 Task: In the Page Aeroplane.pptxinsert a slide 'blank'insert the shape ' predefined process'fill the shape with picture Aeroplanechange the shape height  '3.5'change the shape width 3.8insert the slide no
Action: Mouse moved to (29, 109)
Screenshot: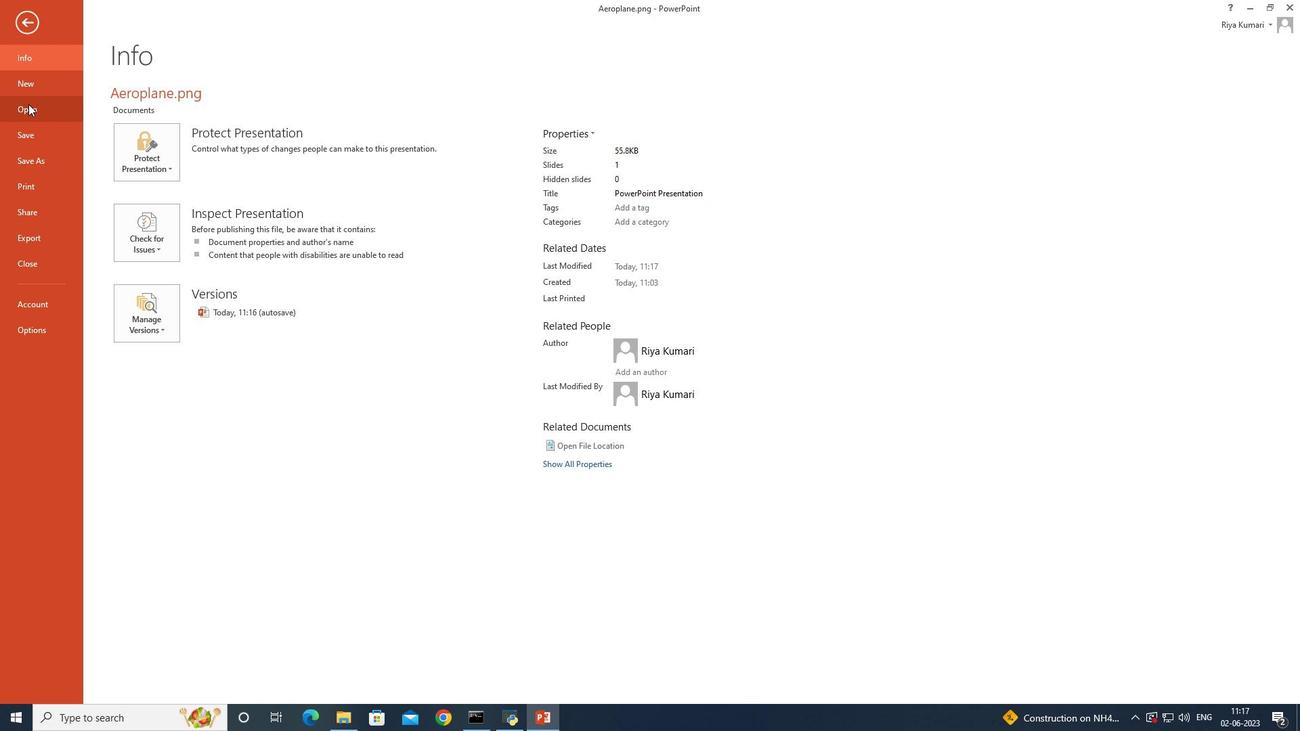 
Action: Mouse pressed left at (29, 109)
Screenshot: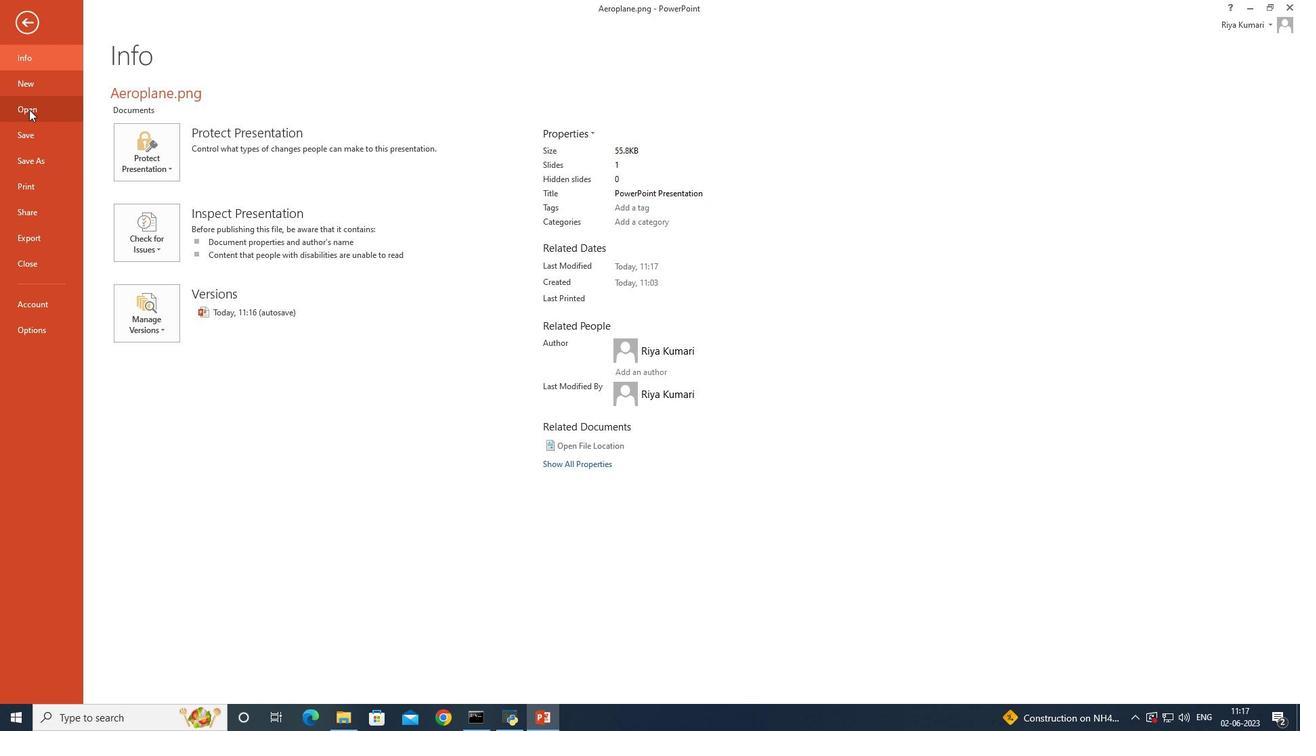 
Action: Mouse moved to (409, 130)
Screenshot: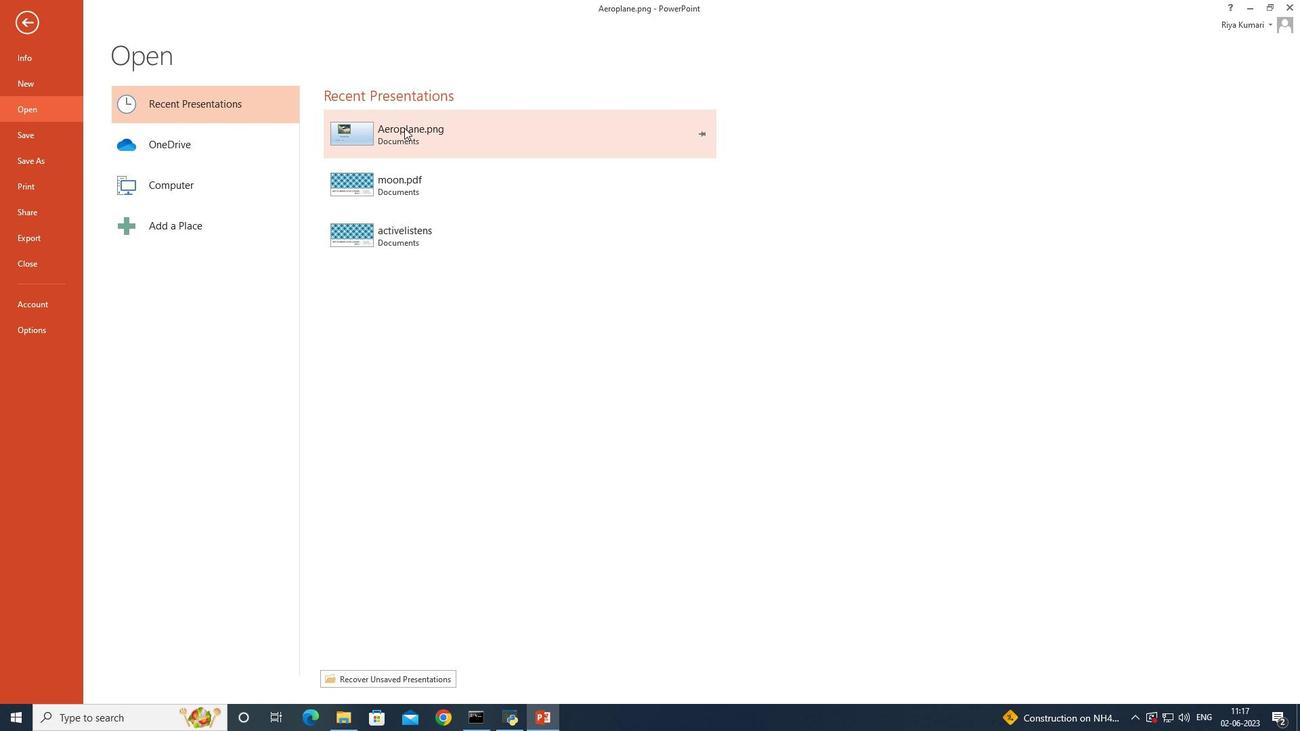 
Action: Mouse pressed left at (409, 130)
Screenshot: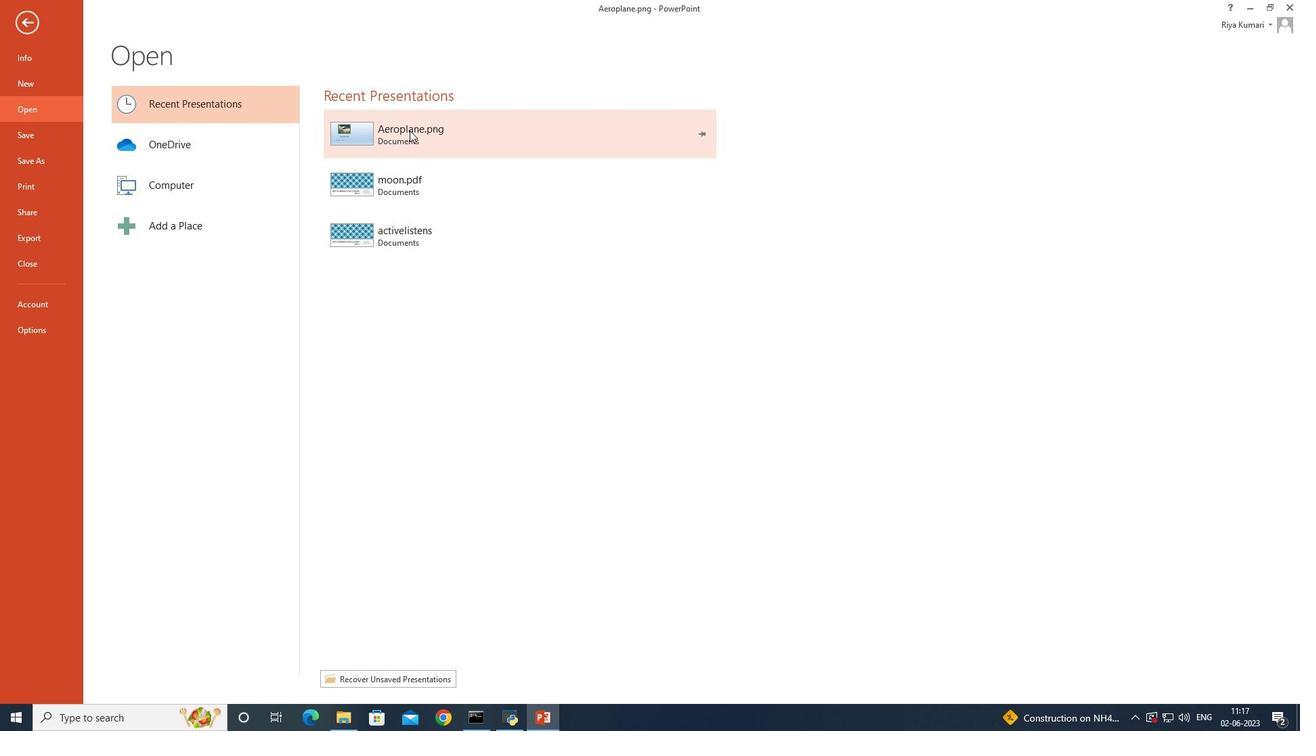 
Action: Mouse moved to (113, 72)
Screenshot: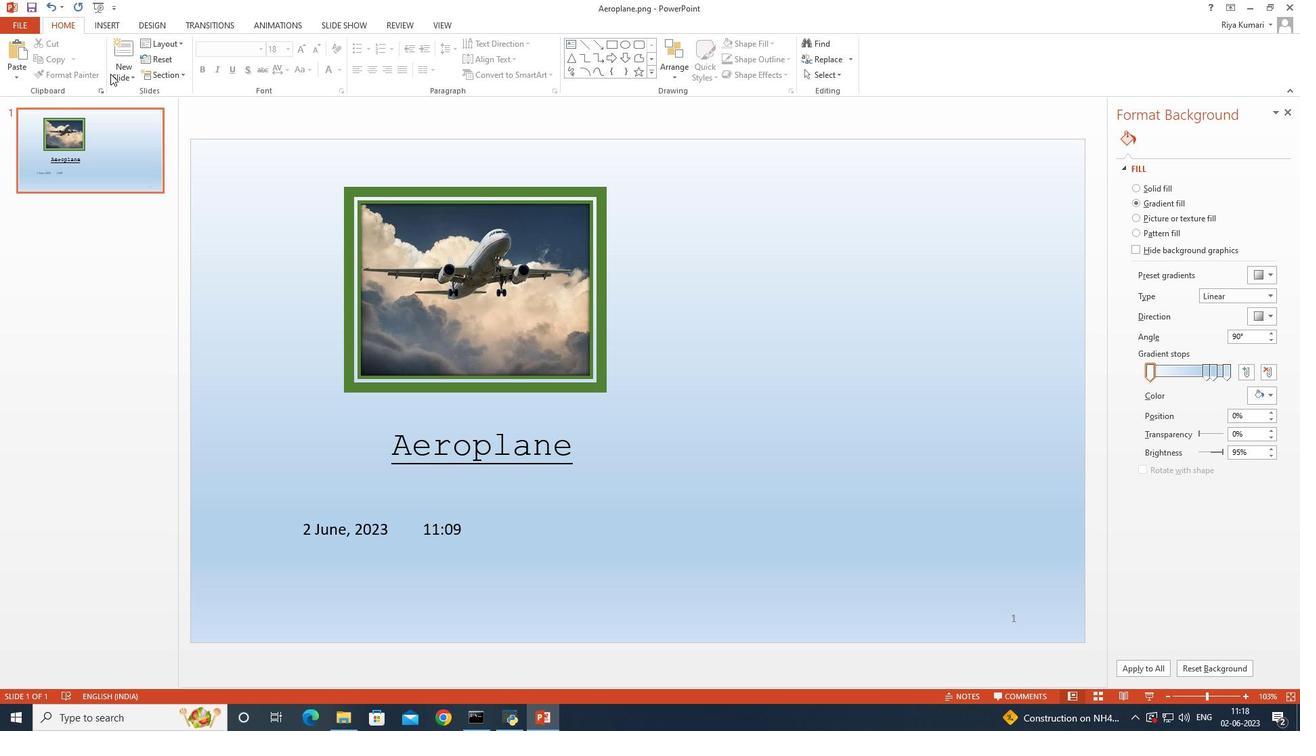 
Action: Mouse pressed left at (113, 72)
Screenshot: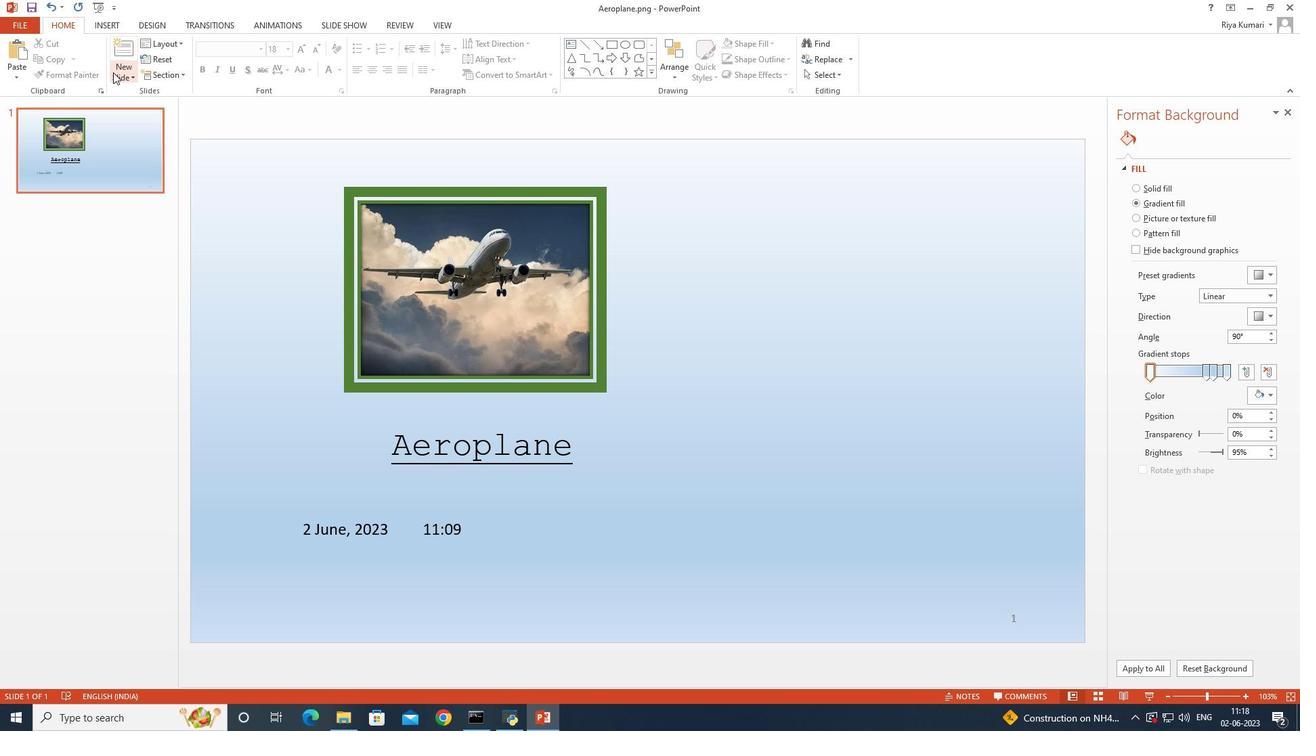 
Action: Mouse moved to (132, 241)
Screenshot: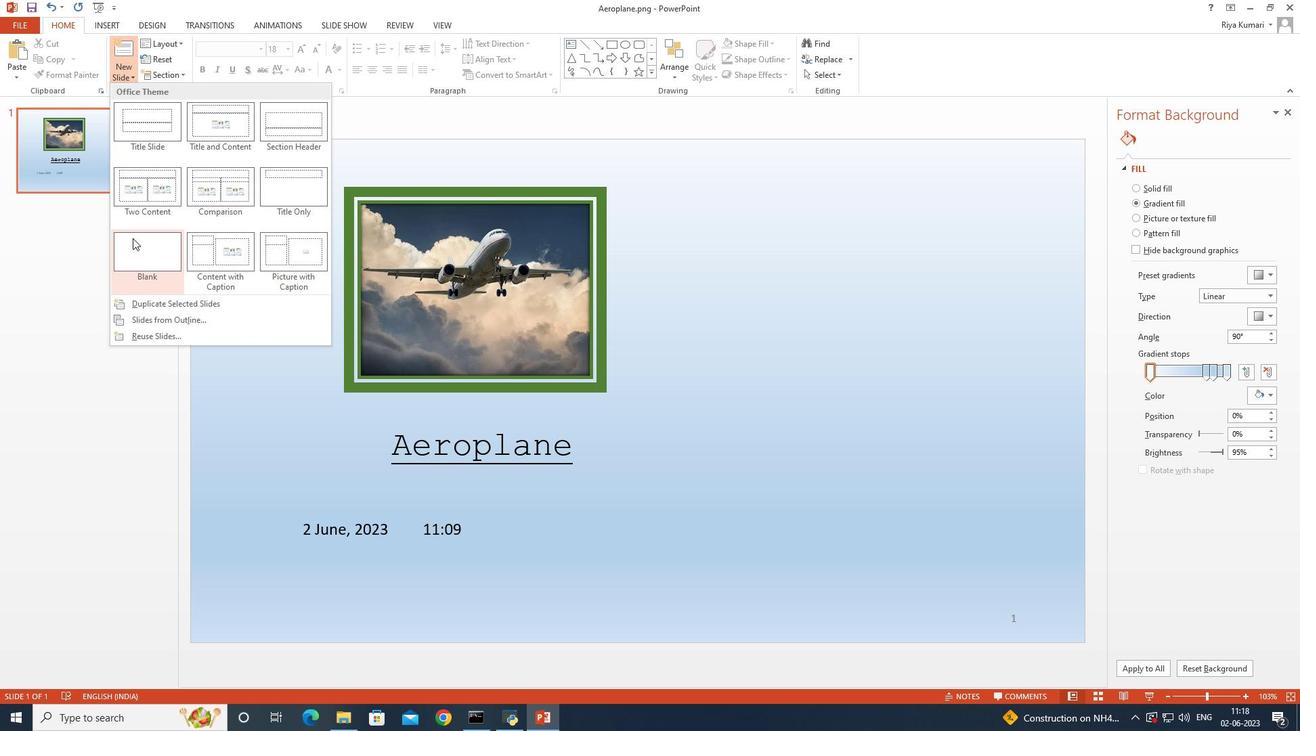 
Action: Mouse pressed left at (132, 241)
Screenshot: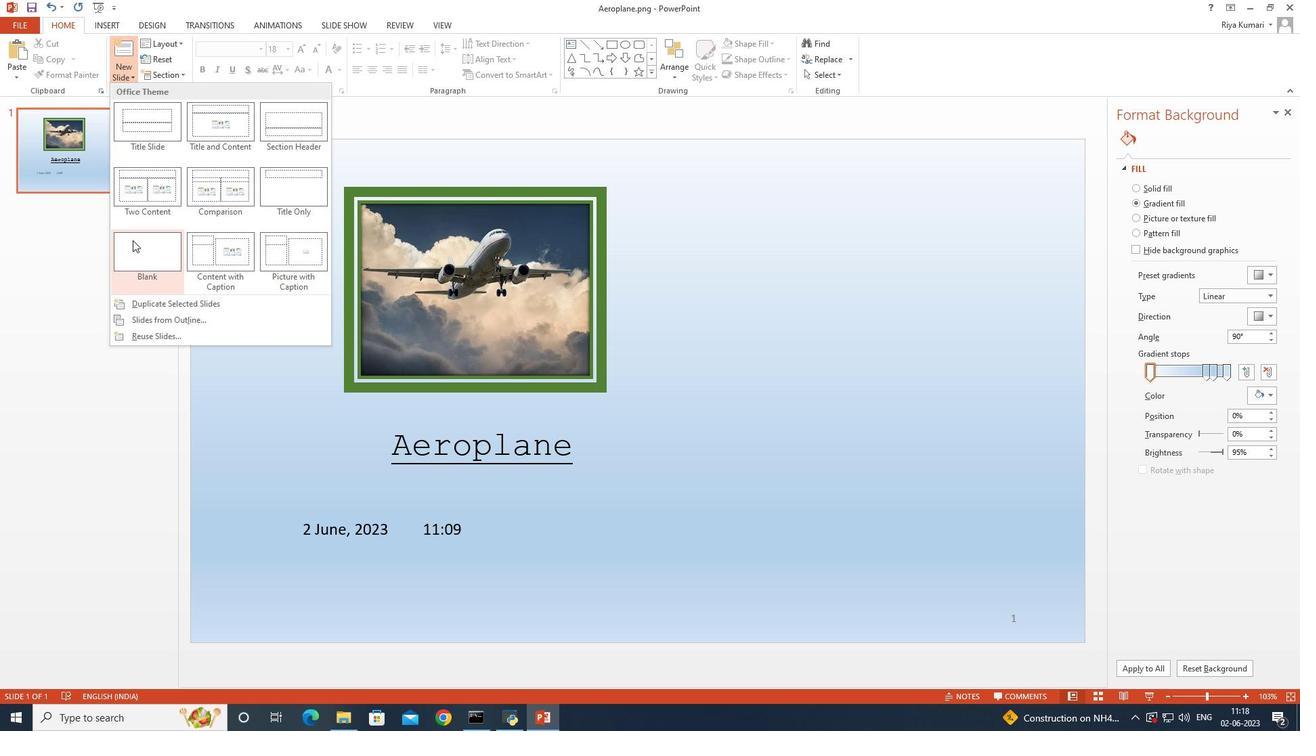 
Action: Mouse moved to (640, 47)
Screenshot: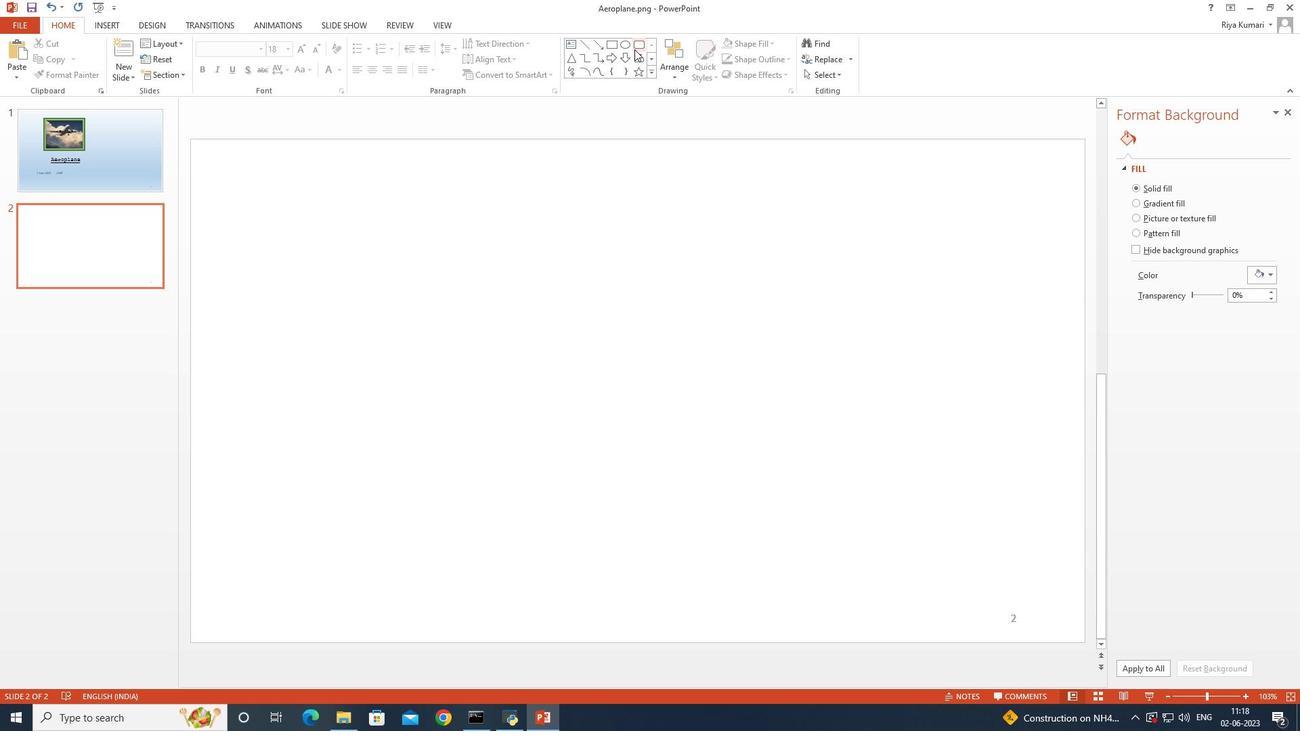 
Action: Mouse pressed left at (640, 47)
Screenshot: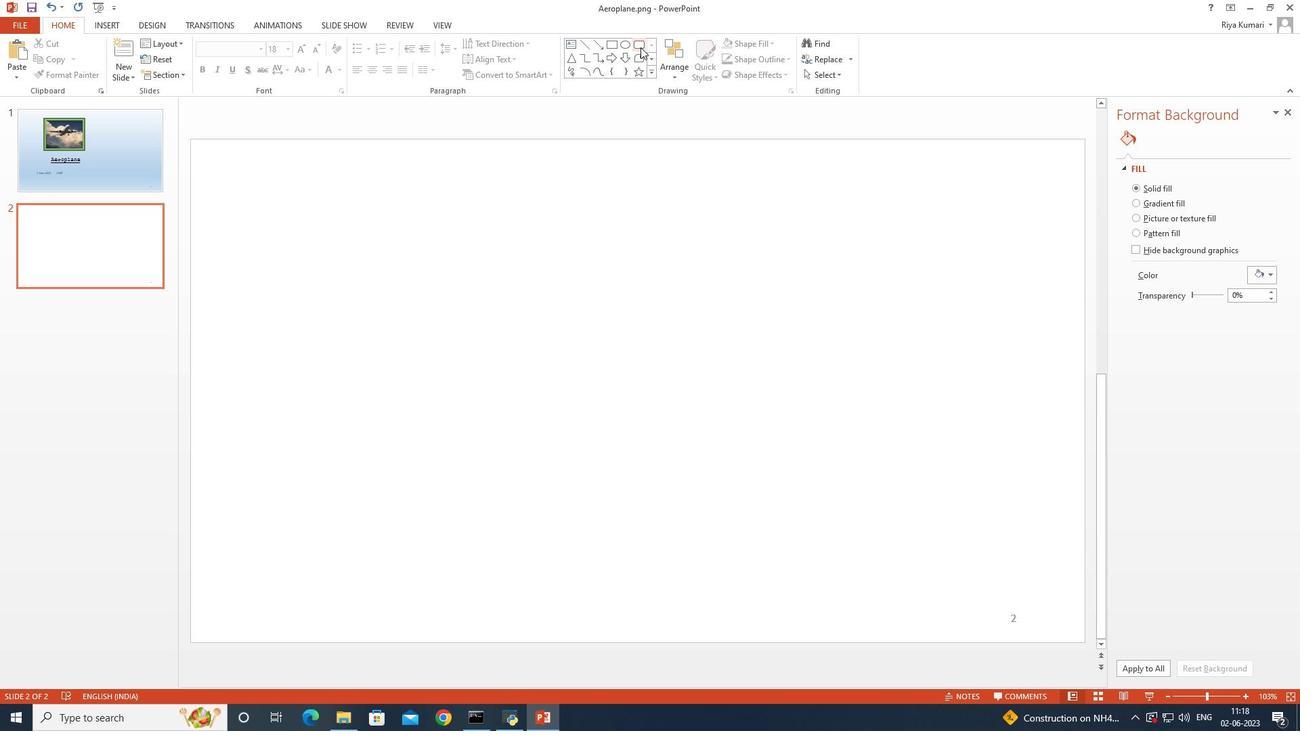 
Action: Mouse moved to (363, 212)
Screenshot: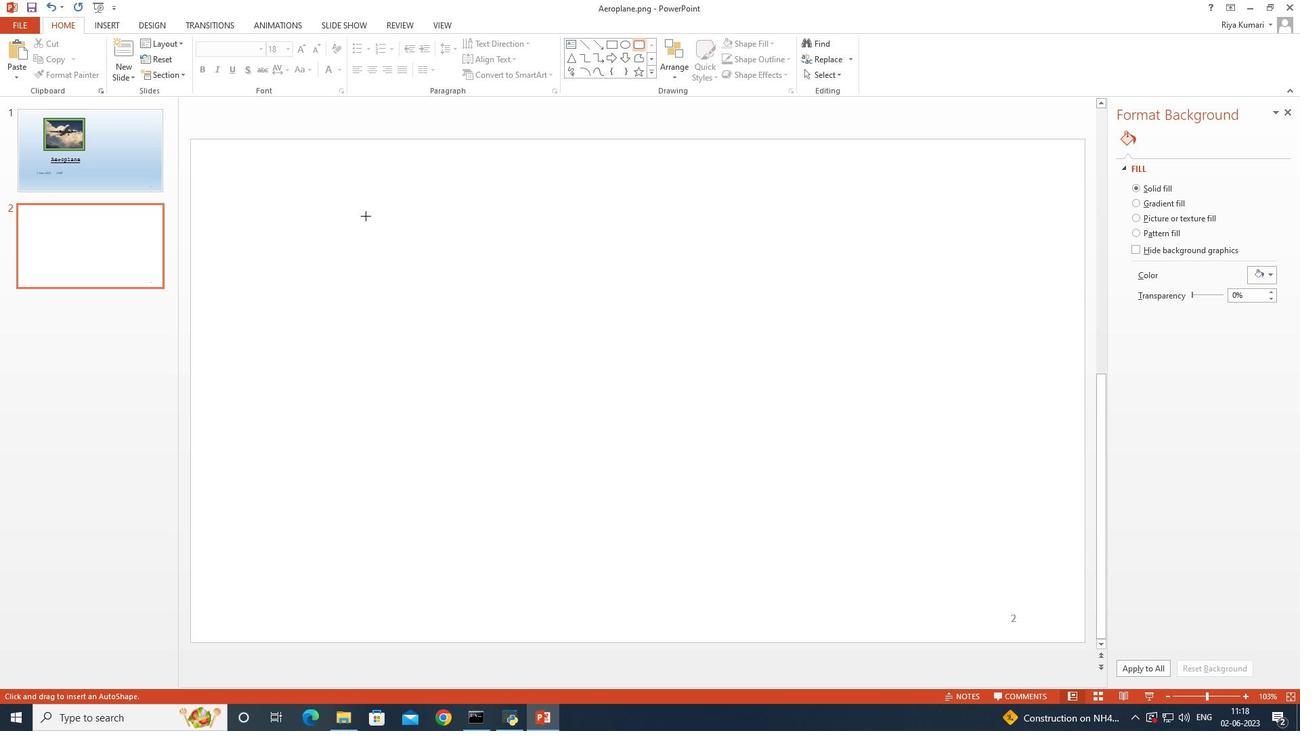 
Action: Mouse pressed left at (363, 212)
Screenshot: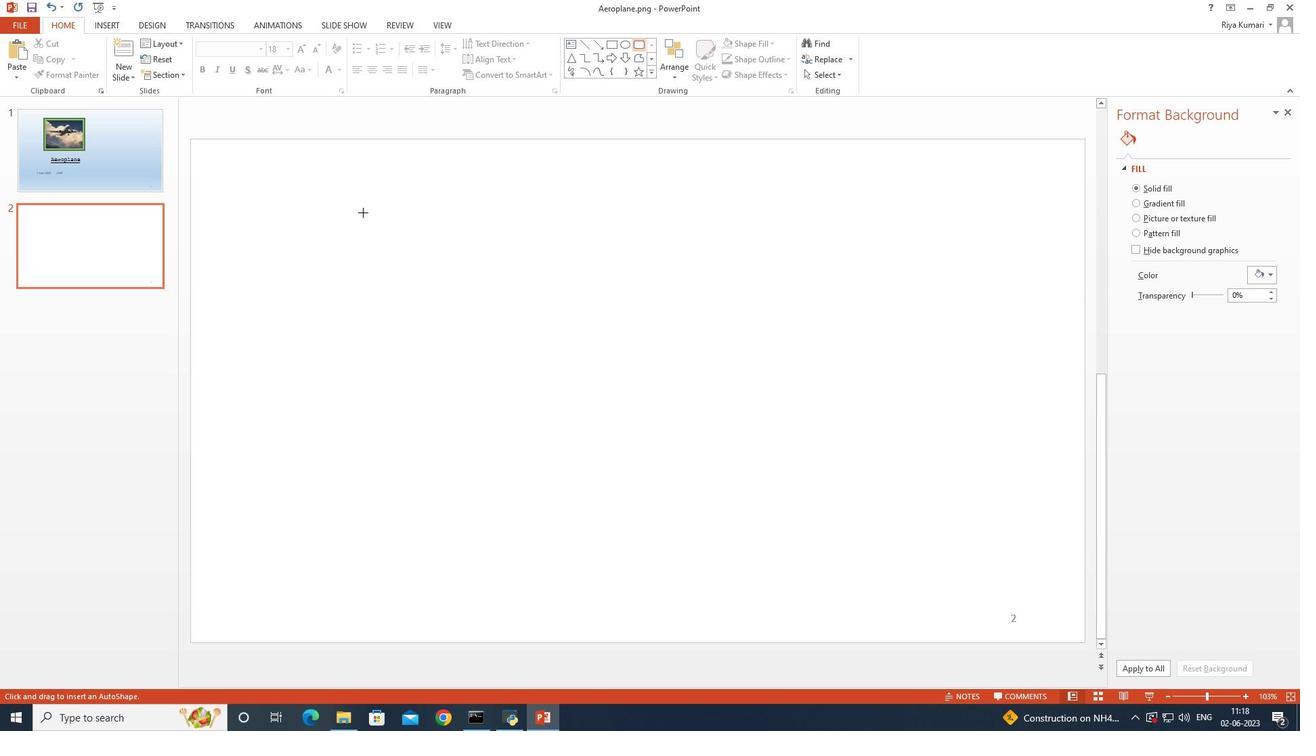 
Action: Mouse moved to (113, 27)
Screenshot: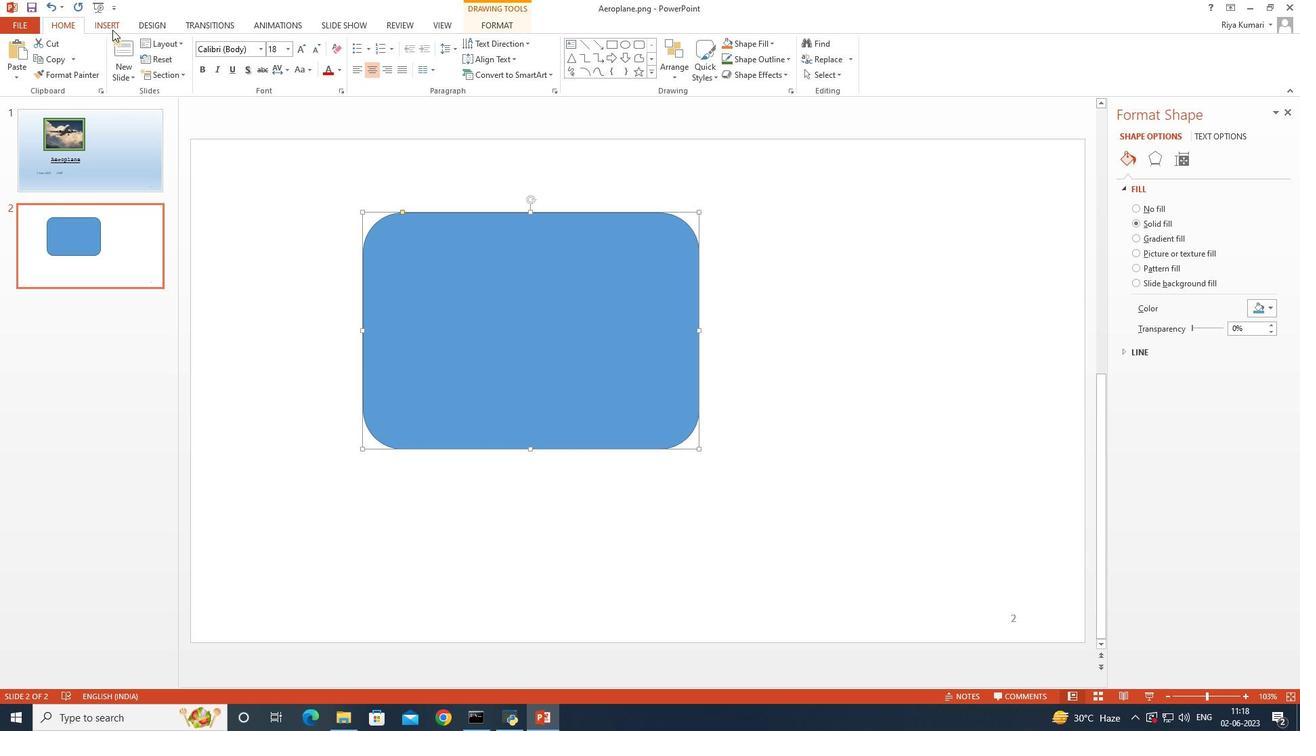 
Action: Mouse pressed left at (113, 27)
Screenshot: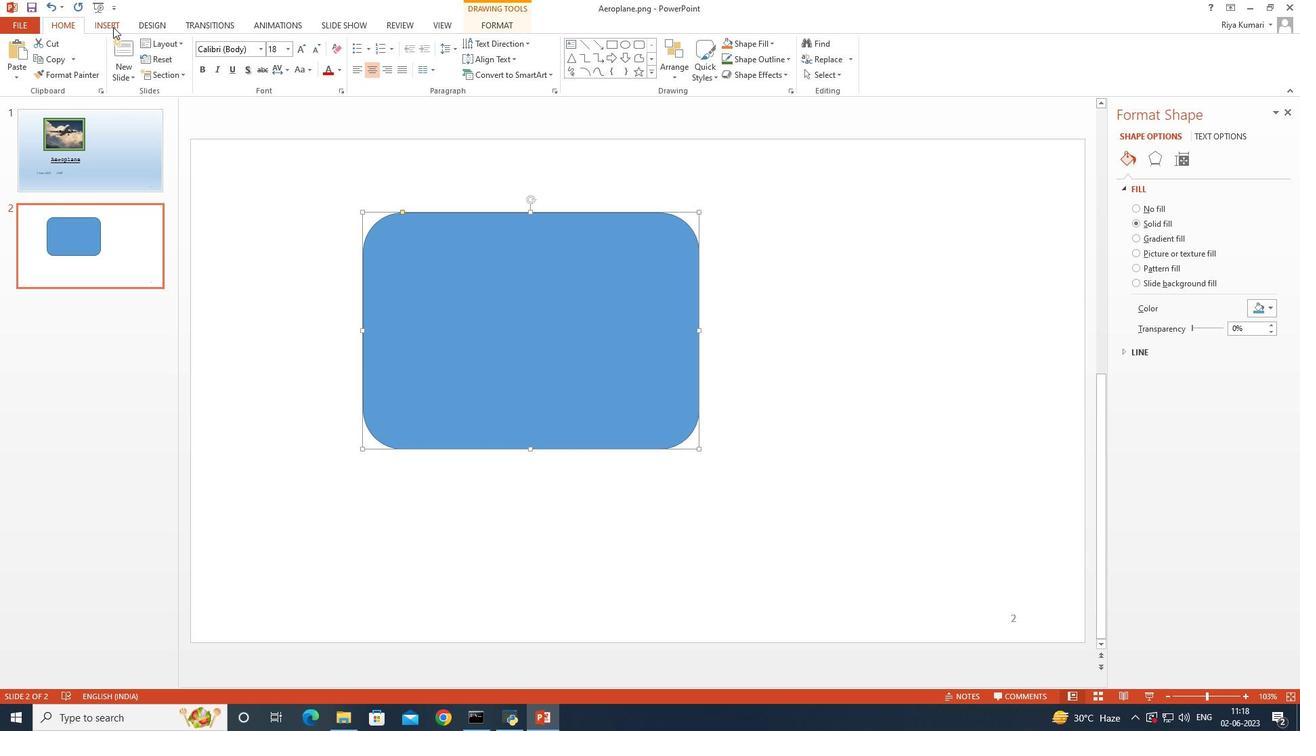 
Action: Mouse moved to (88, 65)
Screenshot: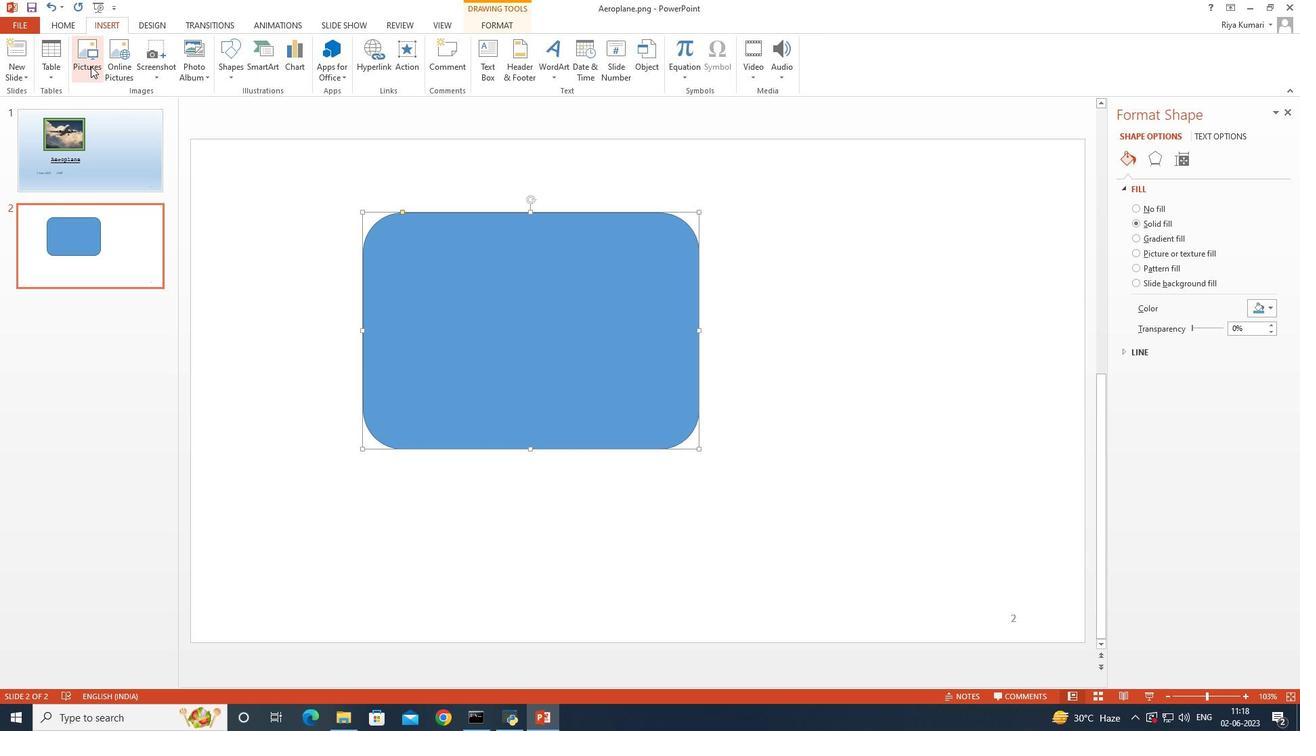 
Action: Mouse pressed left at (88, 65)
Screenshot: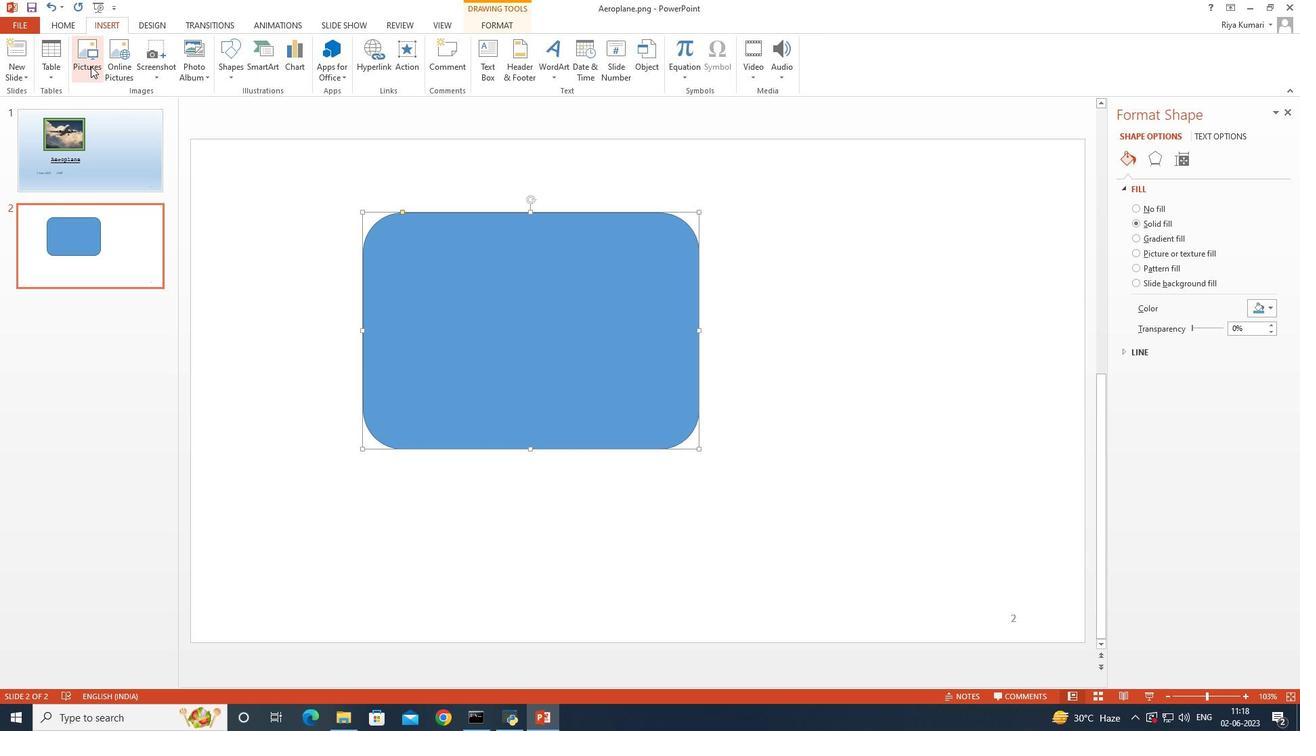 
Action: Mouse moved to (165, 113)
Screenshot: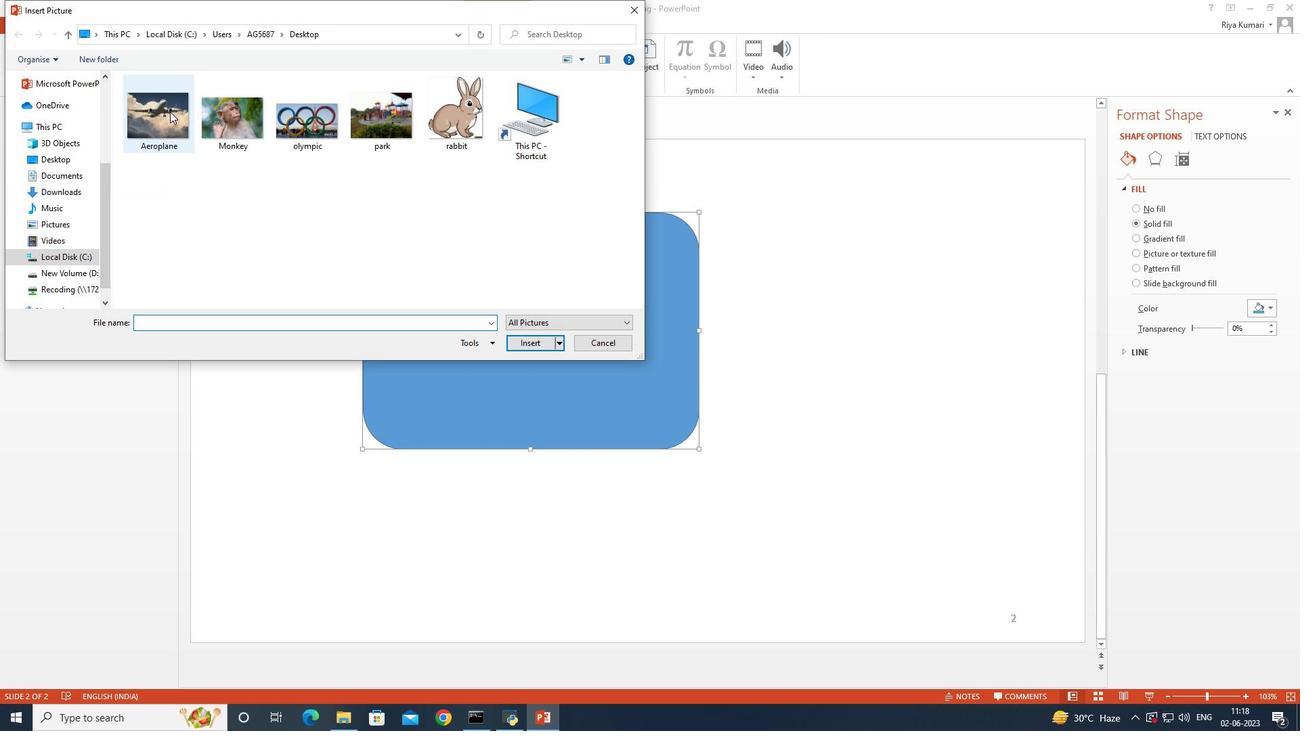 
Action: Mouse pressed left at (165, 113)
Screenshot: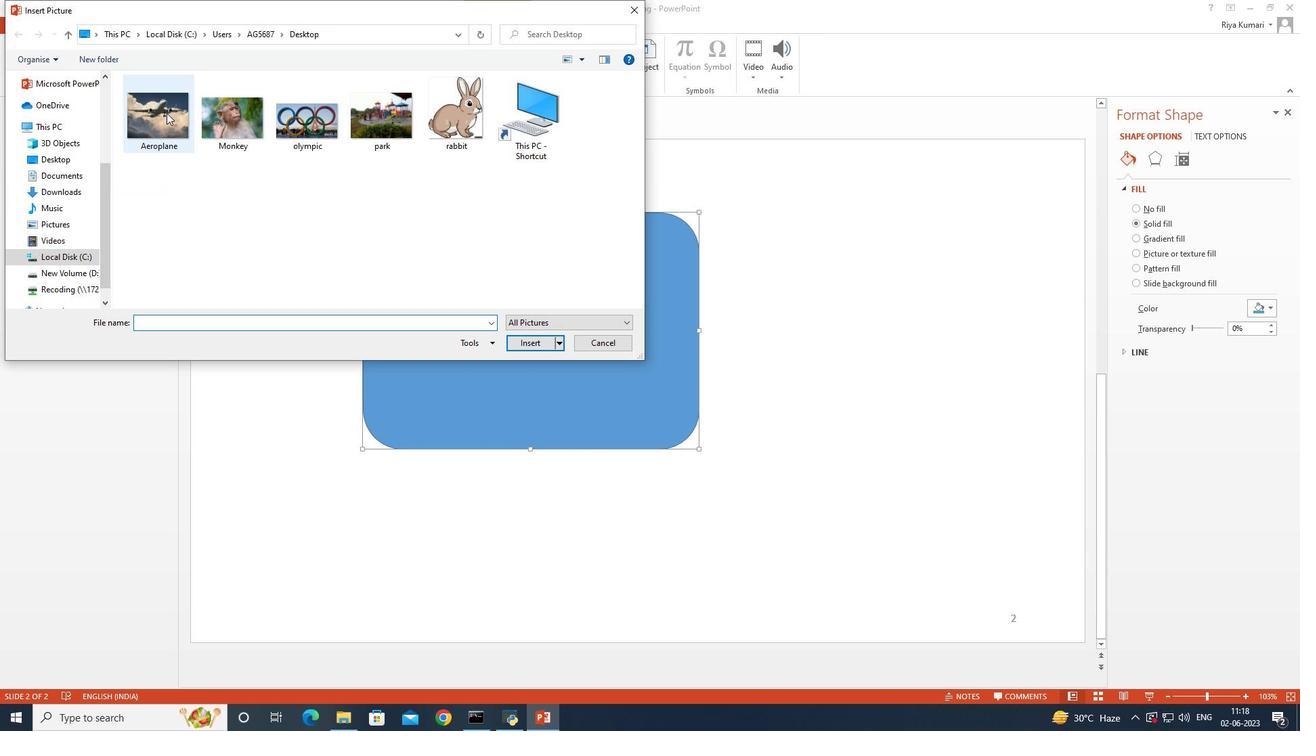 
Action: Mouse moved to (530, 338)
Screenshot: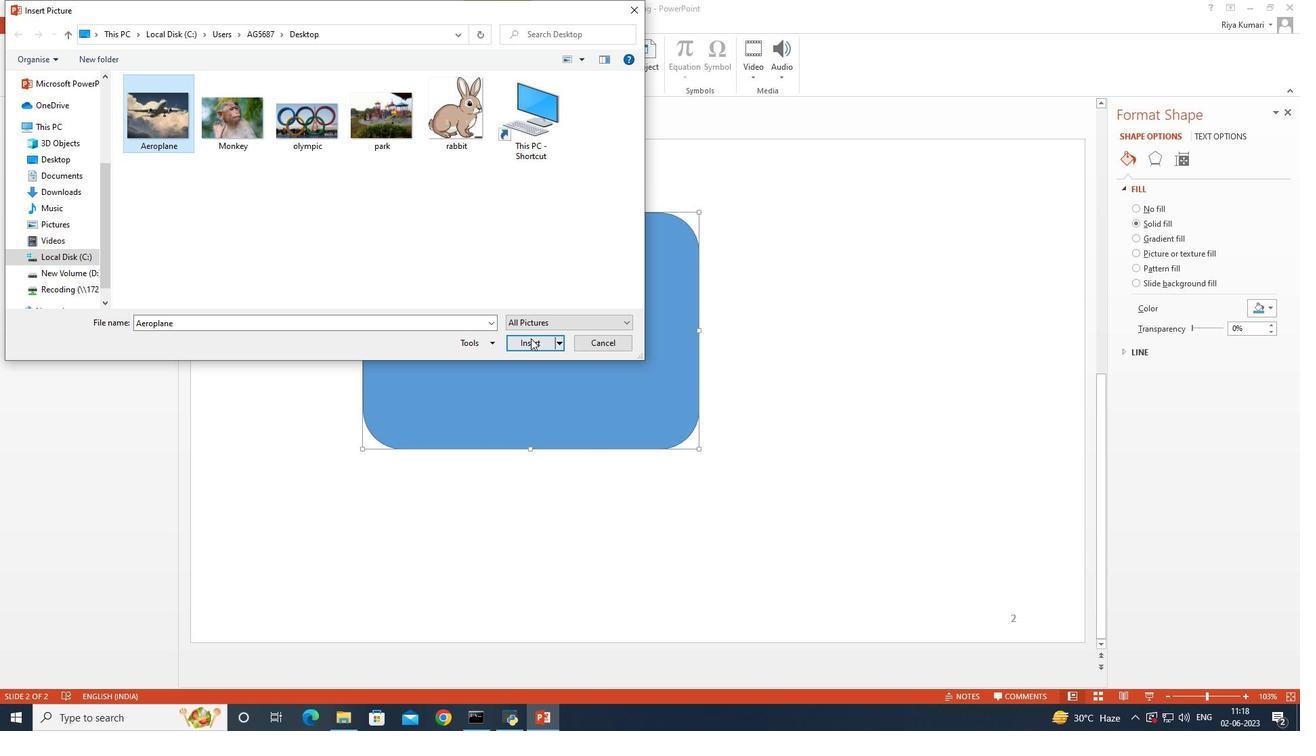 
Action: Mouse pressed left at (530, 338)
Screenshot: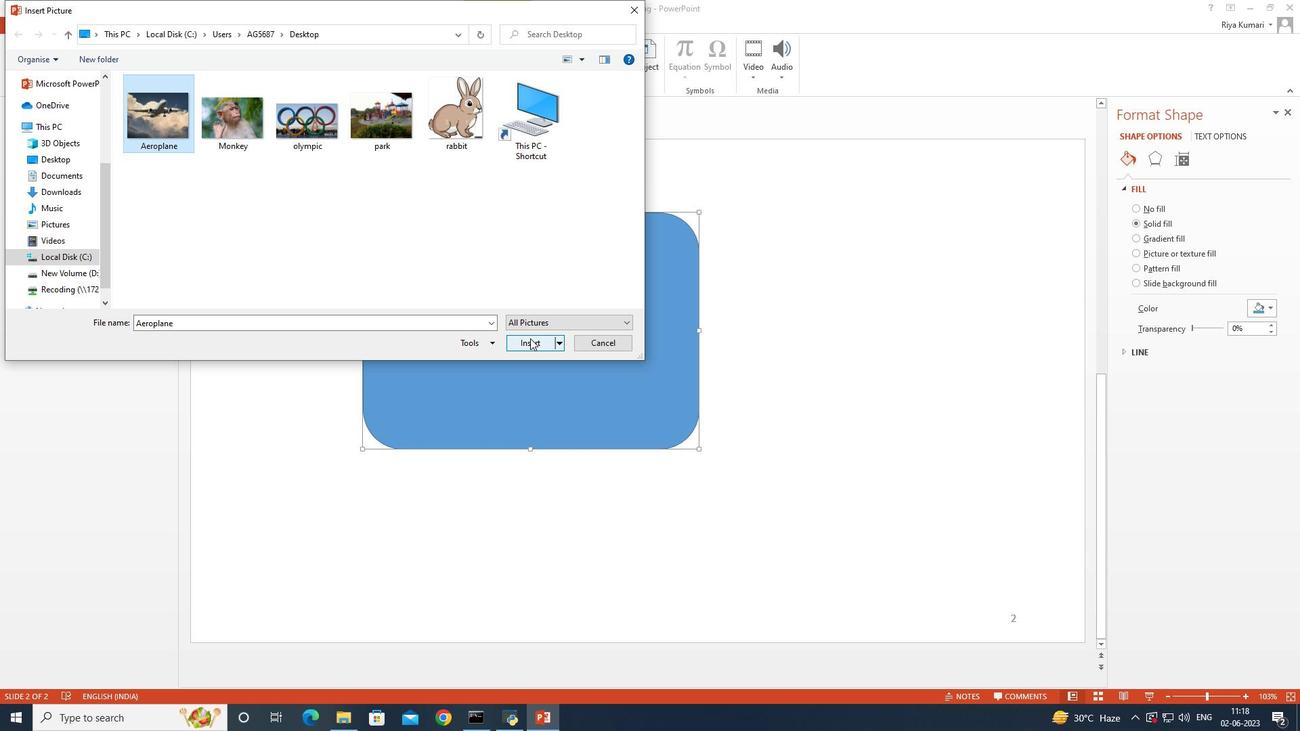 
Action: Mouse moved to (870, 565)
Screenshot: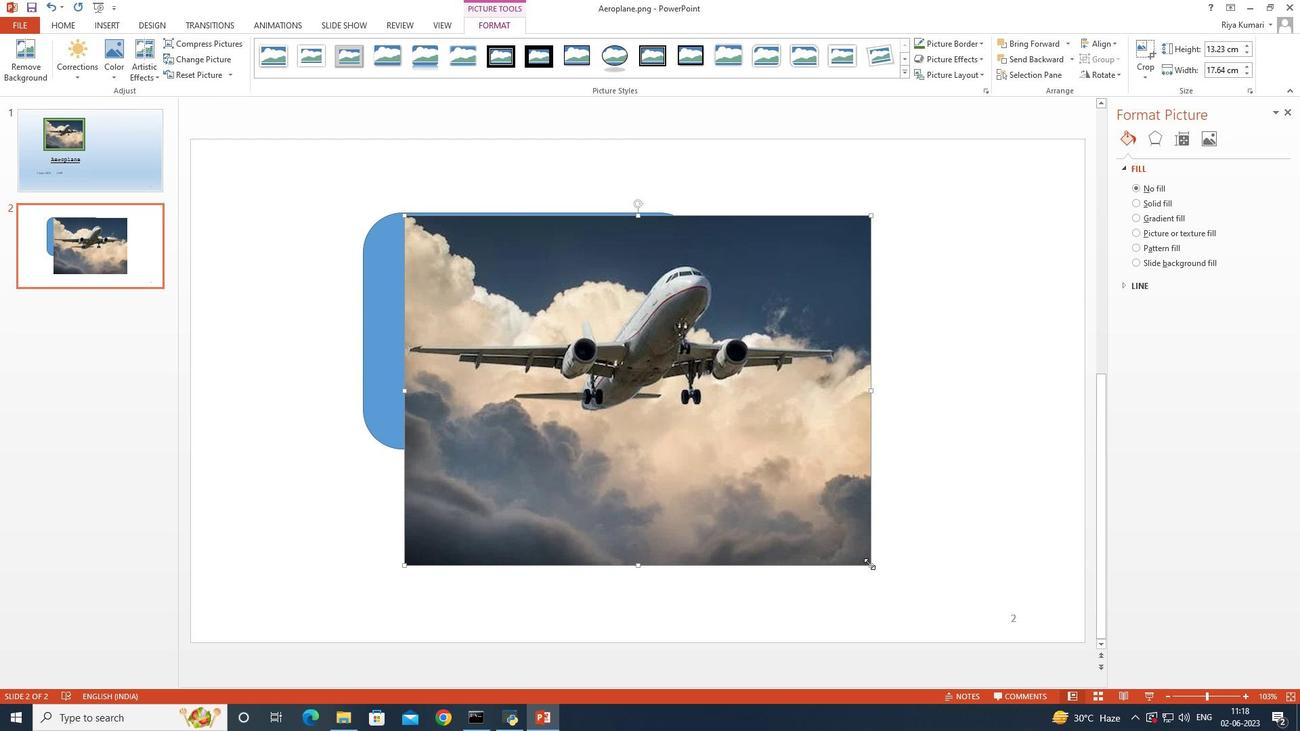 
Action: Mouse pressed left at (870, 565)
Screenshot: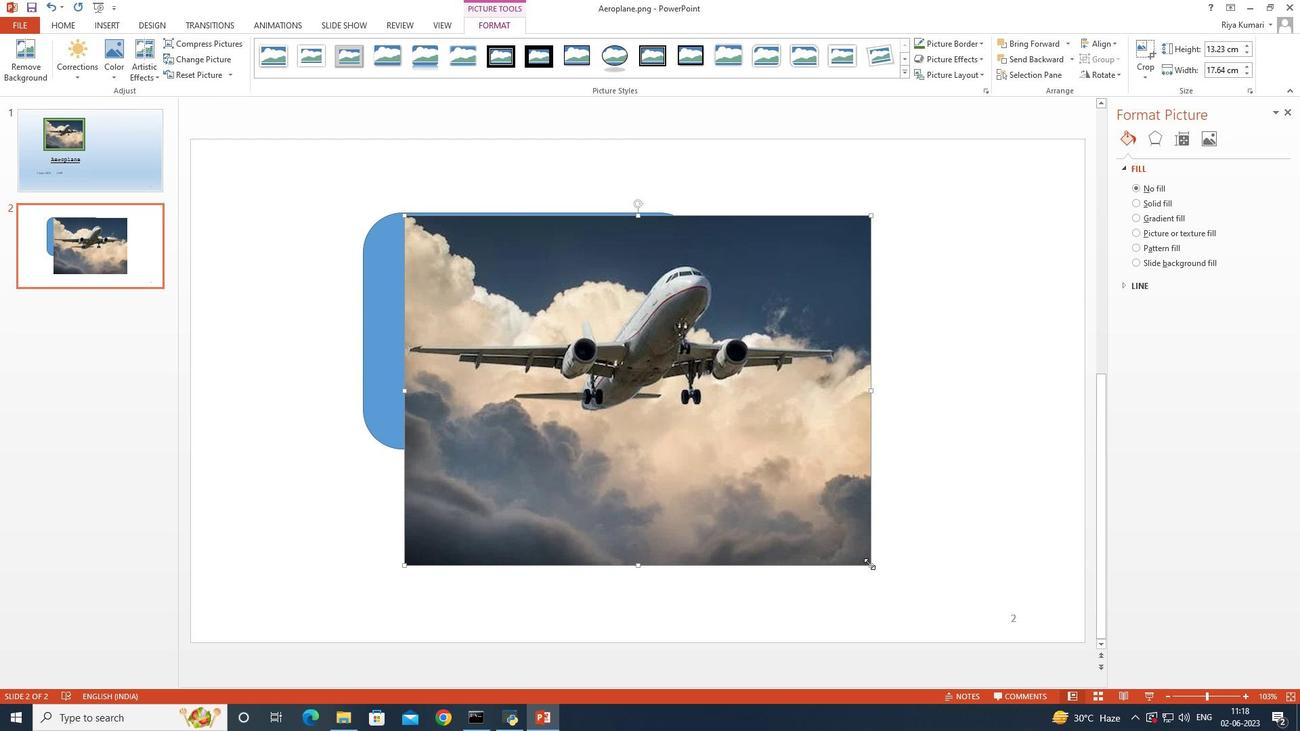 
Action: Mouse moved to (548, 323)
Screenshot: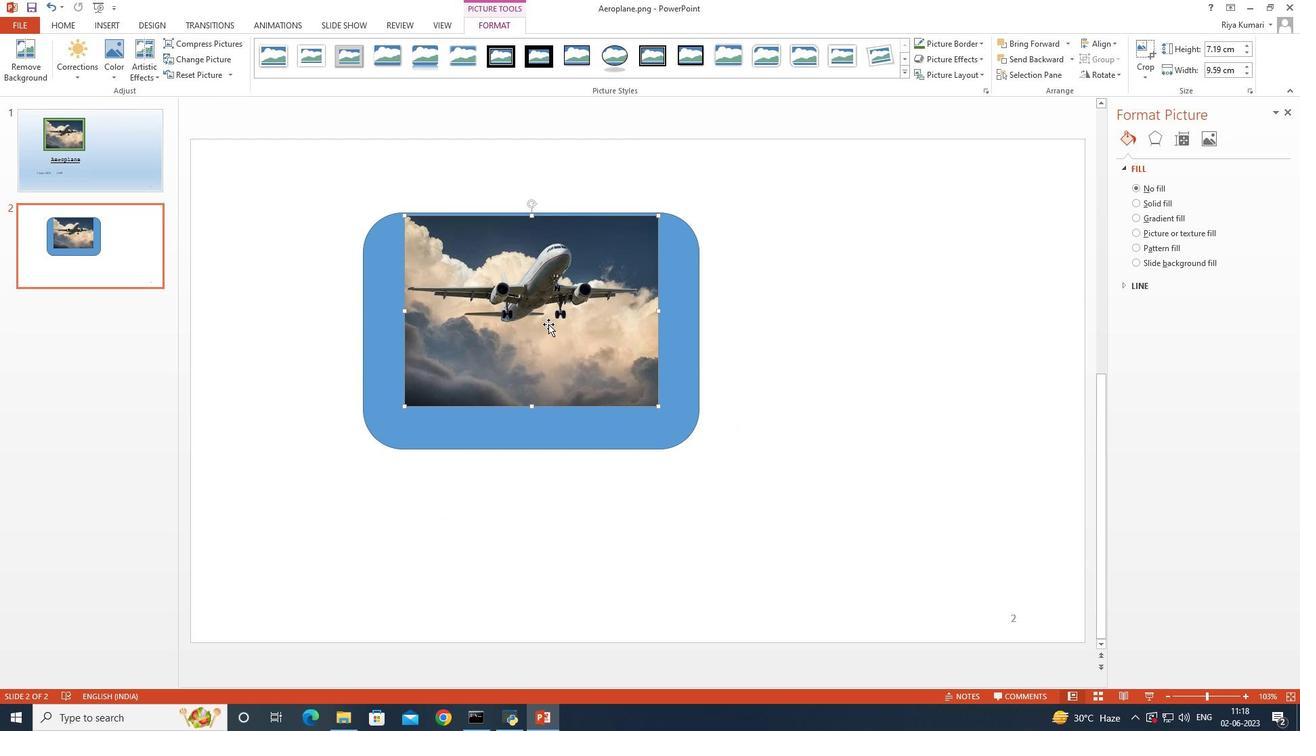 
Action: Mouse pressed left at (548, 323)
Screenshot: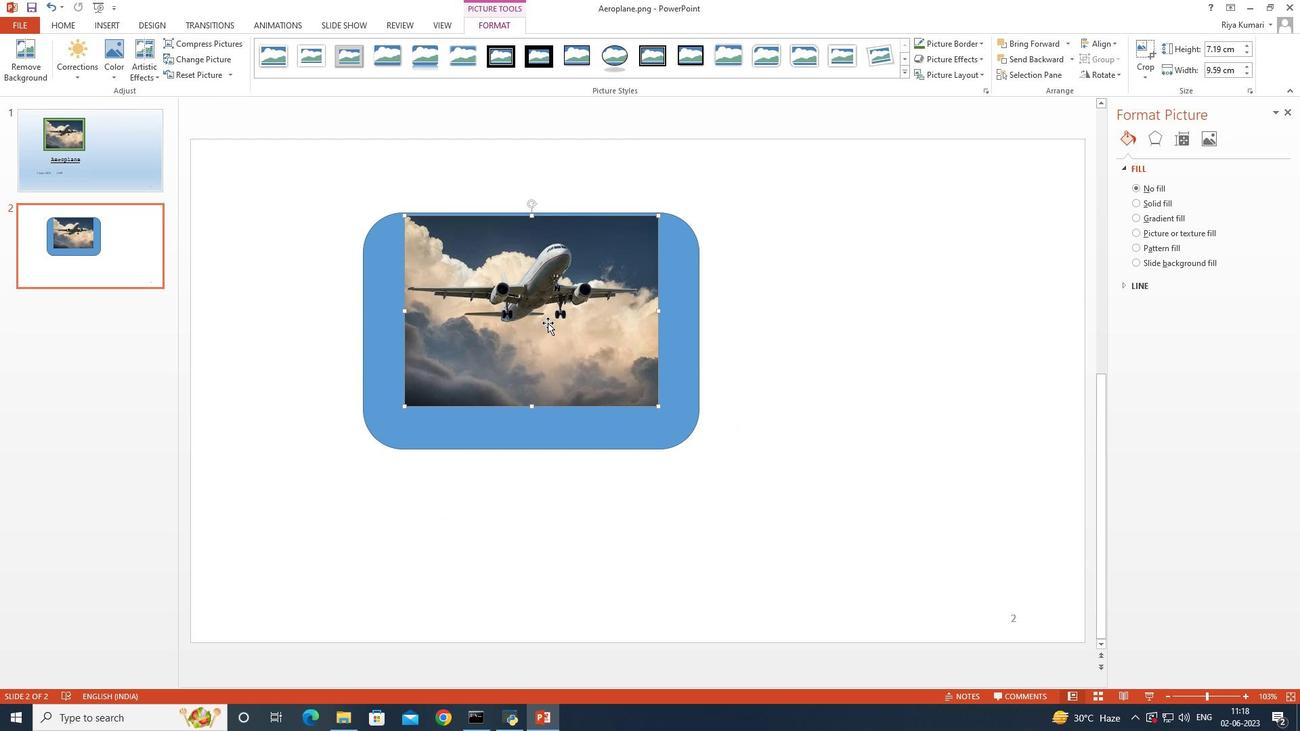 
Action: Mouse moved to (670, 320)
Screenshot: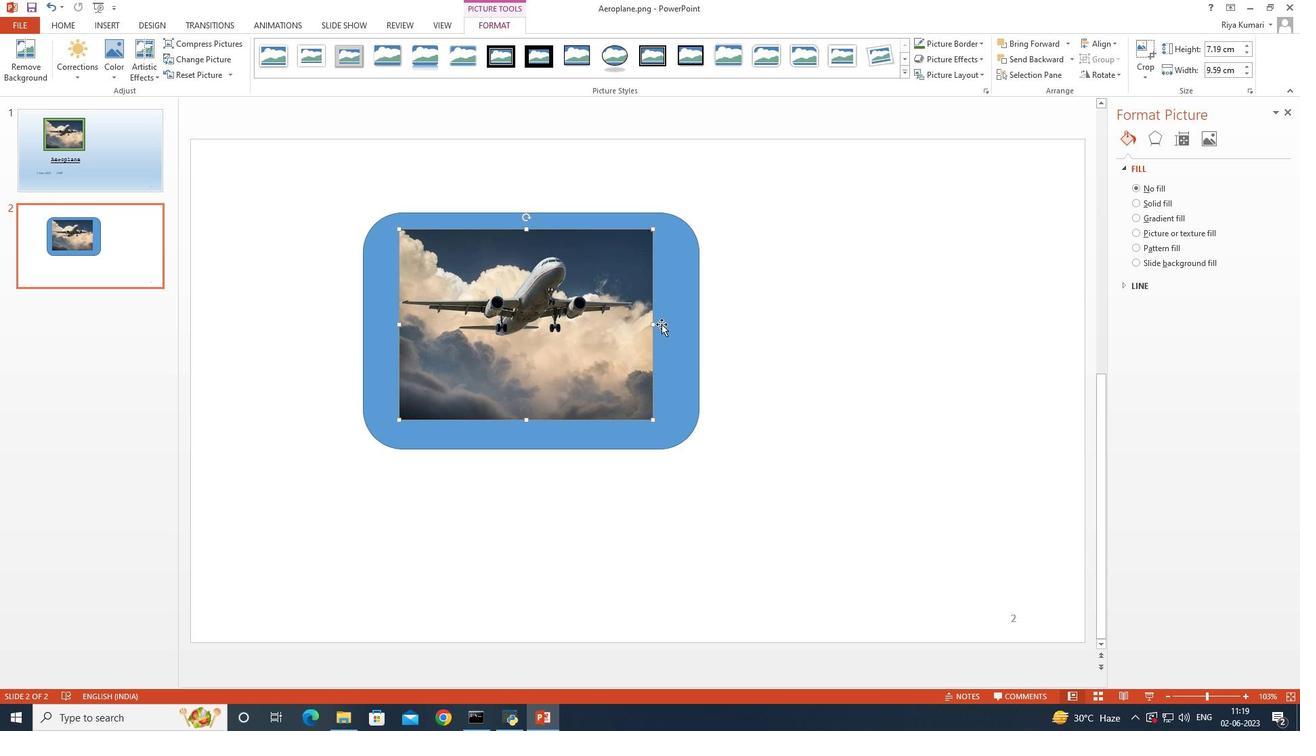 
Action: Mouse pressed left at (670, 320)
Screenshot: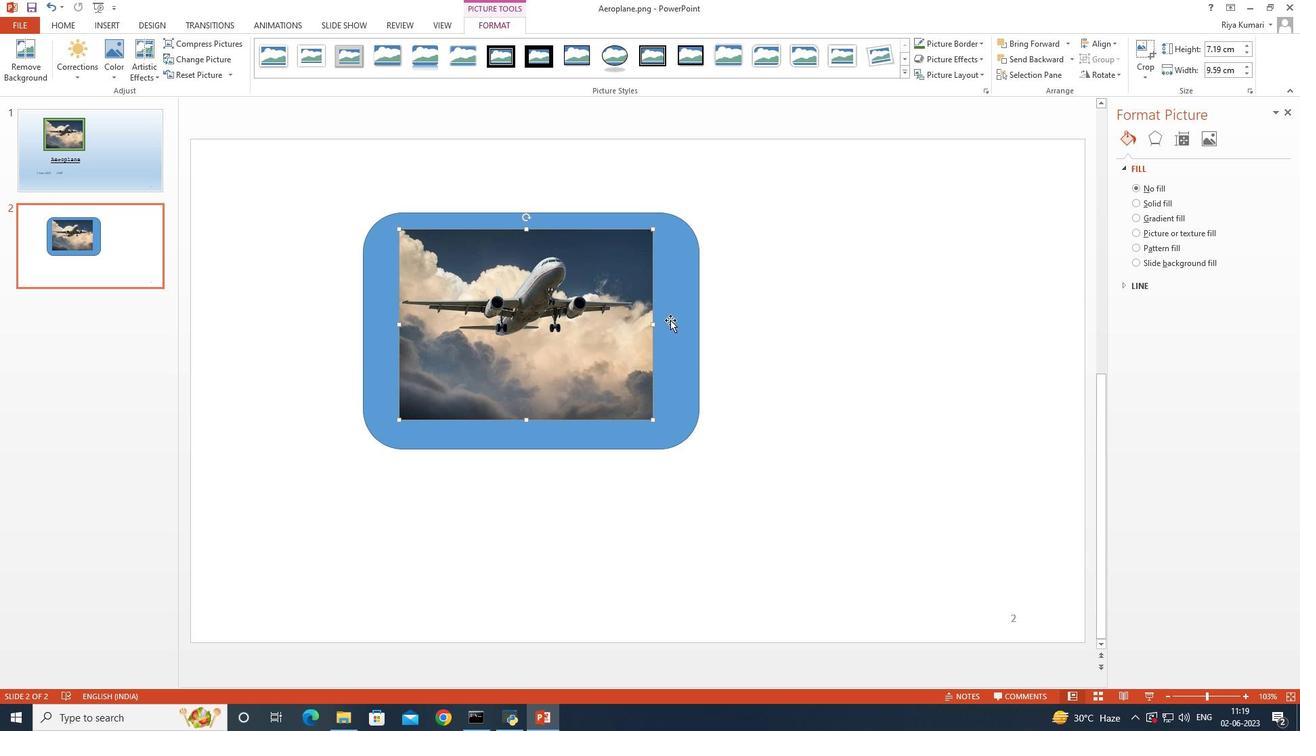 
Action: Mouse moved to (479, 19)
Screenshot: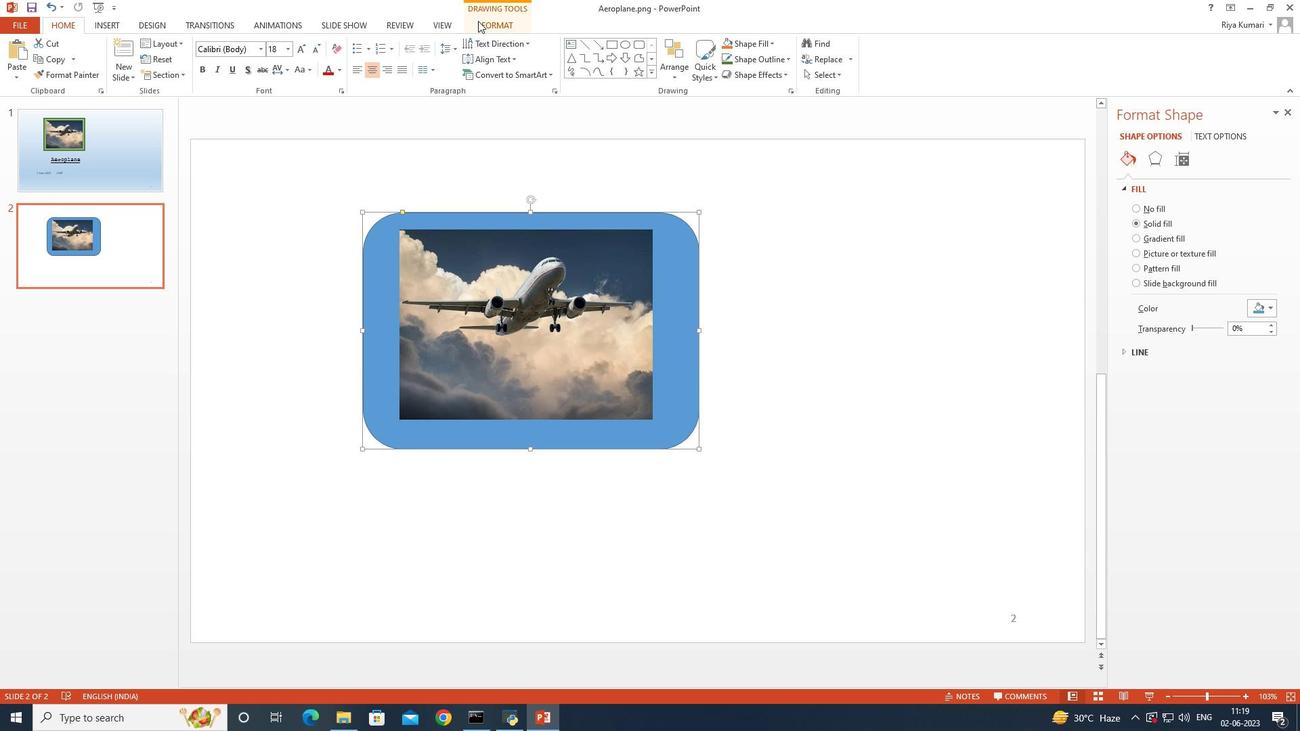 
Action: Mouse pressed left at (479, 19)
Screenshot: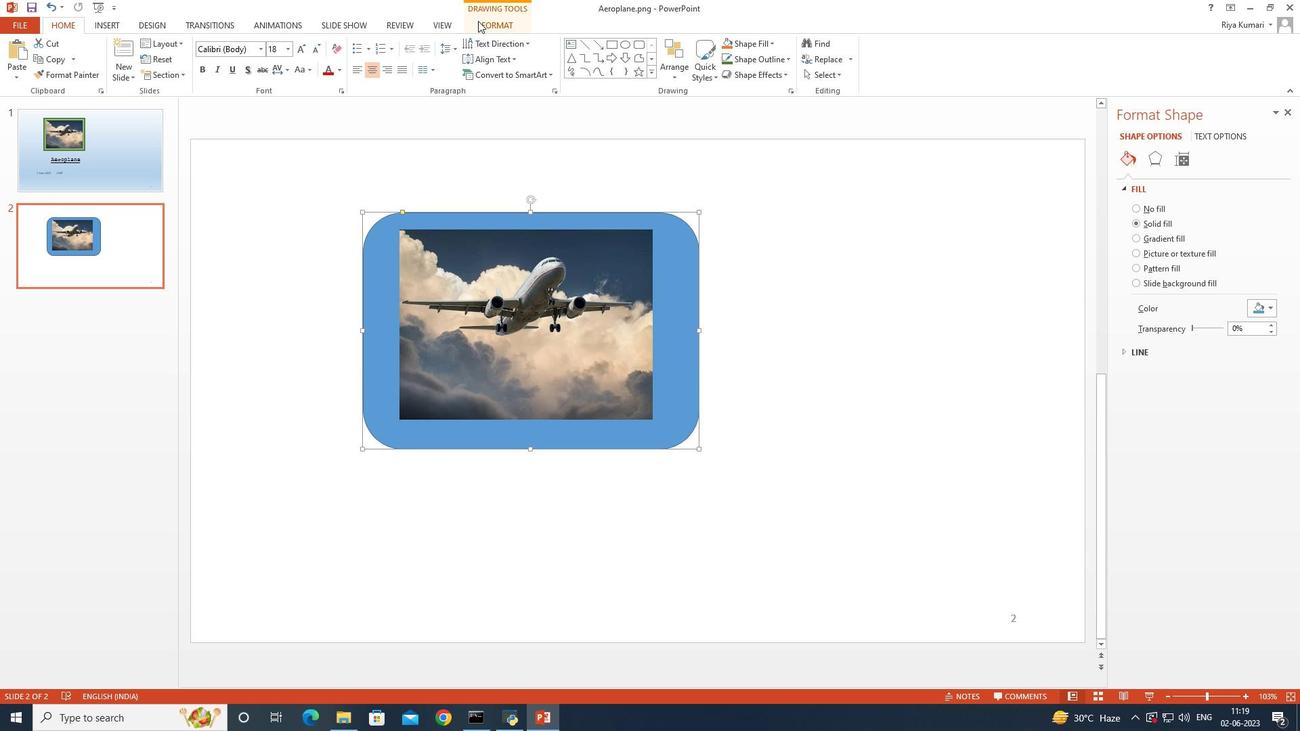 
Action: Mouse moved to (1036, 55)
Screenshot: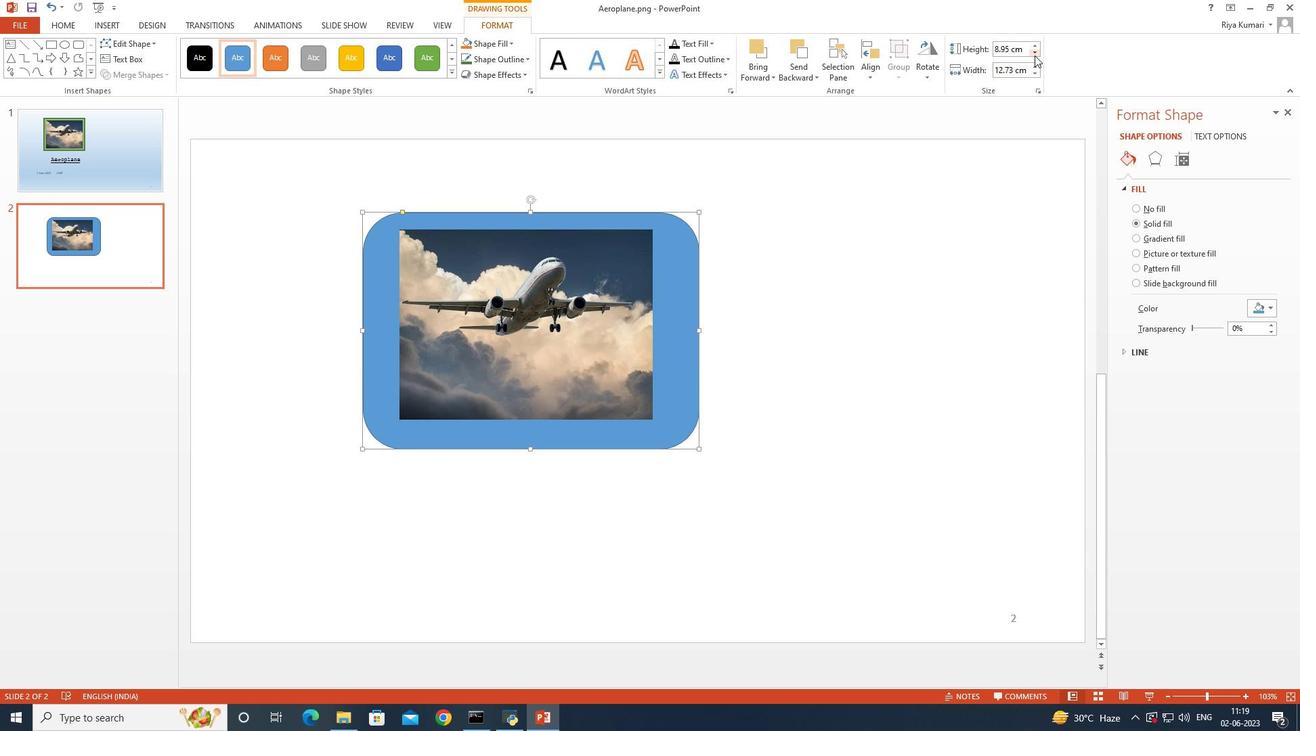 
Action: Mouse pressed left at (1036, 55)
Screenshot: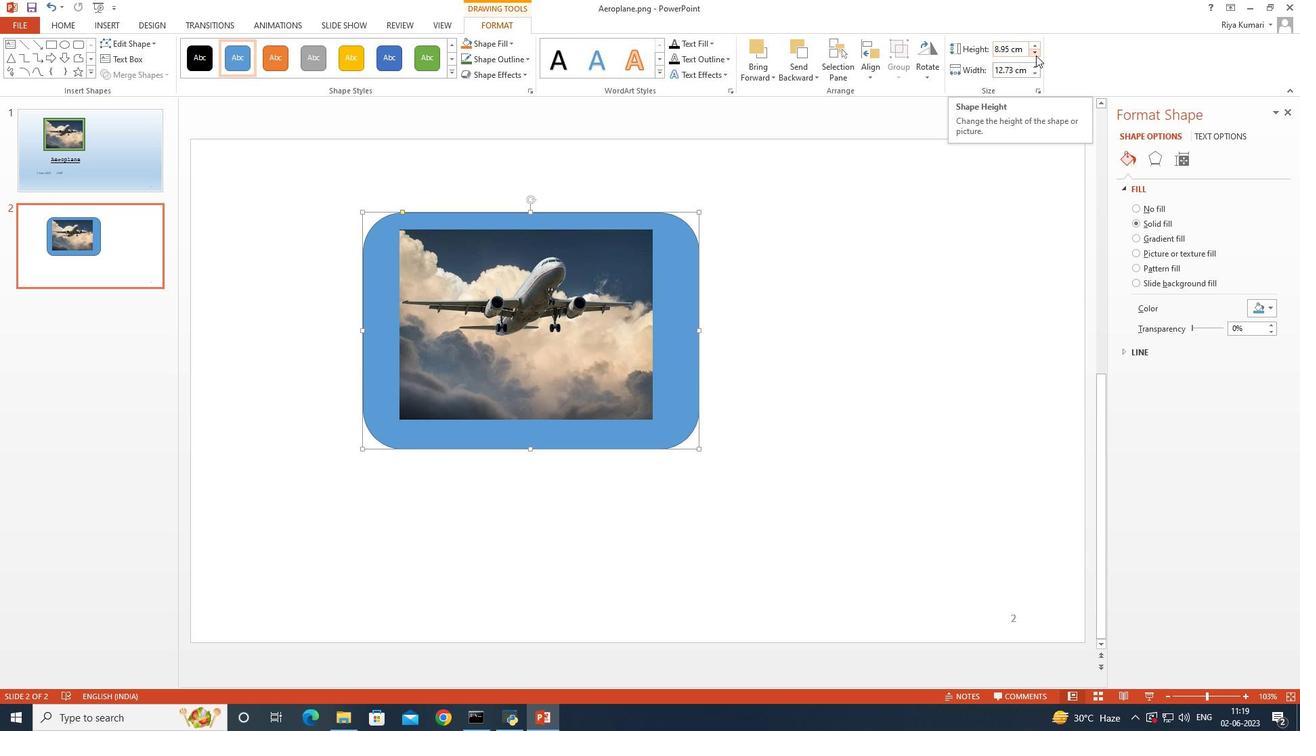 
Action: Mouse pressed left at (1036, 55)
Screenshot: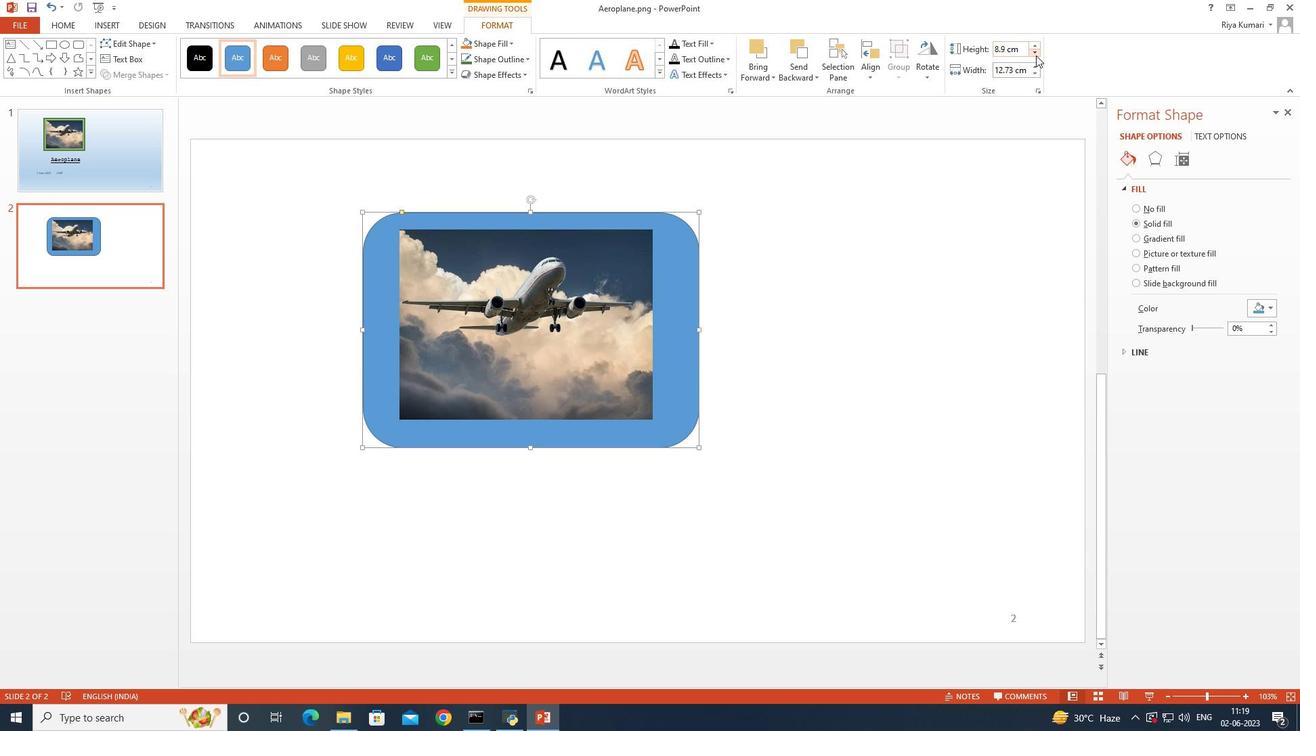 
Action: Mouse pressed left at (1036, 55)
Screenshot: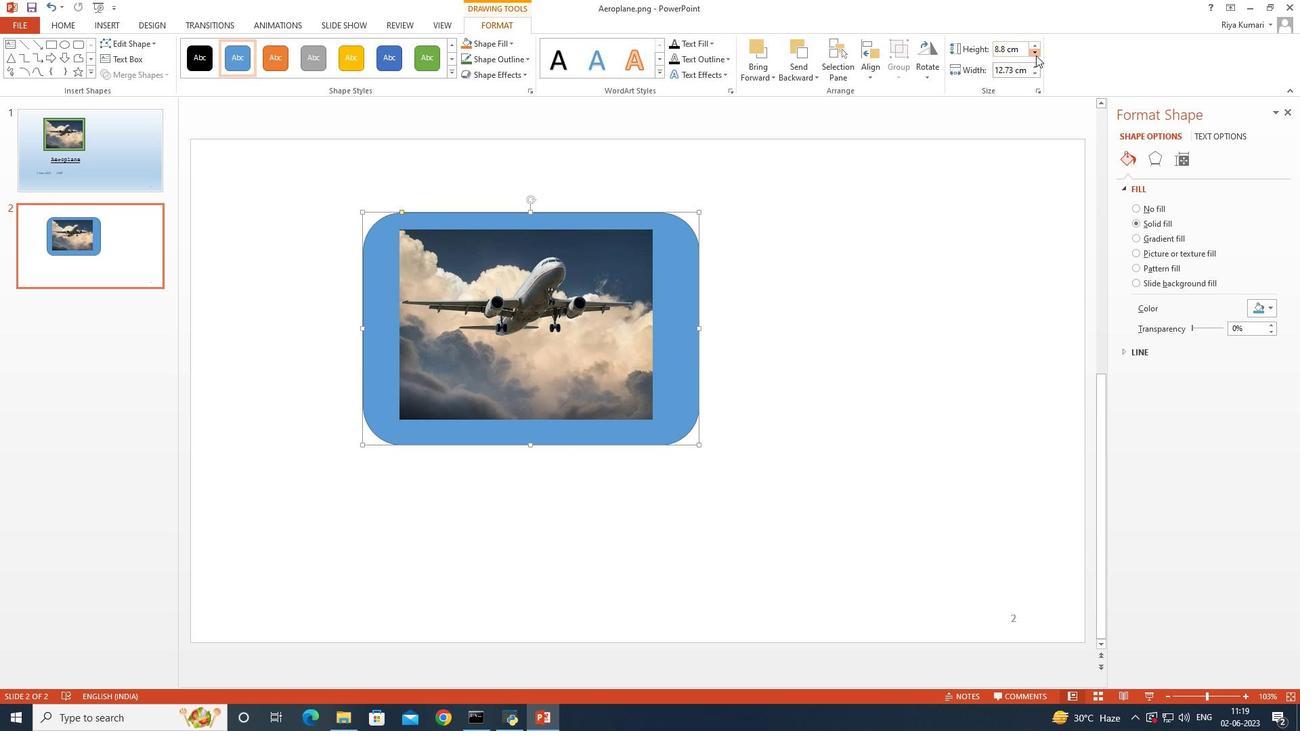 
Action: Mouse pressed left at (1036, 55)
Screenshot: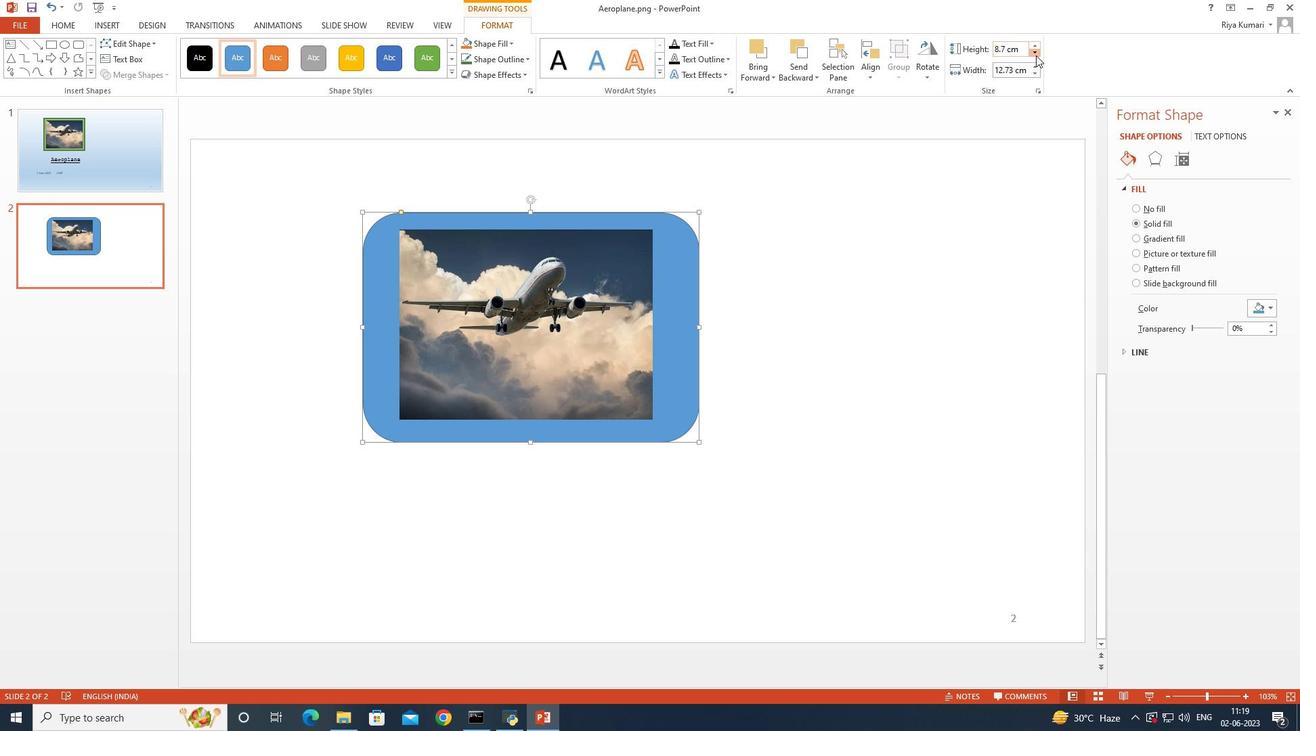 
Action: Mouse pressed left at (1036, 55)
Screenshot: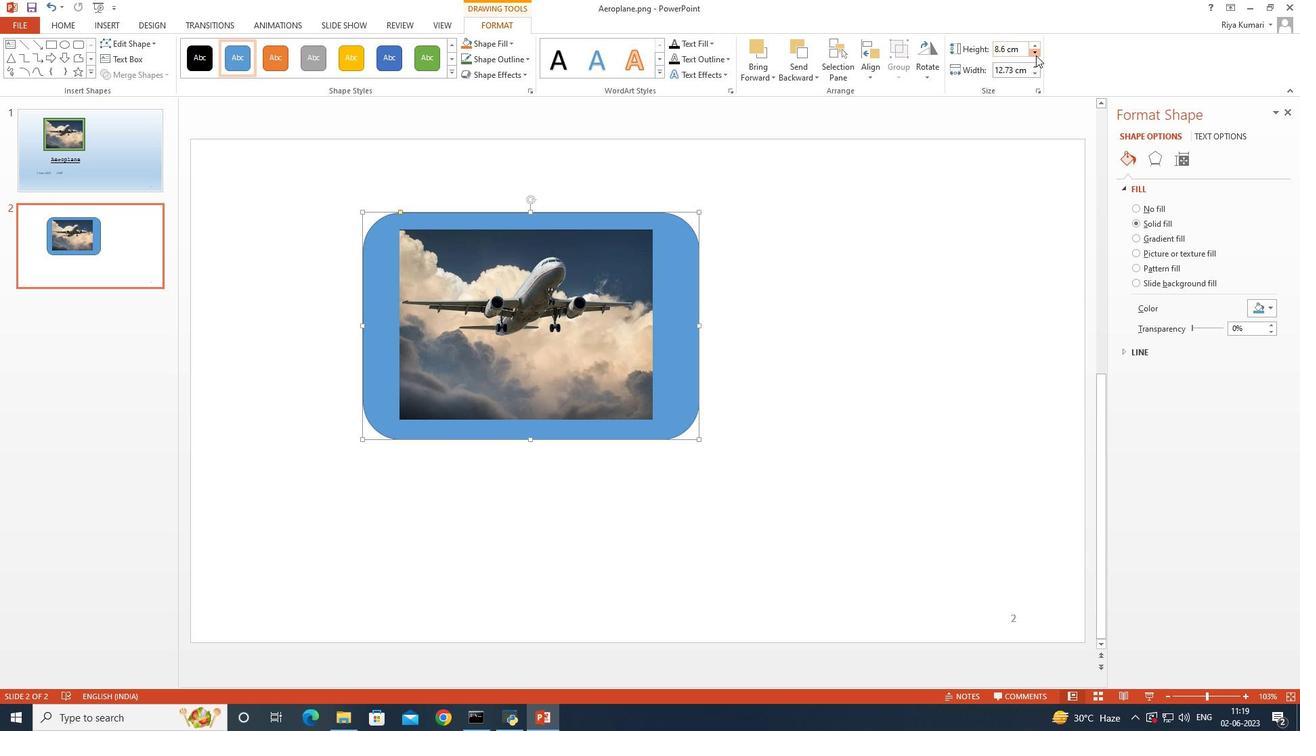 
Action: Mouse pressed left at (1036, 55)
Screenshot: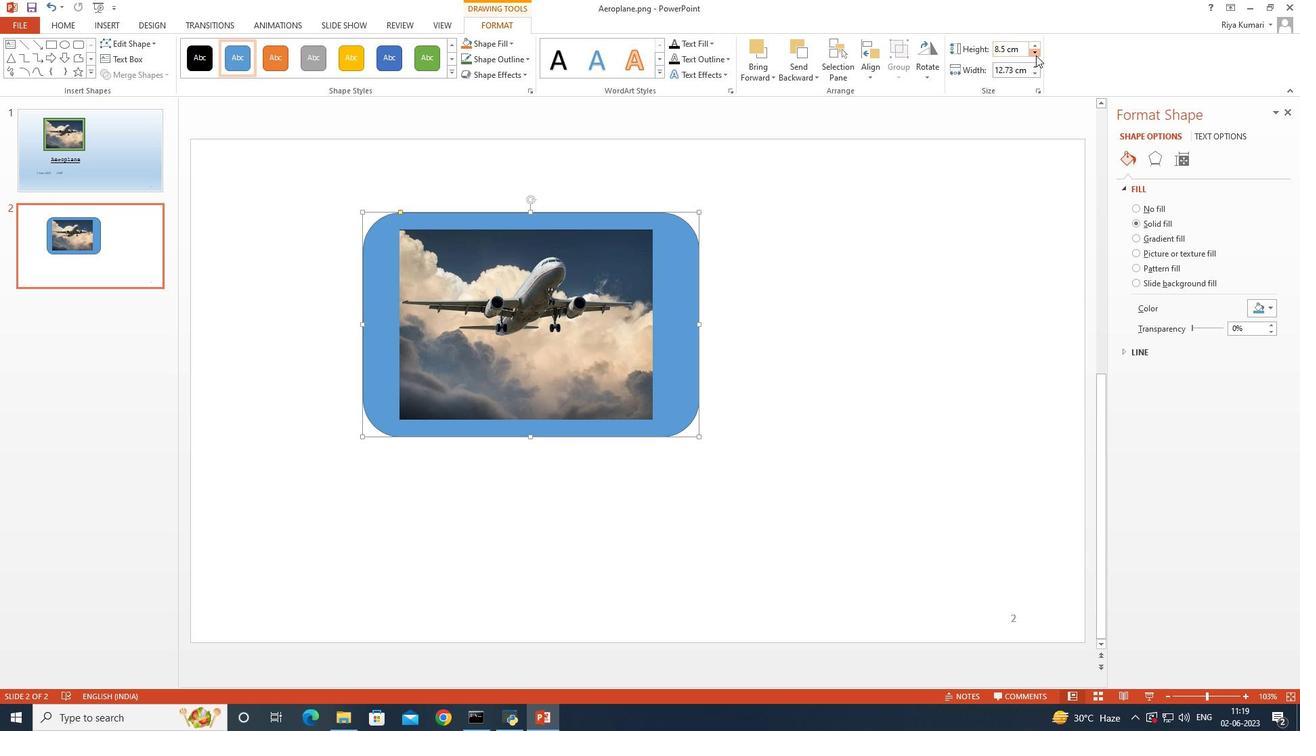 
Action: Mouse moved to (1036, 55)
Screenshot: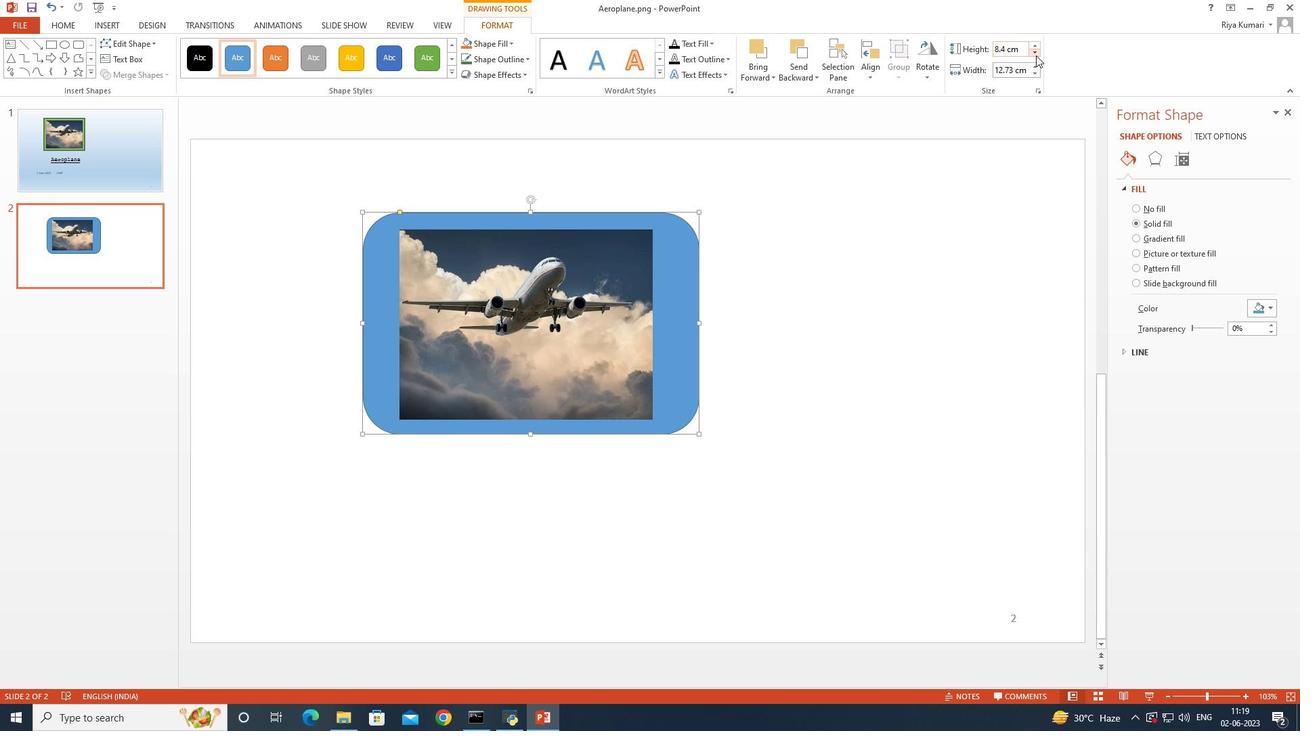 
Action: Mouse pressed left at (1036, 55)
Screenshot: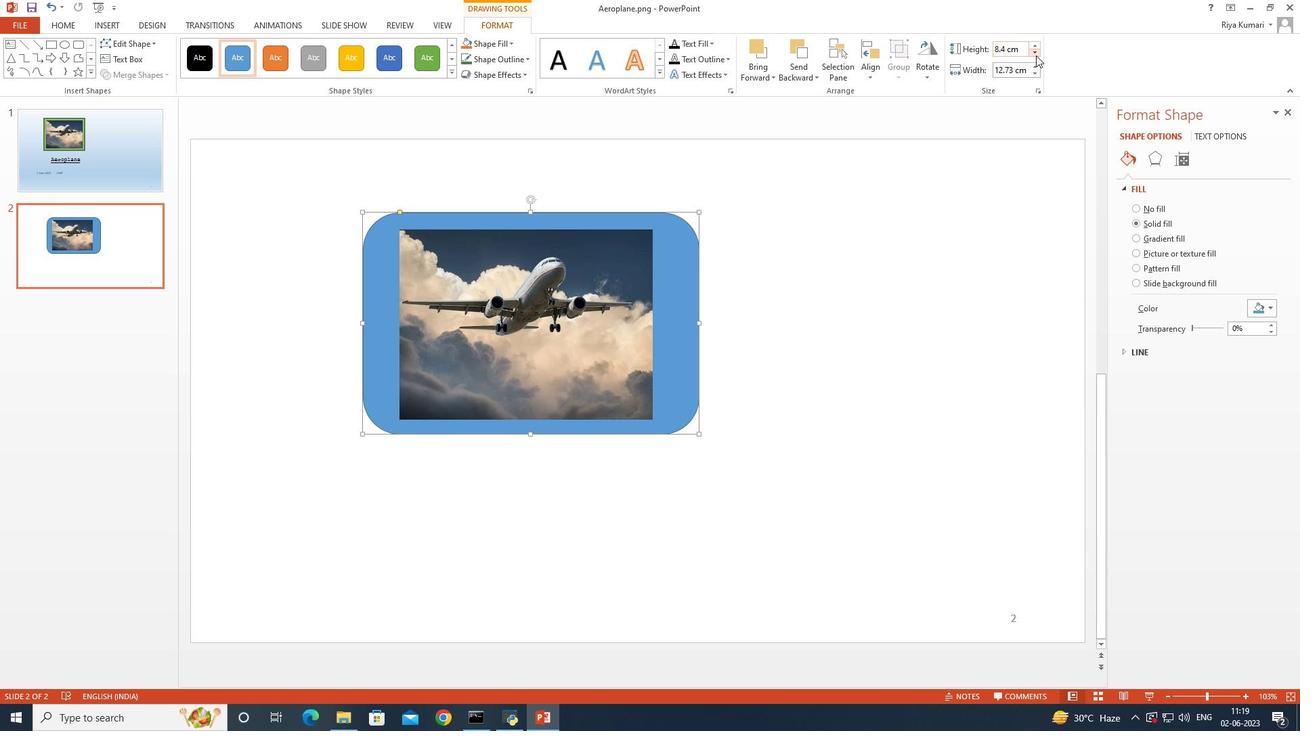 
Action: Mouse moved to (1036, 55)
Screenshot: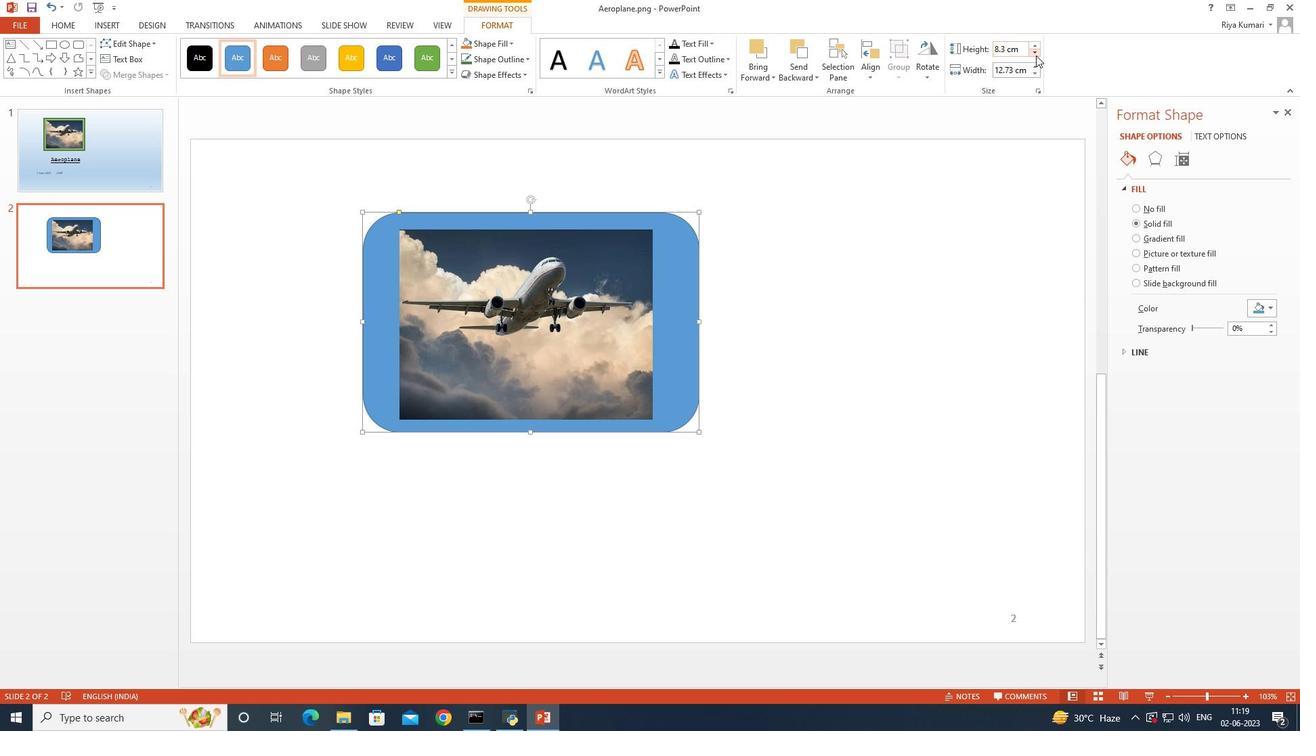 
Action: Mouse pressed left at (1036, 55)
Screenshot: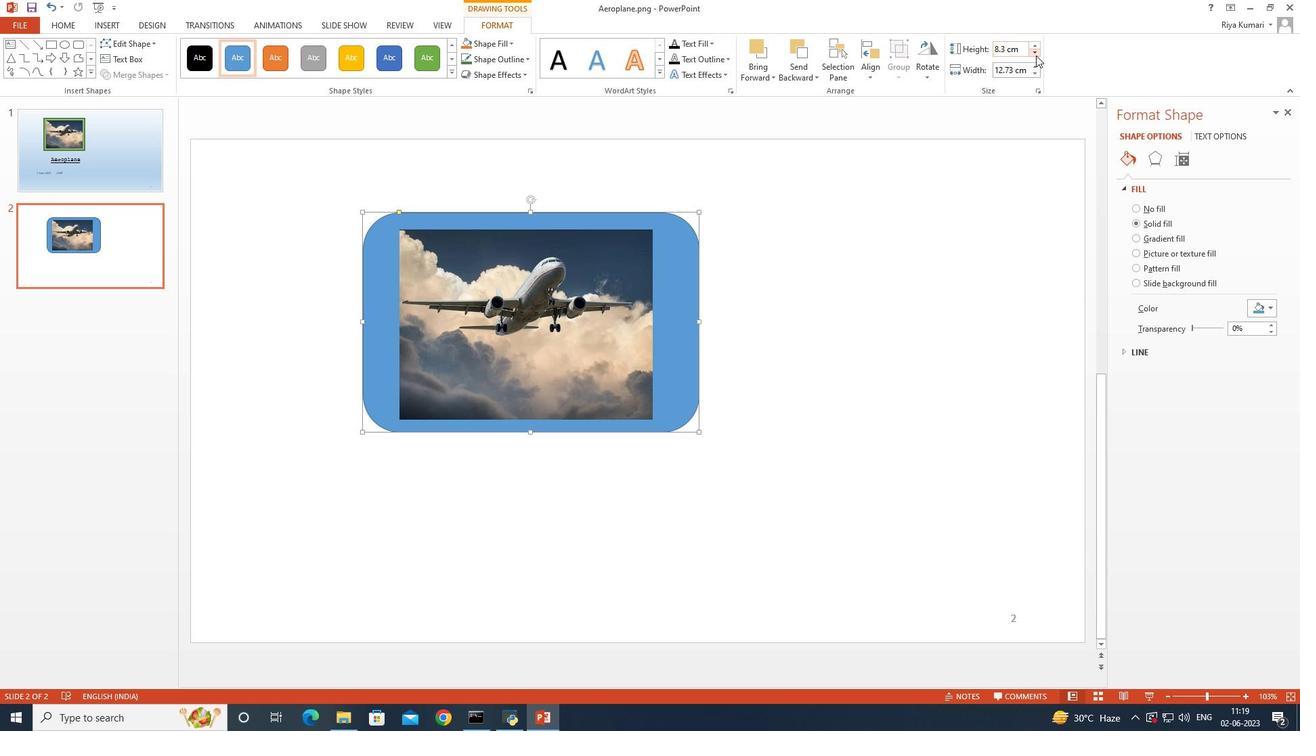 
Action: Mouse pressed left at (1036, 55)
Screenshot: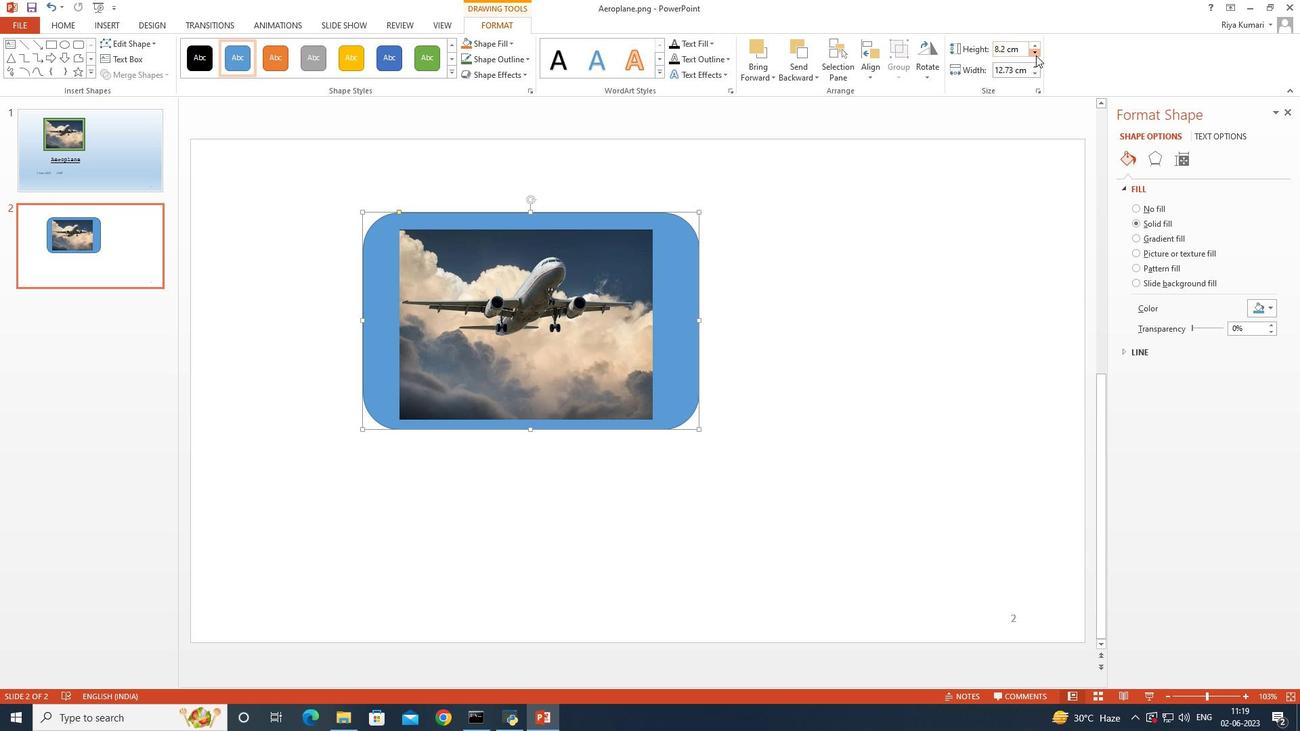 
Action: Mouse pressed left at (1036, 55)
Screenshot: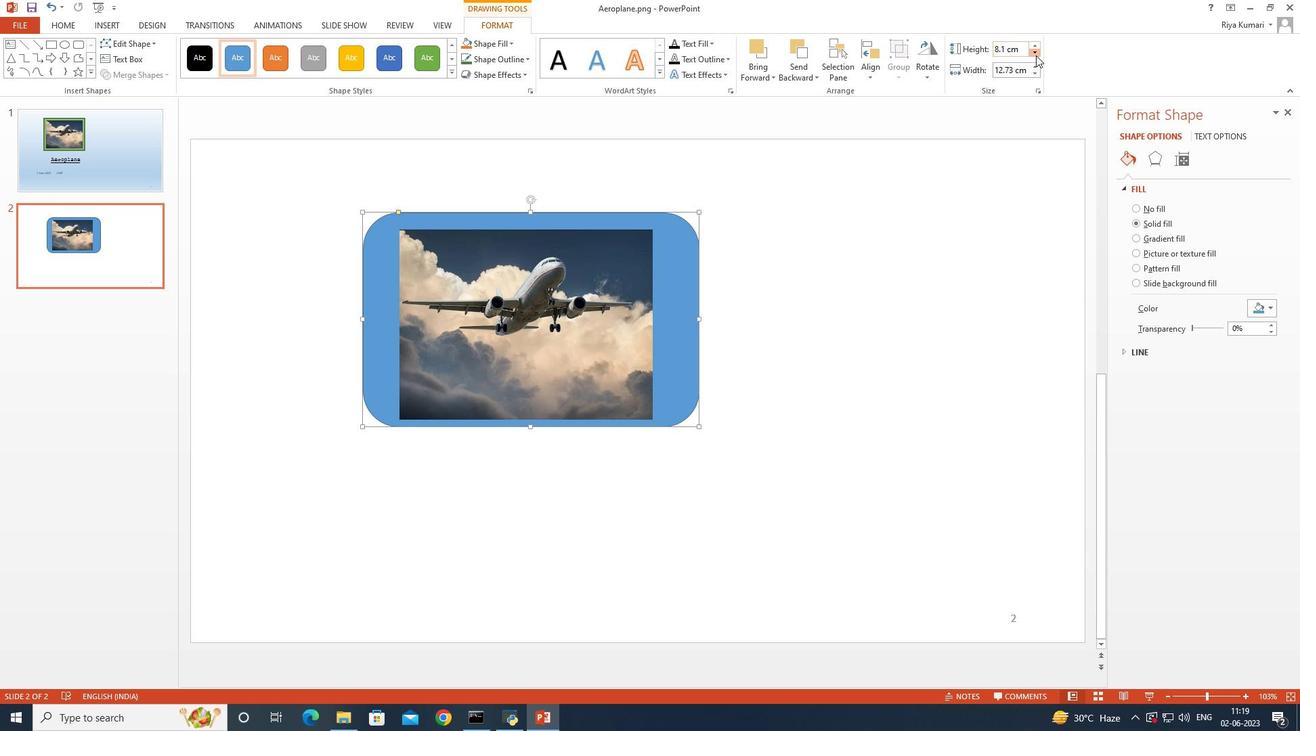 
Action: Mouse pressed left at (1036, 55)
Screenshot: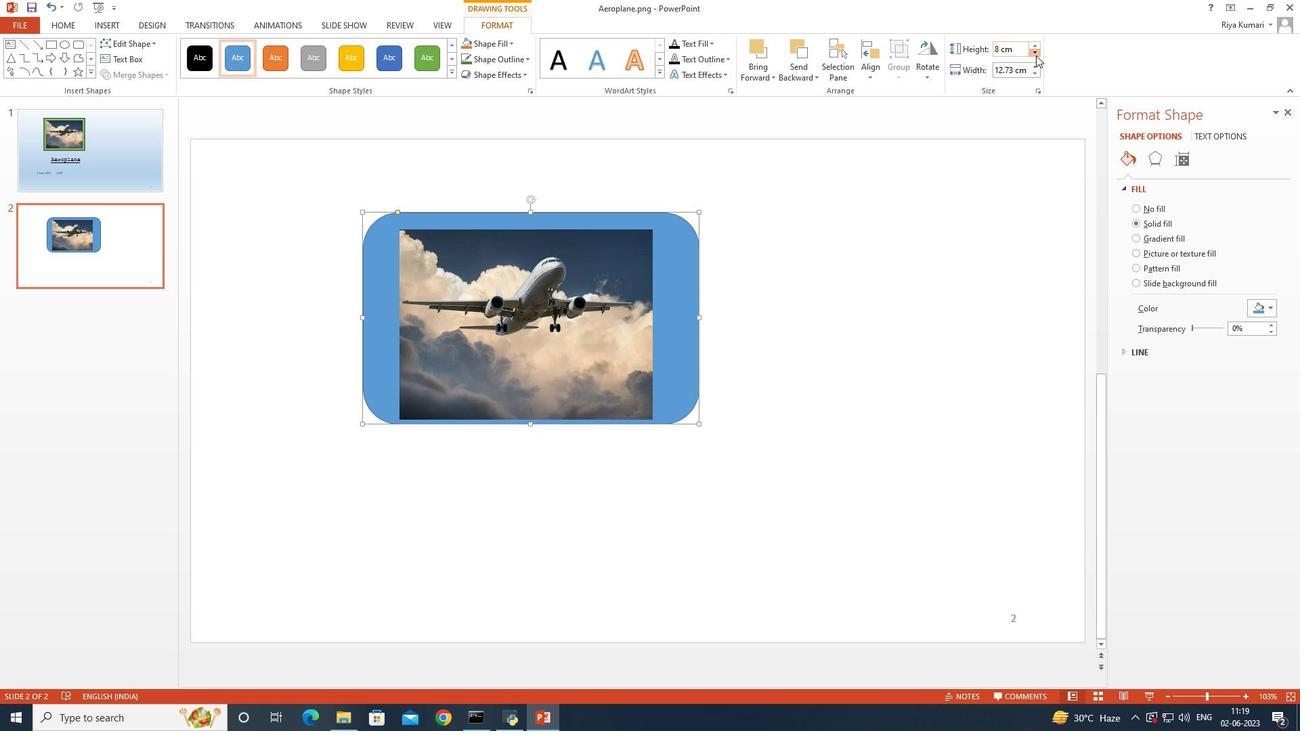 
Action: Mouse pressed left at (1036, 55)
Screenshot: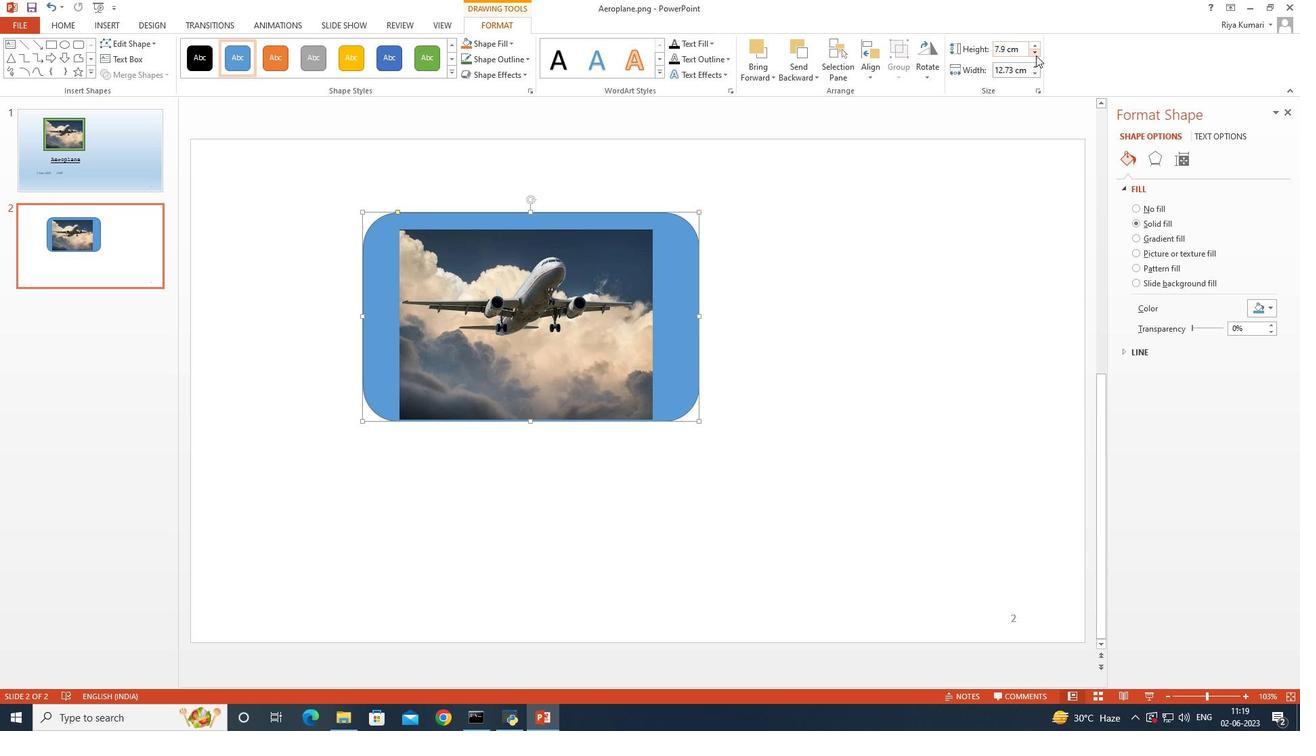 
Action: Mouse moved to (1036, 55)
Screenshot: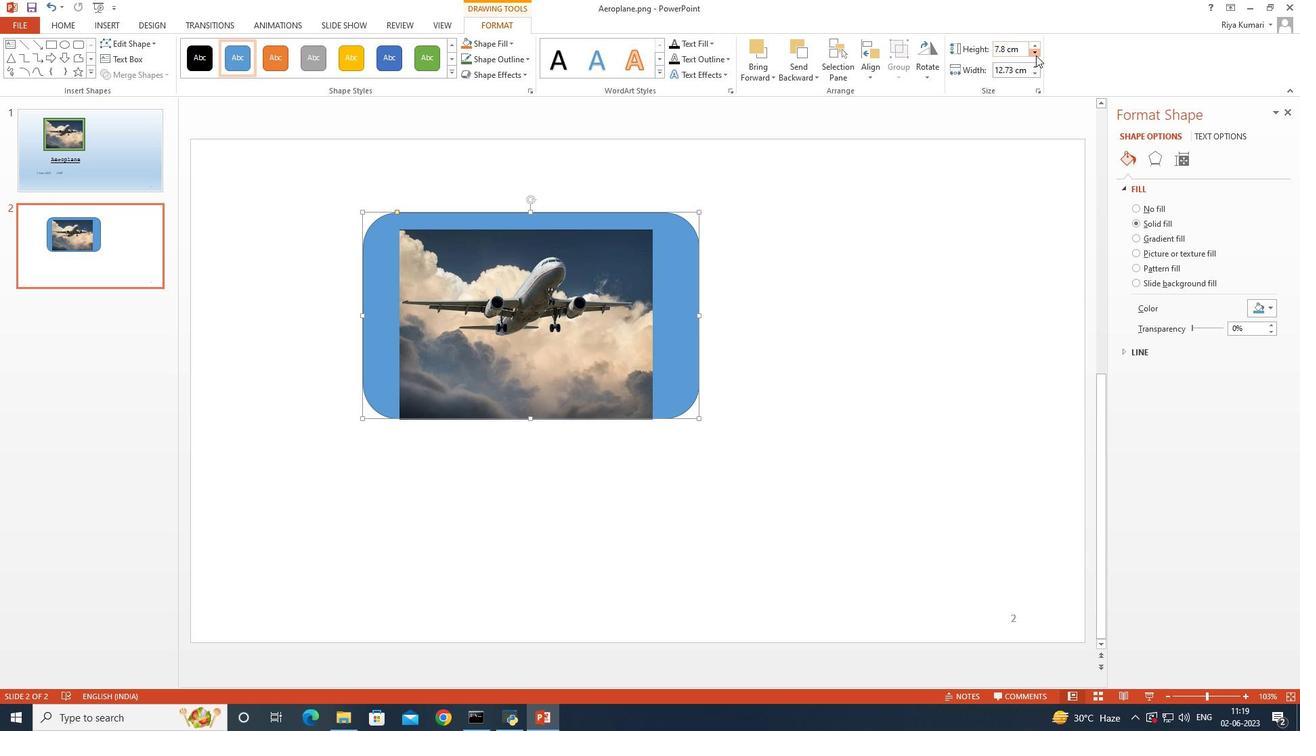 
Action: Mouse pressed left at (1036, 55)
Screenshot: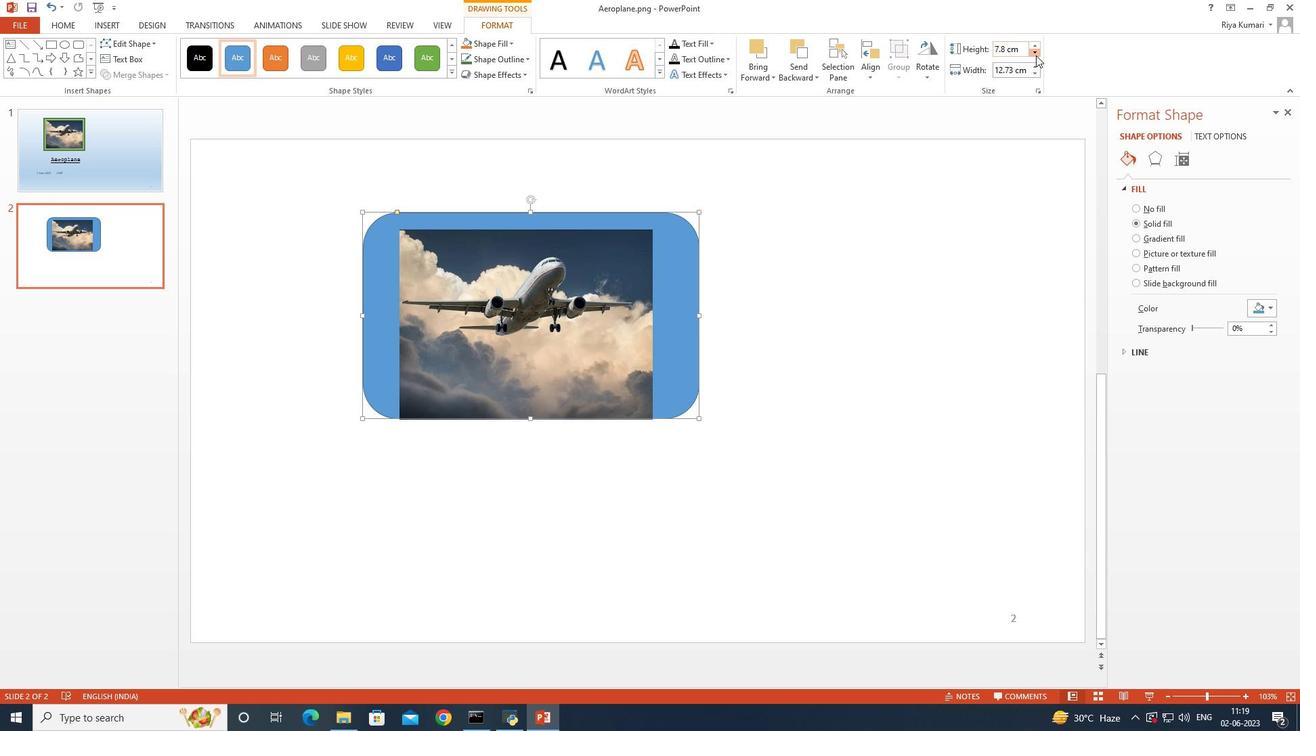 
Action: Mouse pressed left at (1036, 55)
Screenshot: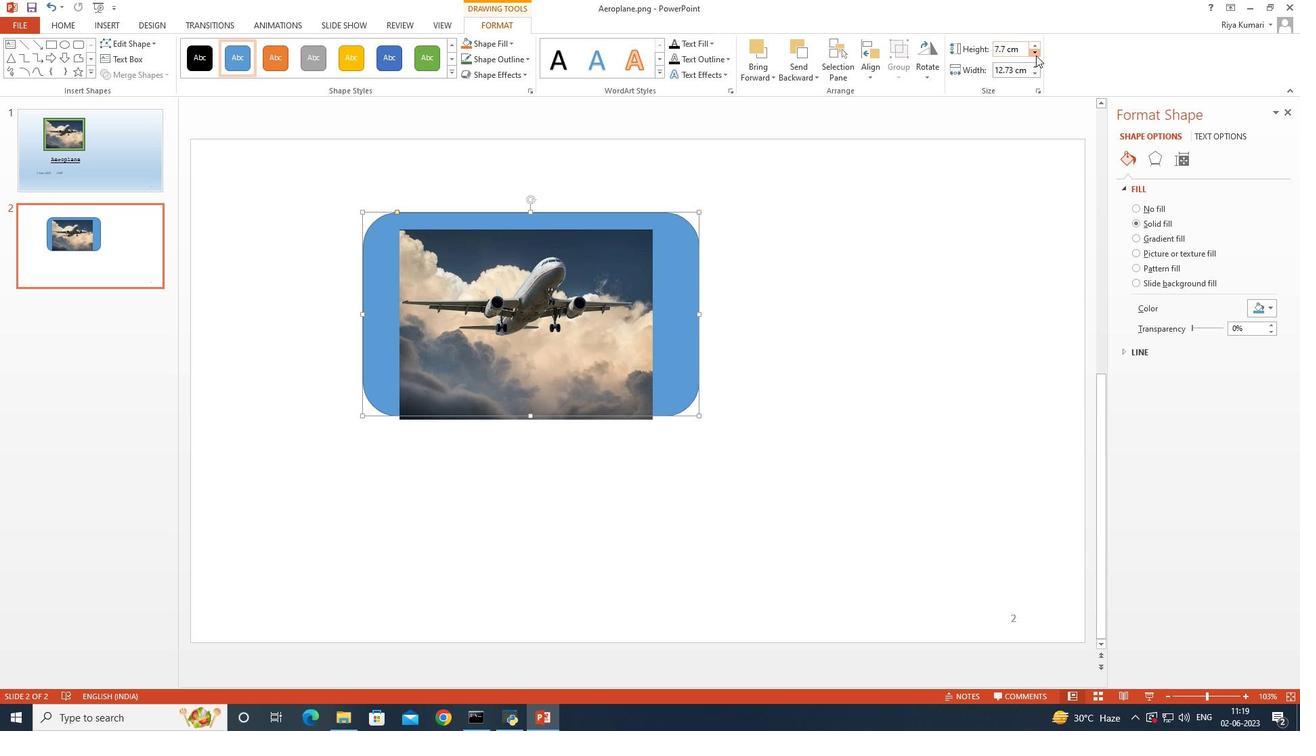 
Action: Mouse pressed left at (1036, 55)
Screenshot: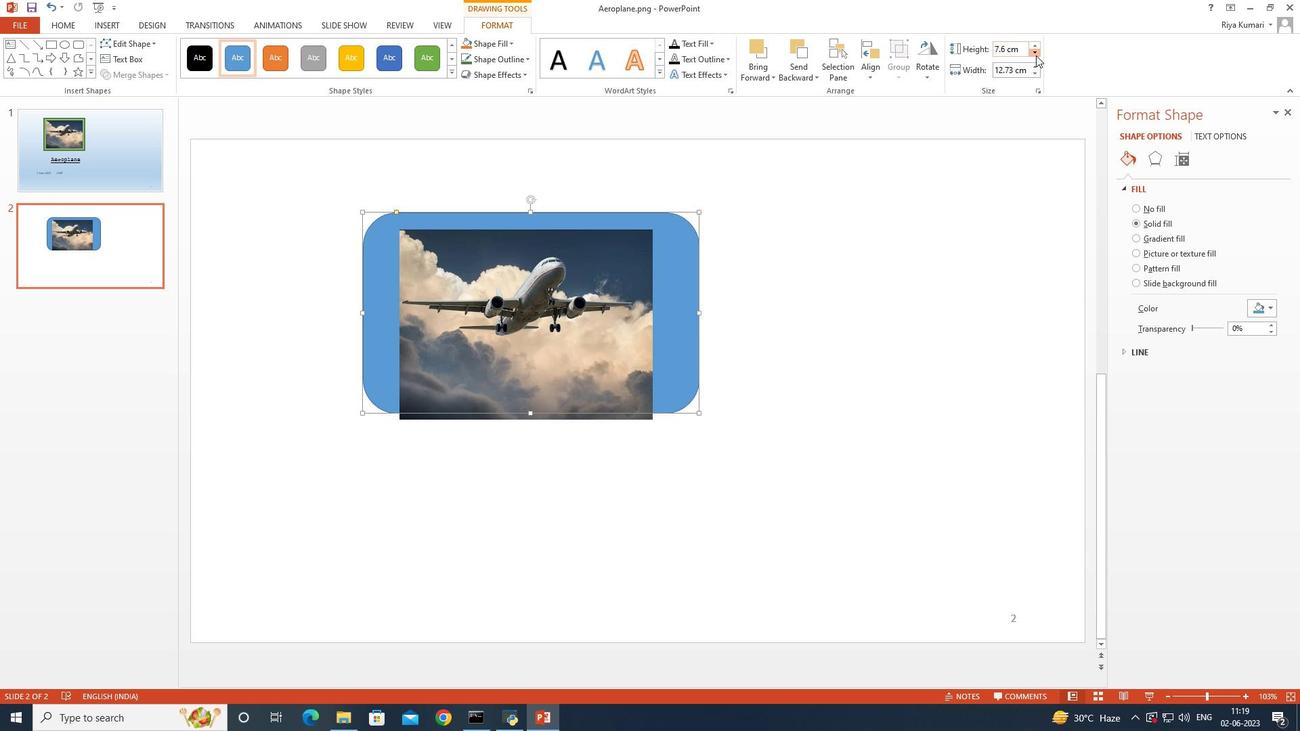 
Action: Mouse pressed left at (1036, 55)
Screenshot: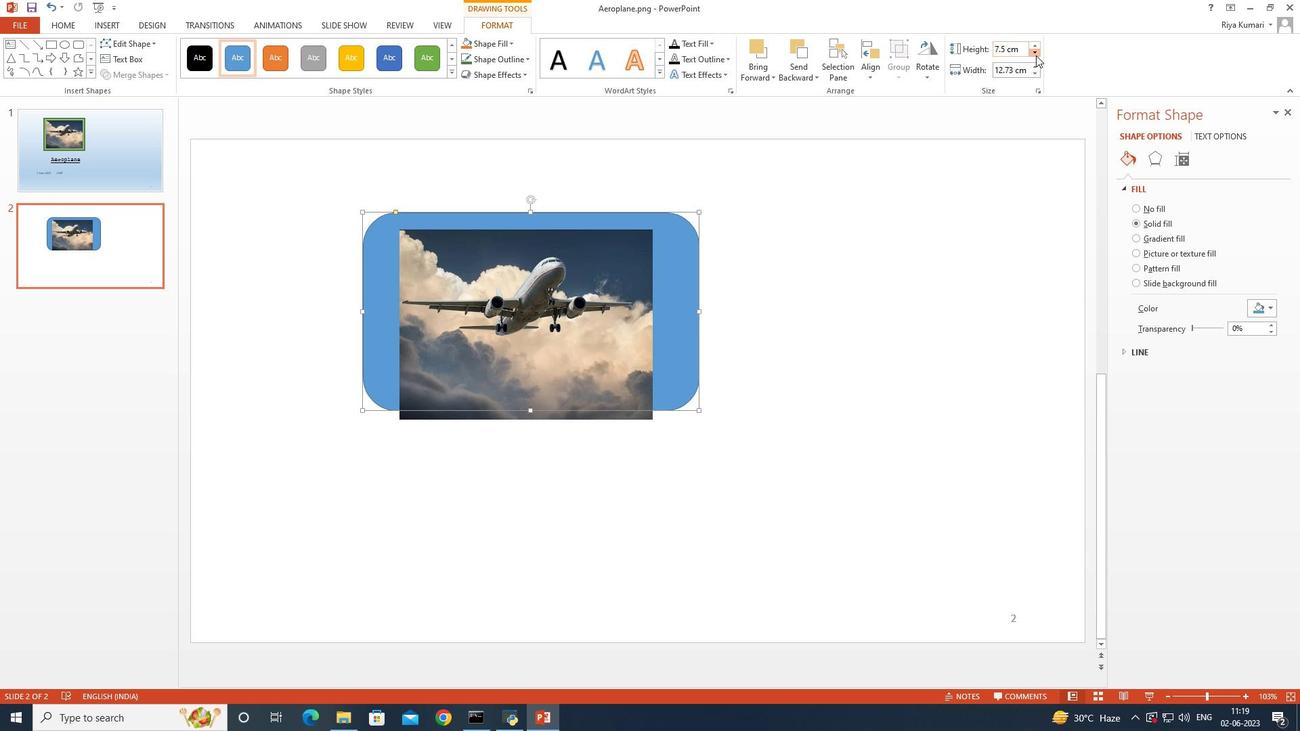 
Action: Mouse pressed left at (1036, 55)
Screenshot: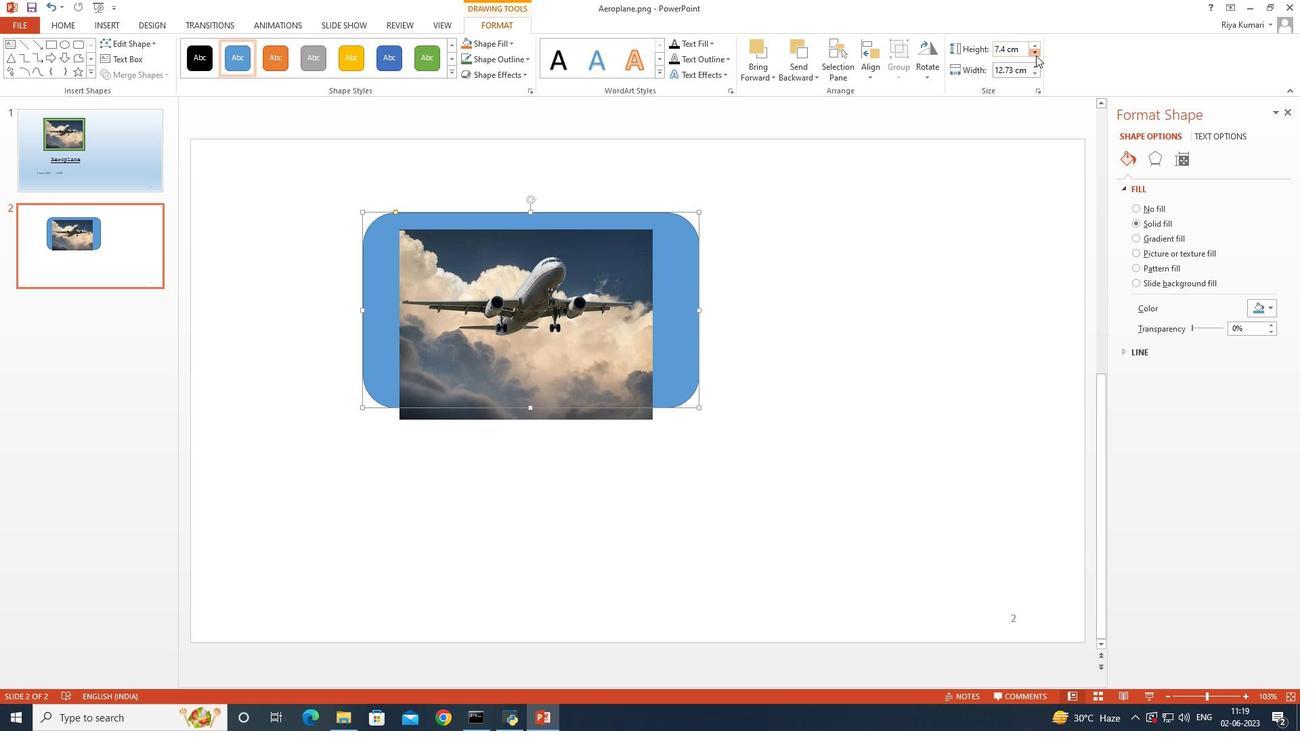 
Action: Mouse pressed left at (1036, 55)
Screenshot: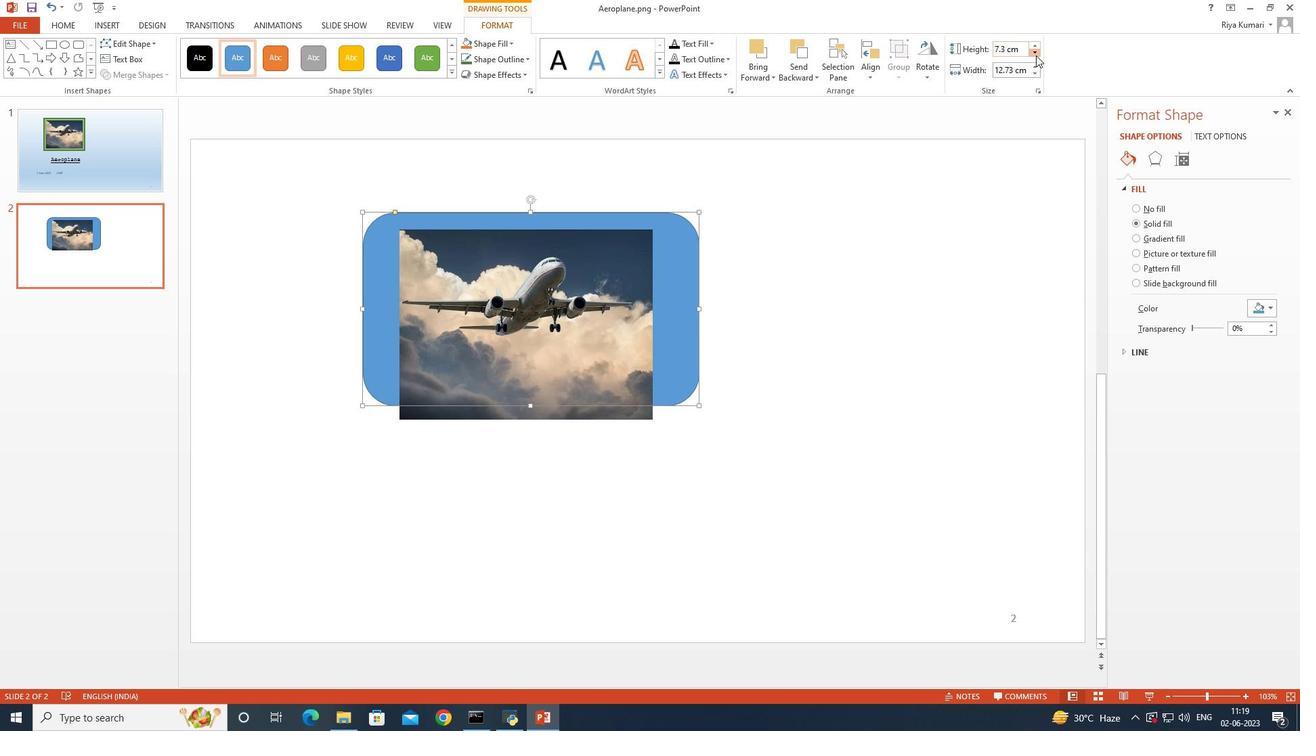 
Action: Mouse moved to (1036, 56)
Screenshot: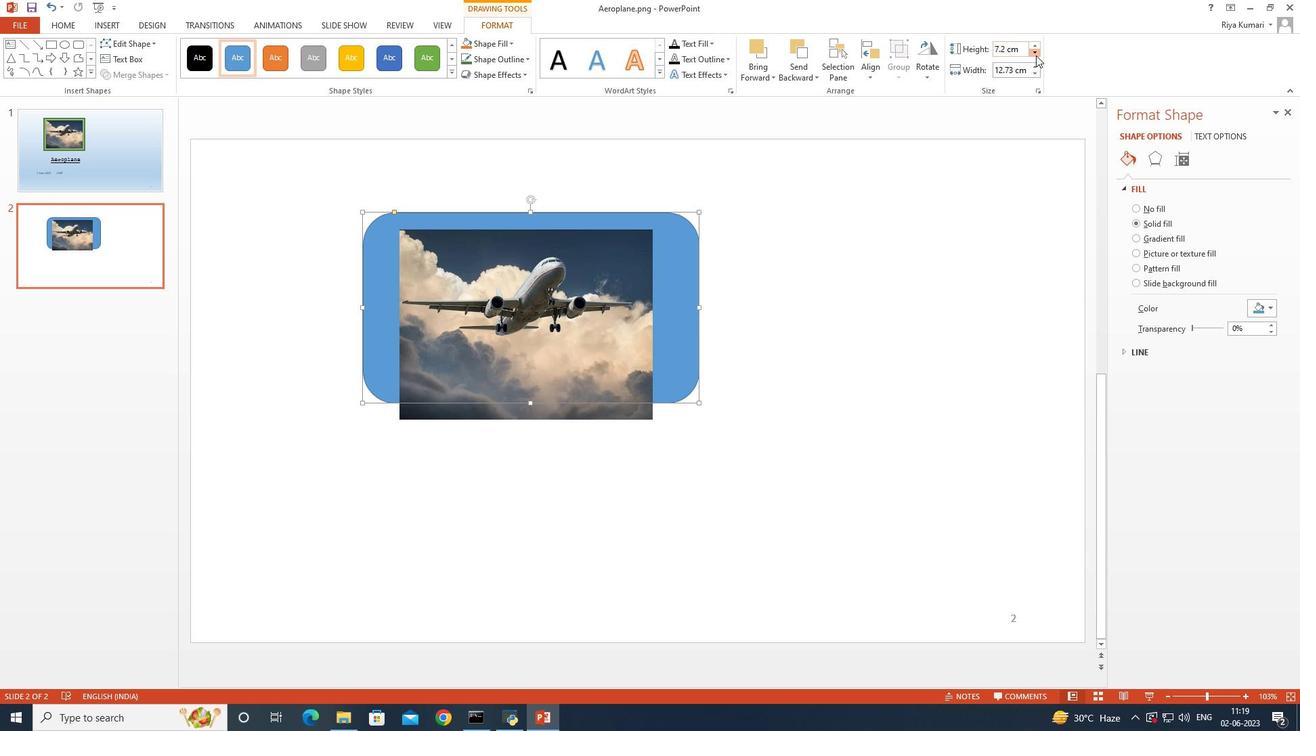 
Action: Mouse pressed left at (1036, 56)
Screenshot: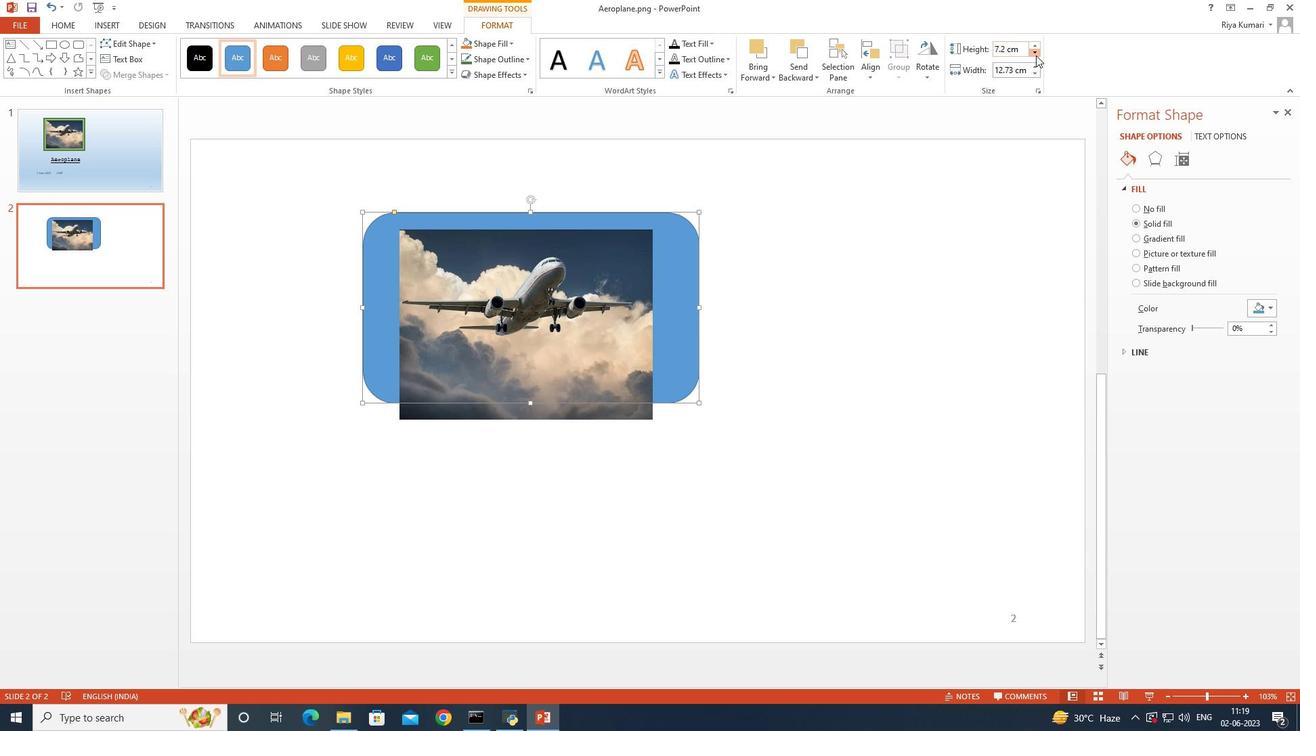 
Action: Mouse moved to (1035, 57)
Screenshot: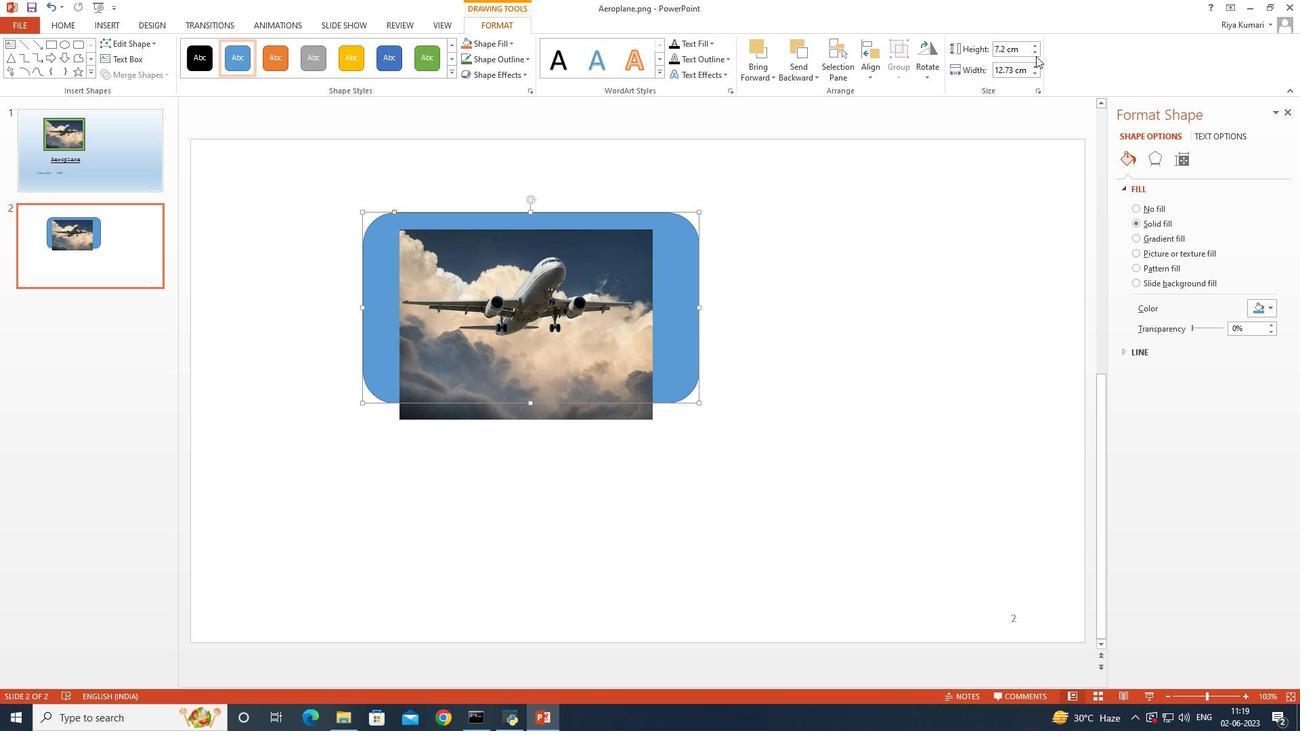 
Action: Mouse pressed left at (1035, 57)
Screenshot: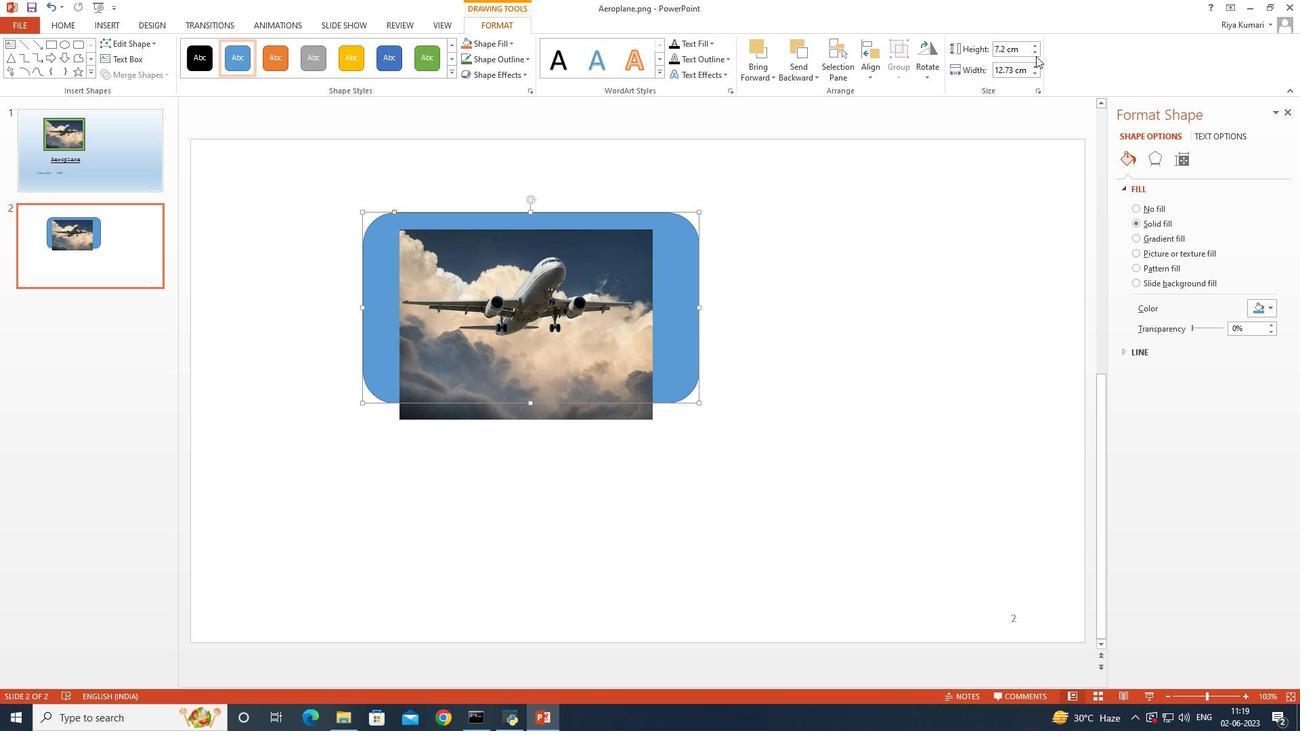 
Action: Mouse moved to (1033, 54)
Screenshot: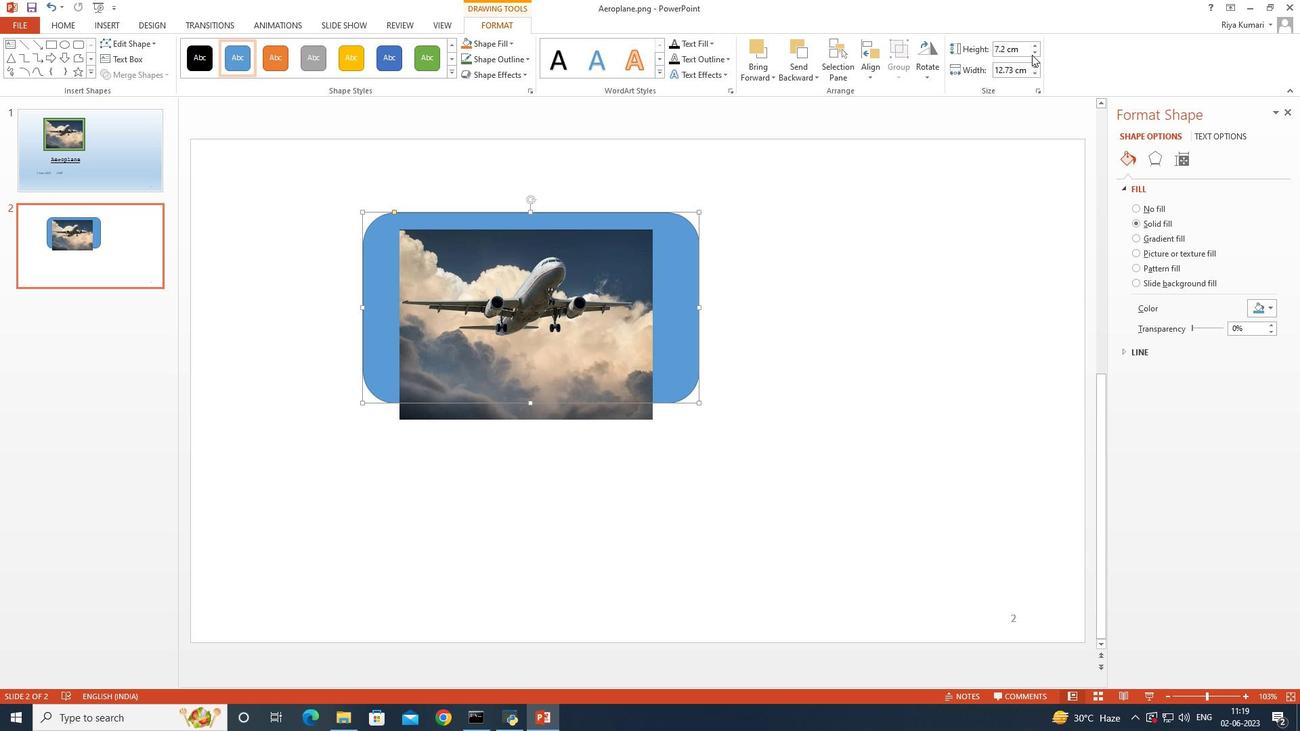 
Action: Mouse pressed left at (1033, 54)
Screenshot: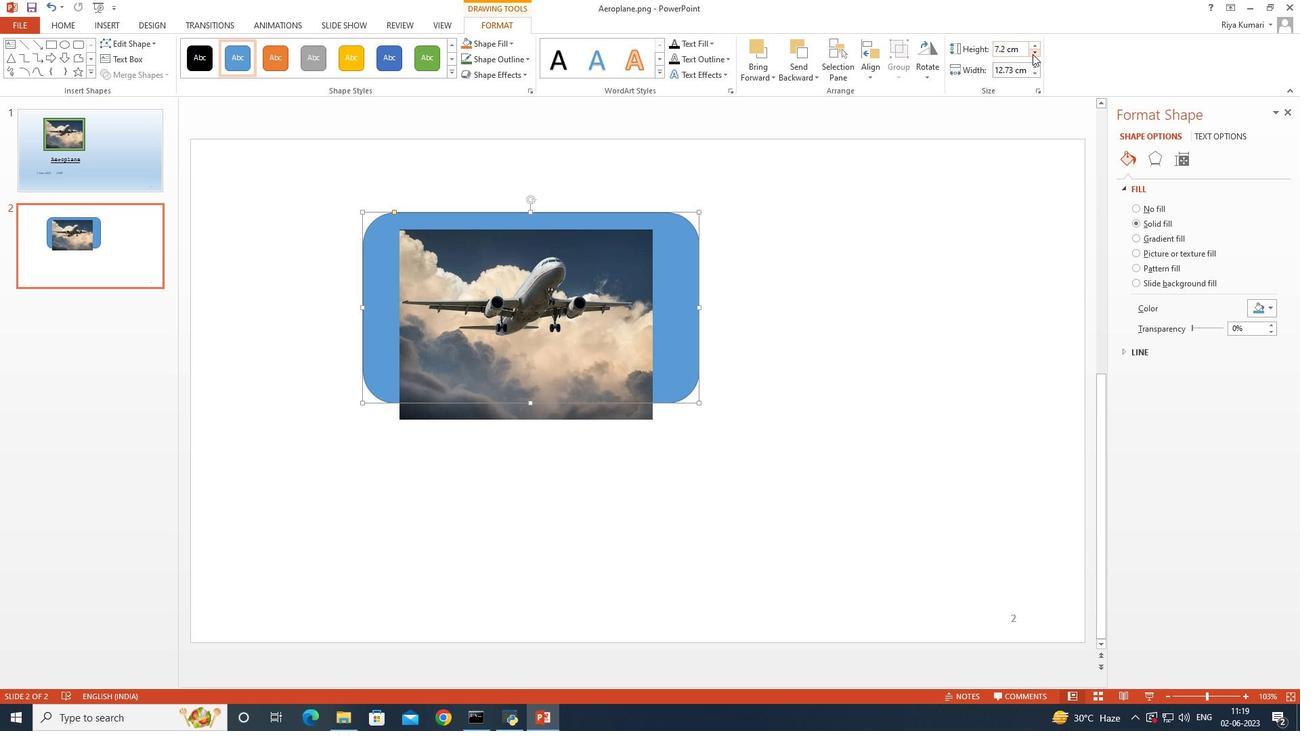 
Action: Mouse pressed left at (1033, 54)
Screenshot: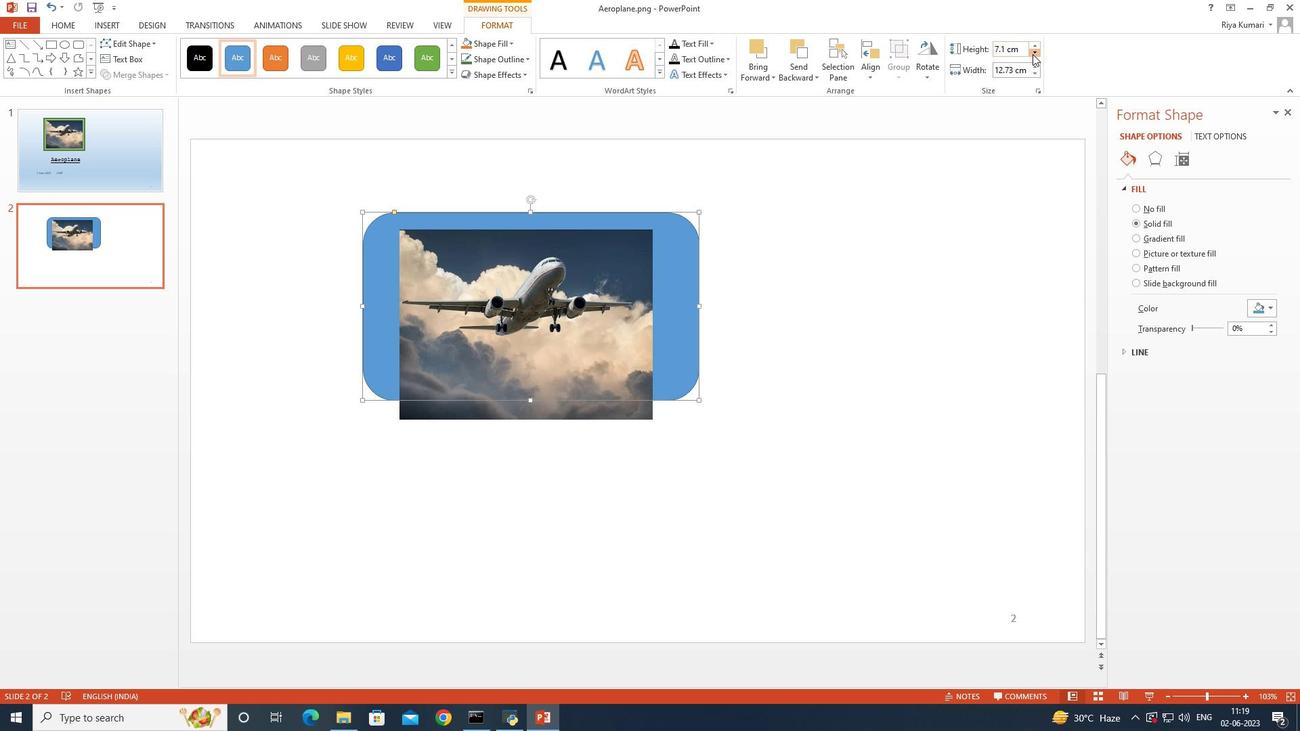 
Action: Mouse pressed left at (1033, 54)
Screenshot: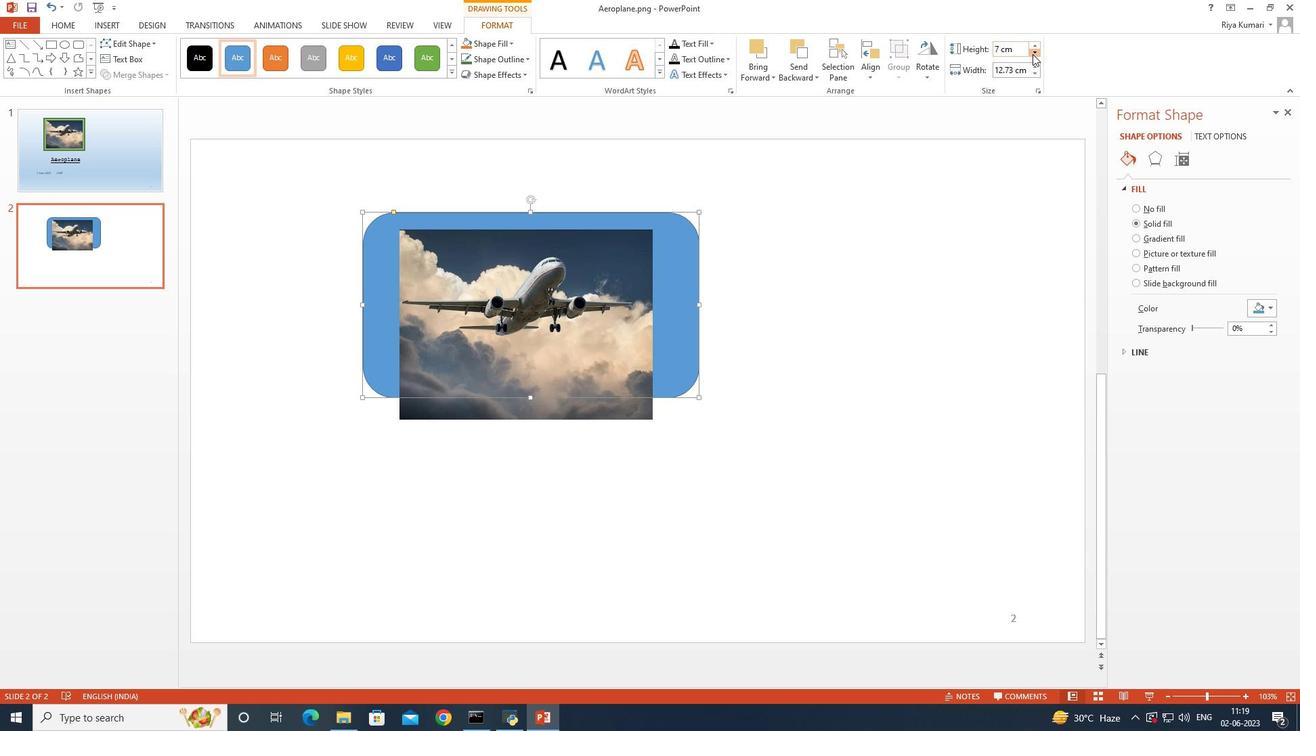
Action: Mouse pressed left at (1033, 54)
Screenshot: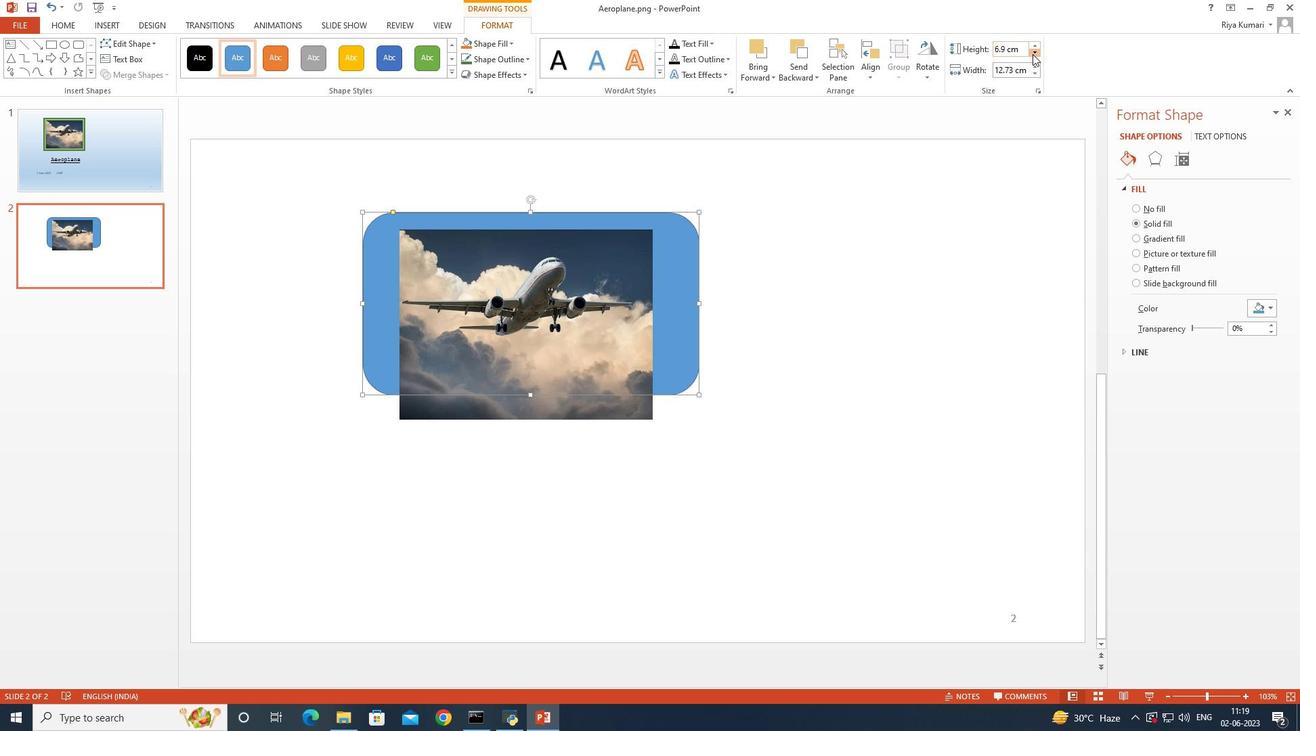 
Action: Mouse pressed left at (1033, 54)
Screenshot: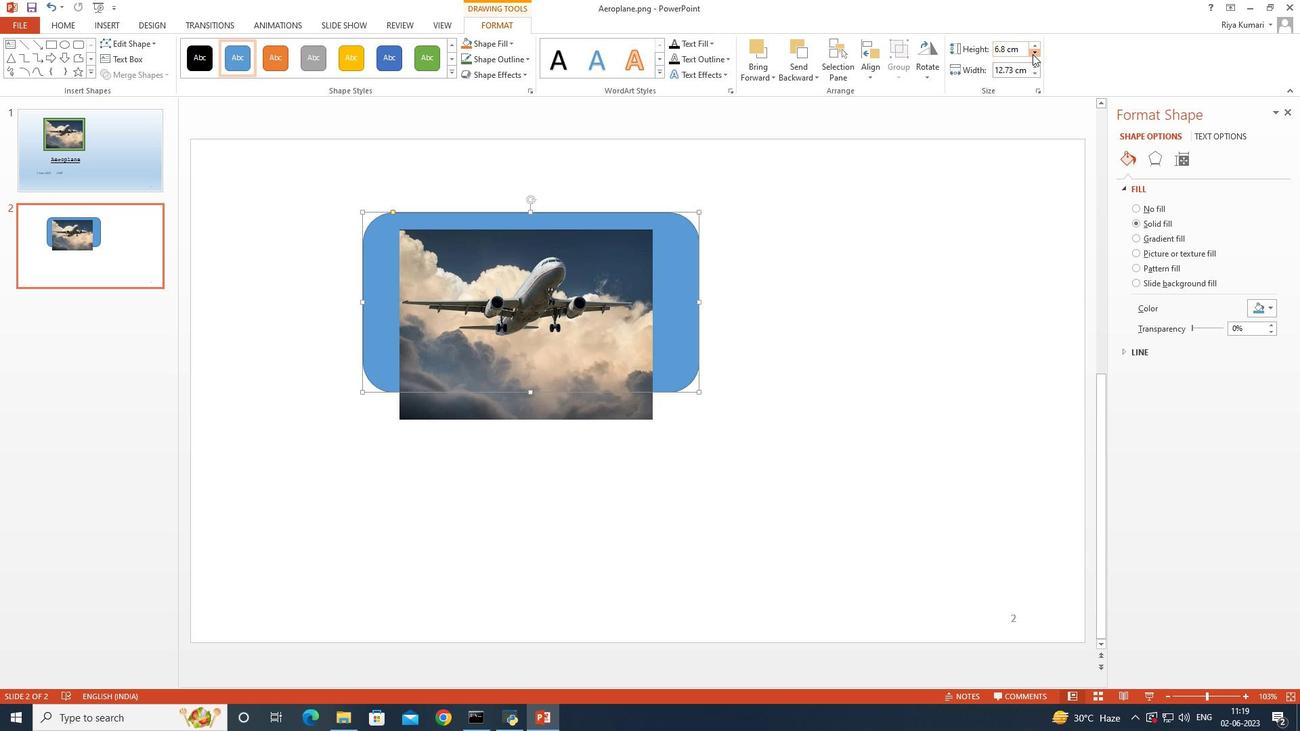 
Action: Mouse pressed left at (1033, 54)
Screenshot: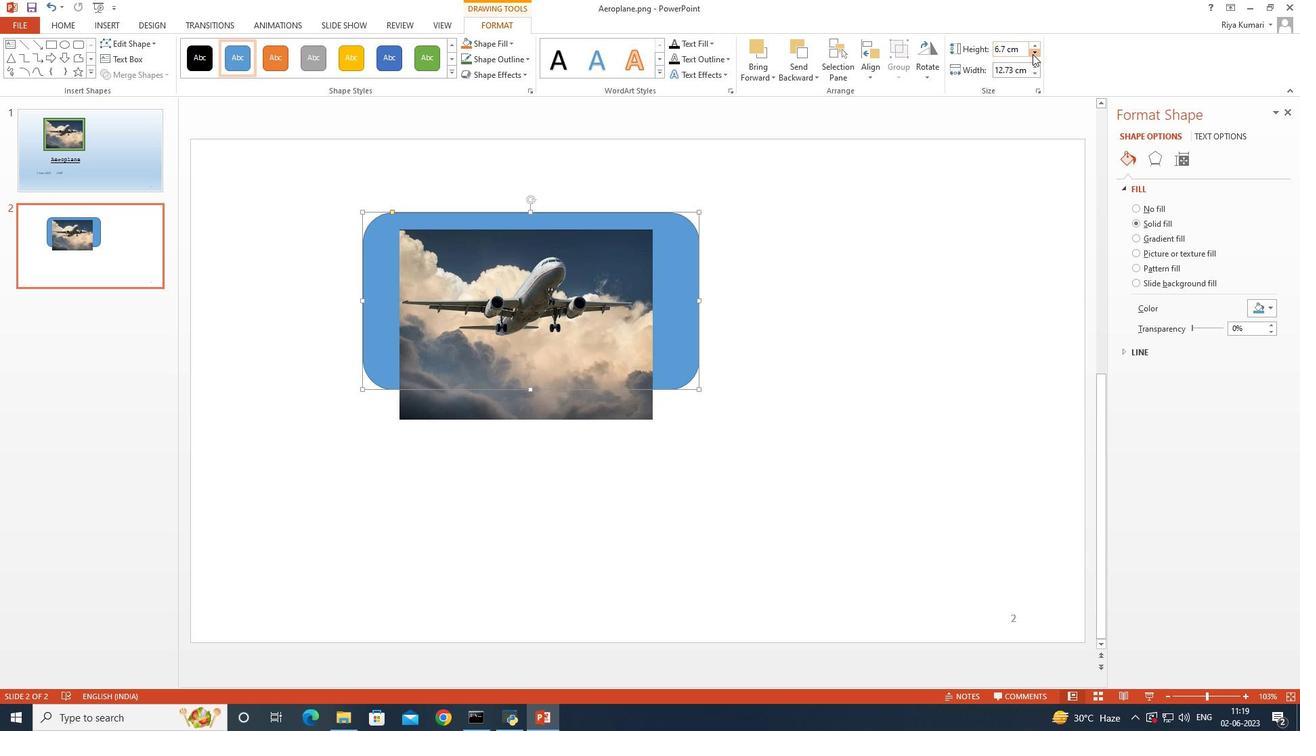 
Action: Mouse pressed left at (1033, 54)
Screenshot: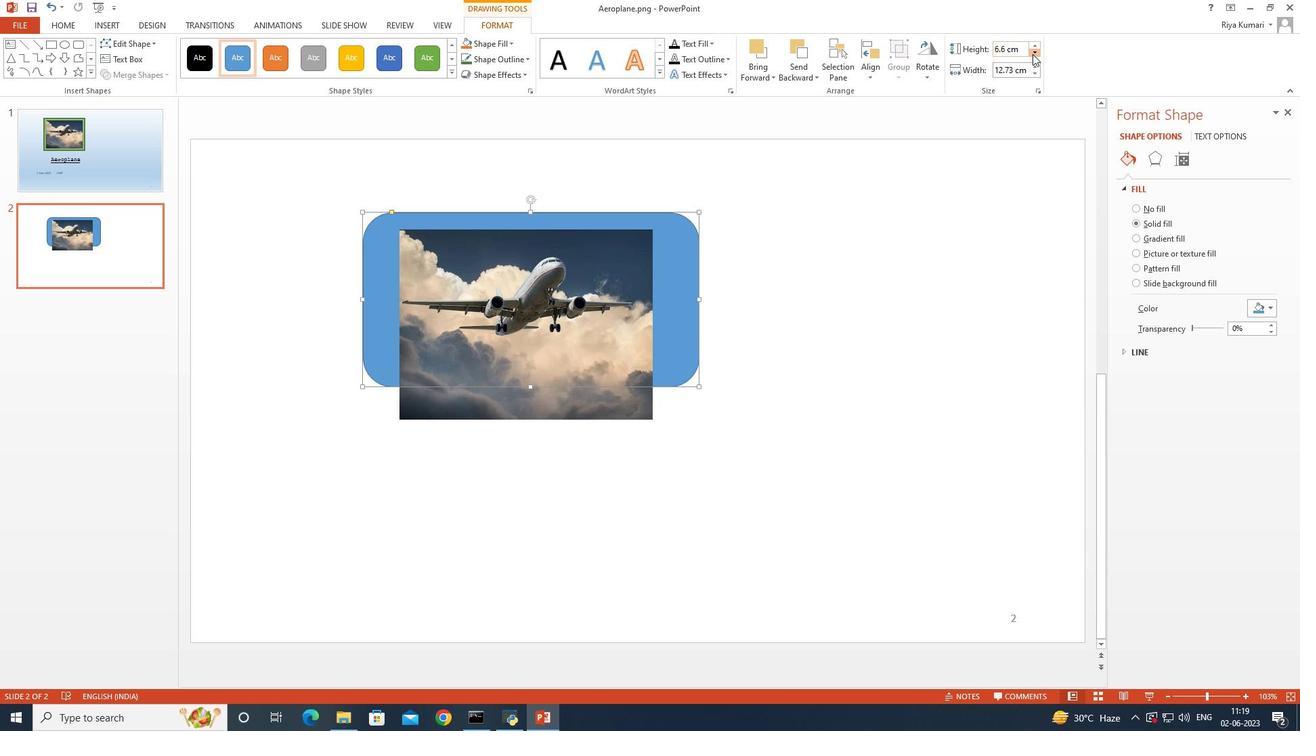 
Action: Mouse pressed left at (1033, 54)
Screenshot: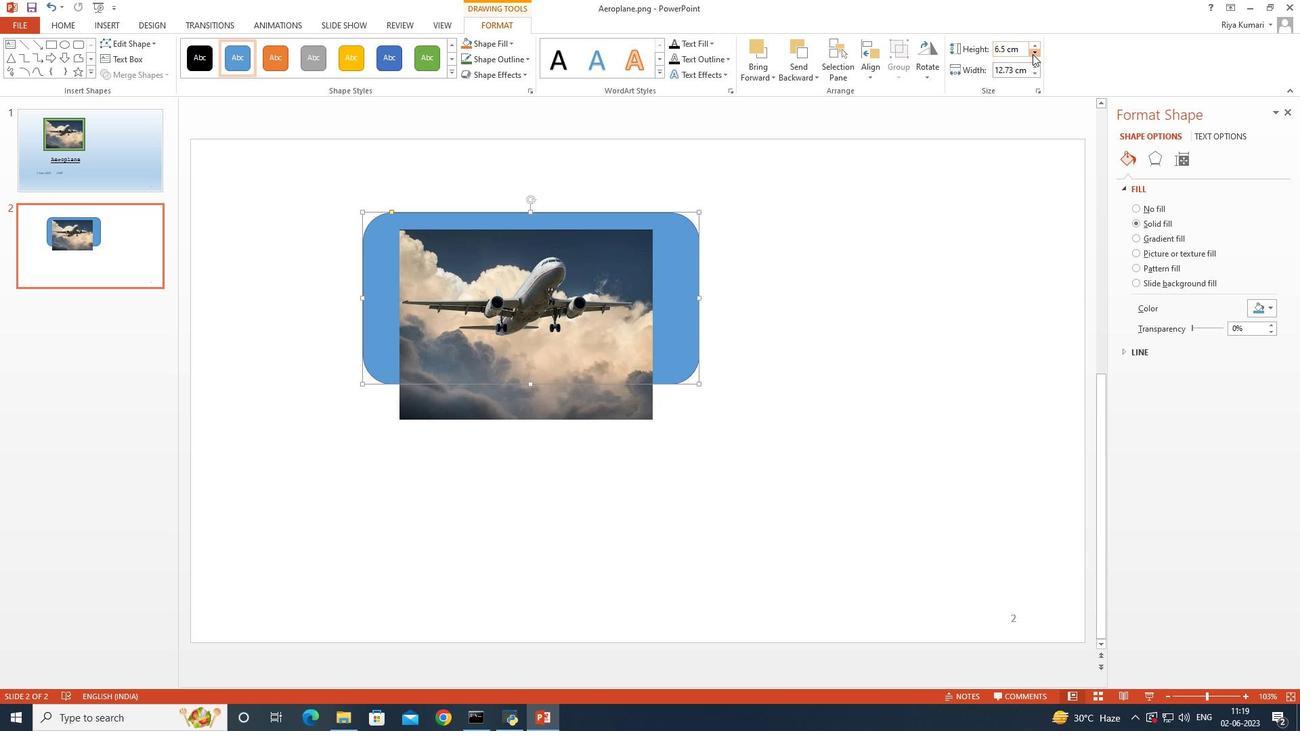 
Action: Mouse pressed left at (1033, 54)
Screenshot: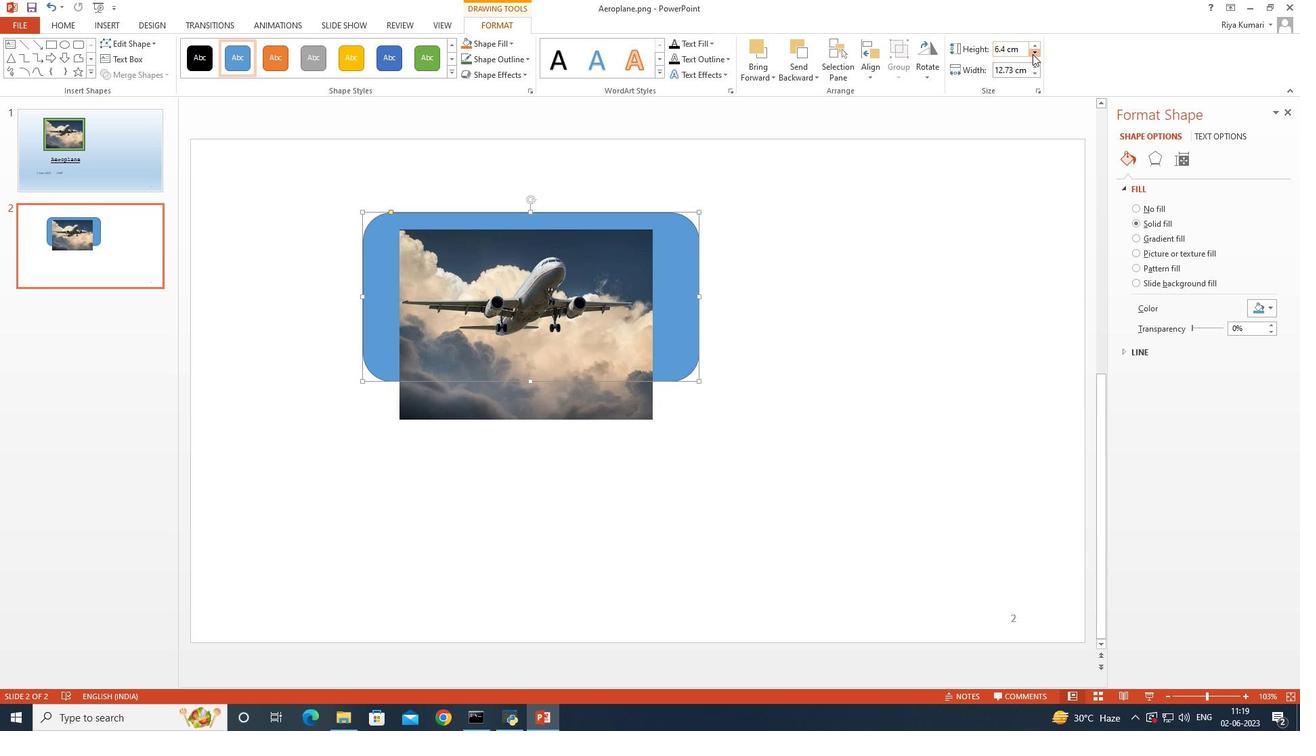 
Action: Mouse pressed left at (1033, 54)
Screenshot: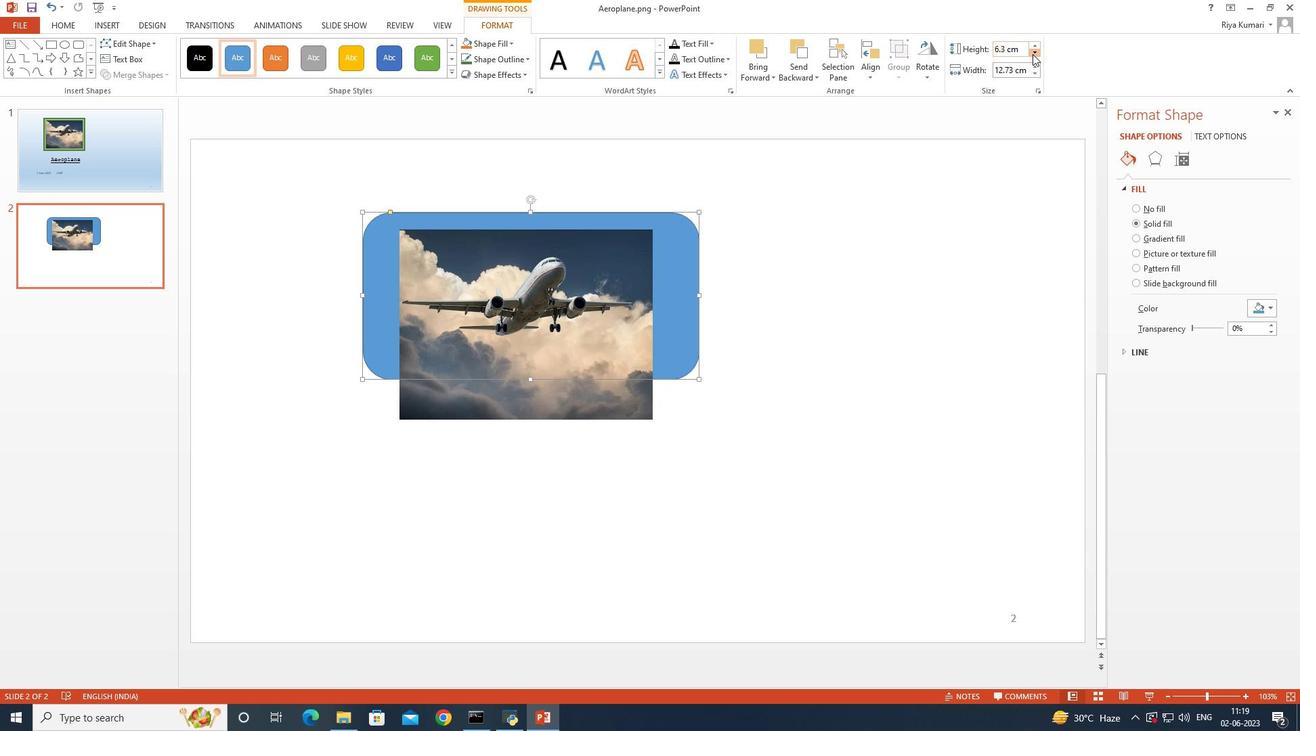 
Action: Mouse pressed left at (1033, 54)
Screenshot: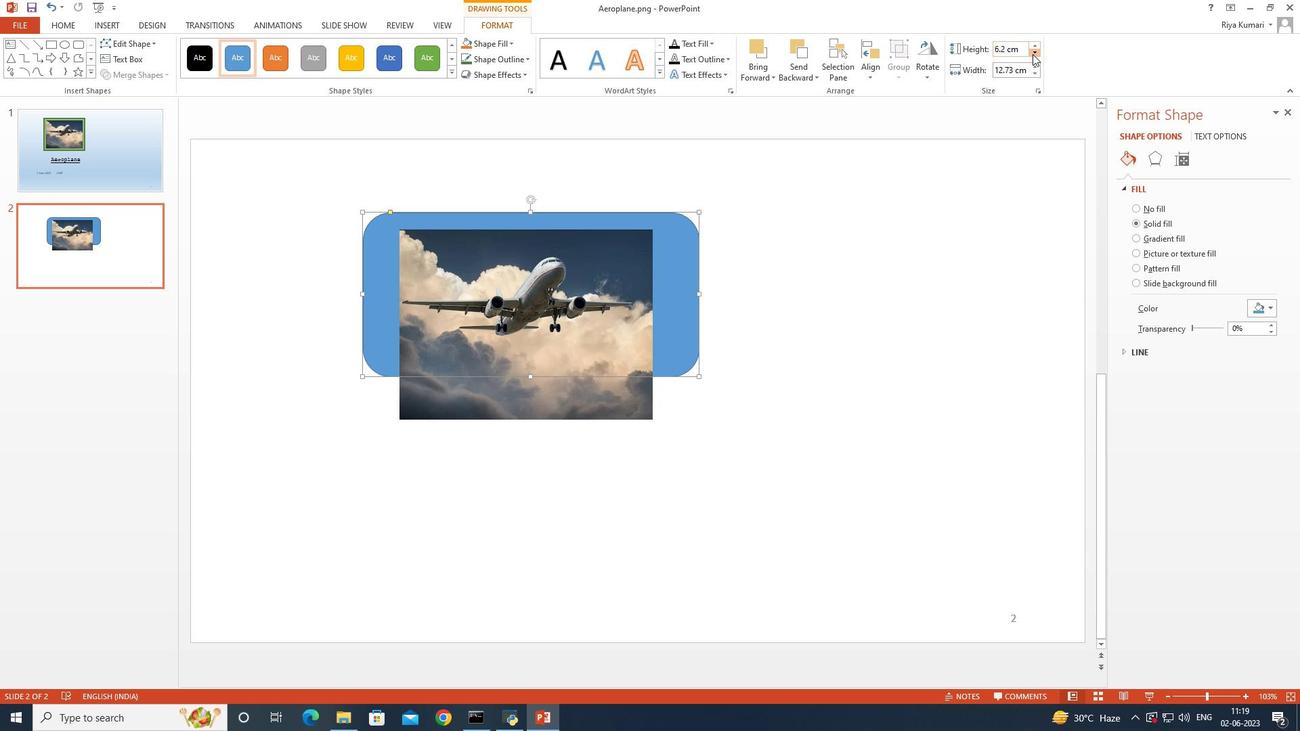 
Action: Mouse pressed left at (1033, 54)
Screenshot: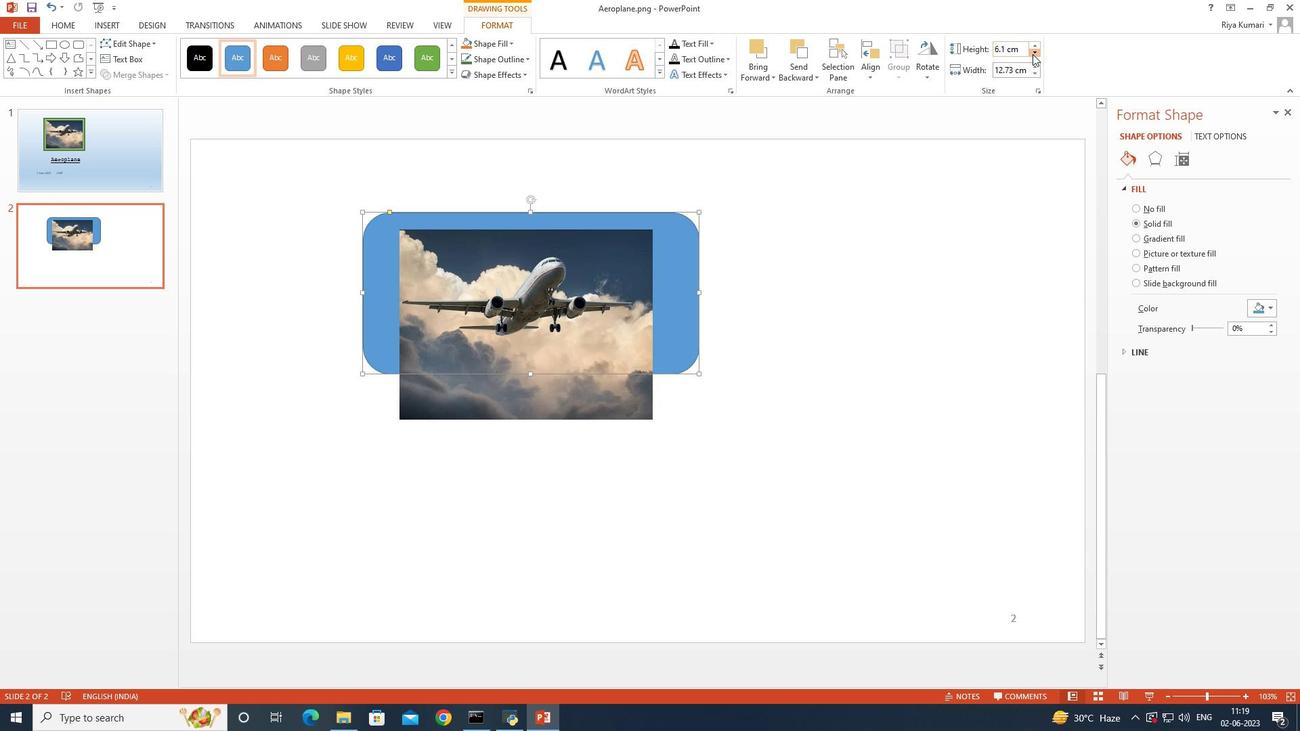 
Action: Mouse pressed left at (1033, 54)
Screenshot: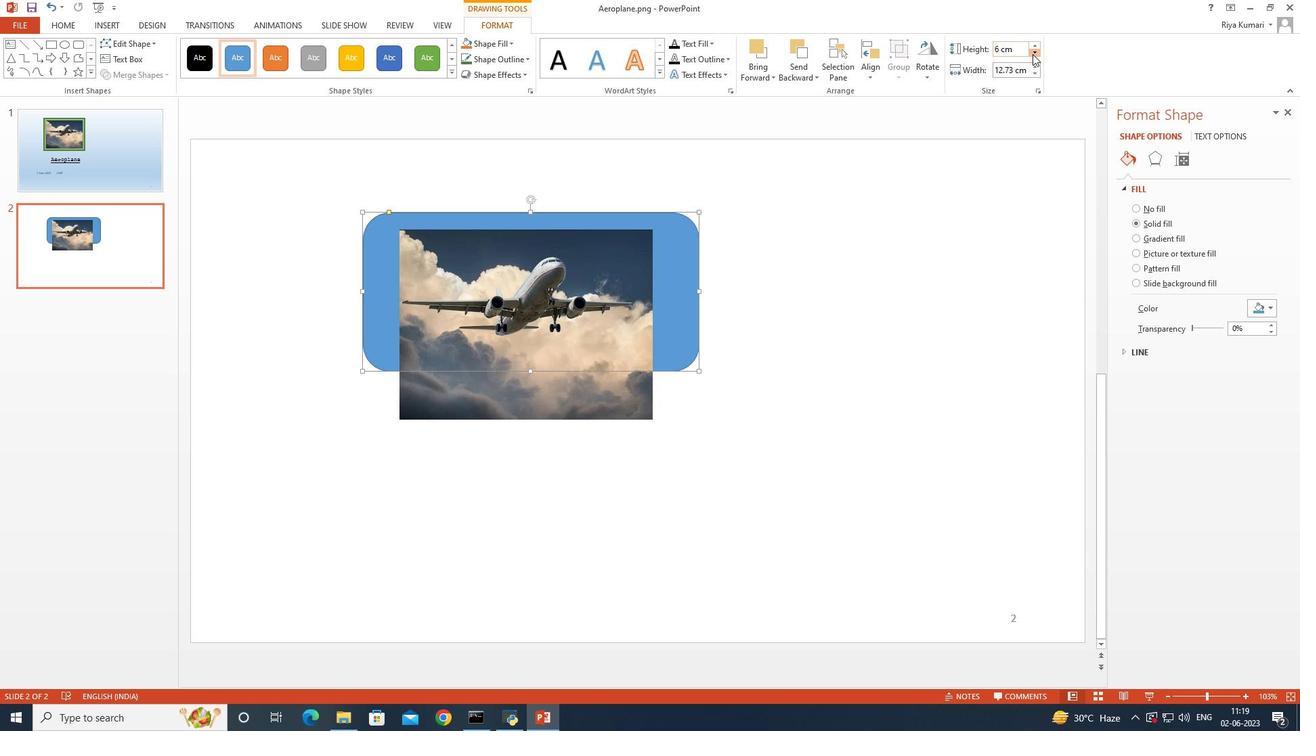 
Action: Mouse pressed left at (1033, 54)
Screenshot: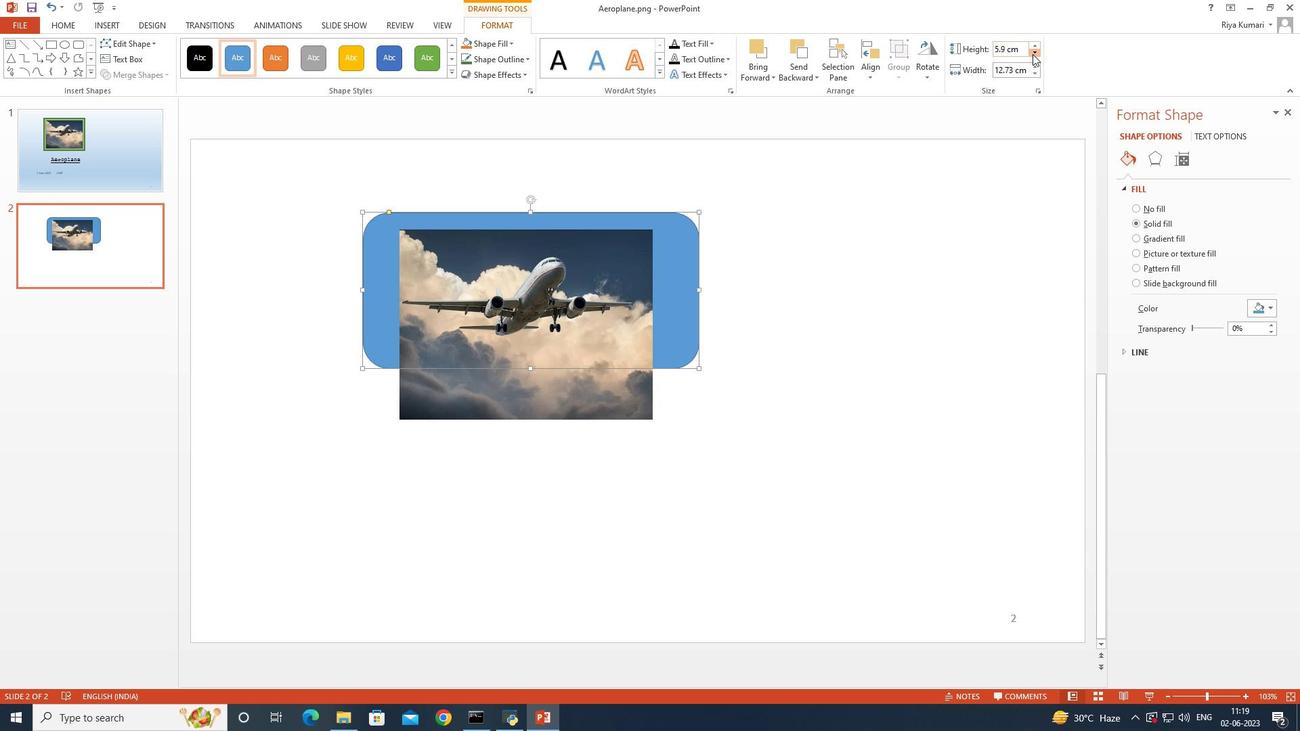 
Action: Mouse pressed left at (1033, 54)
Screenshot: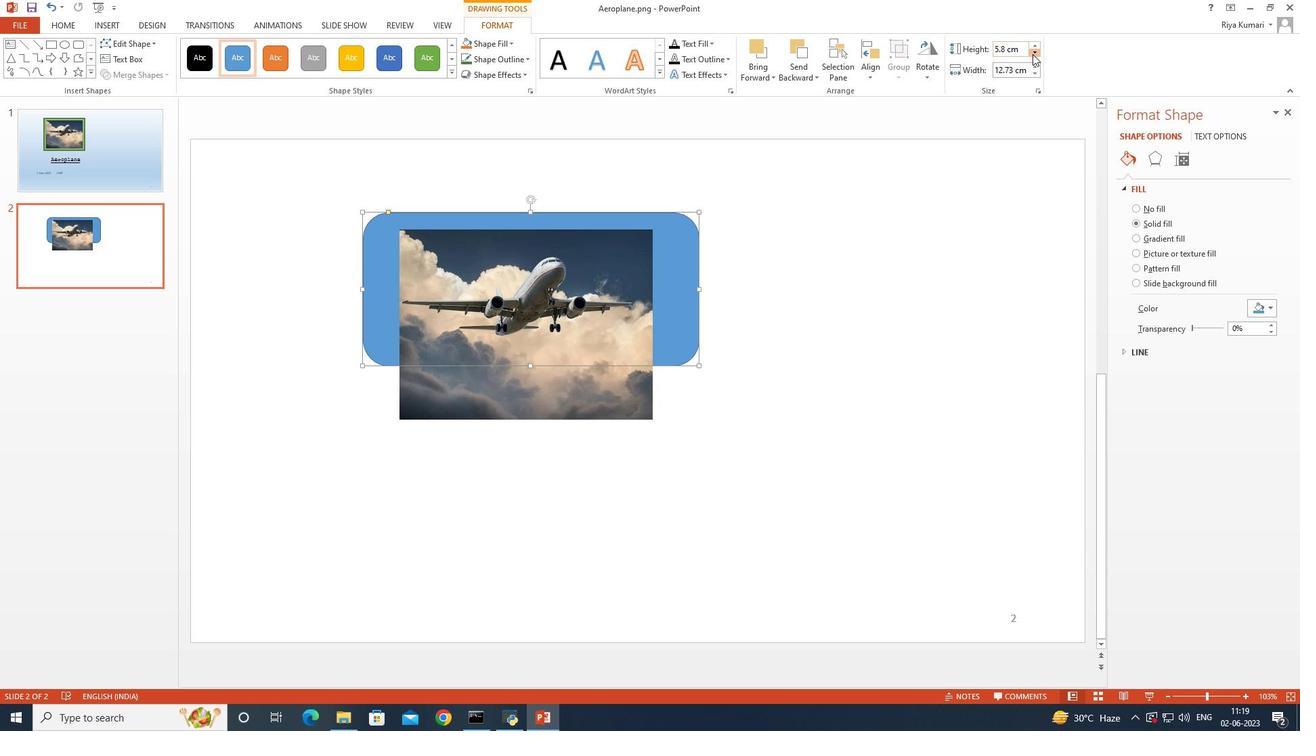 
Action: Mouse moved to (1033, 53)
Screenshot: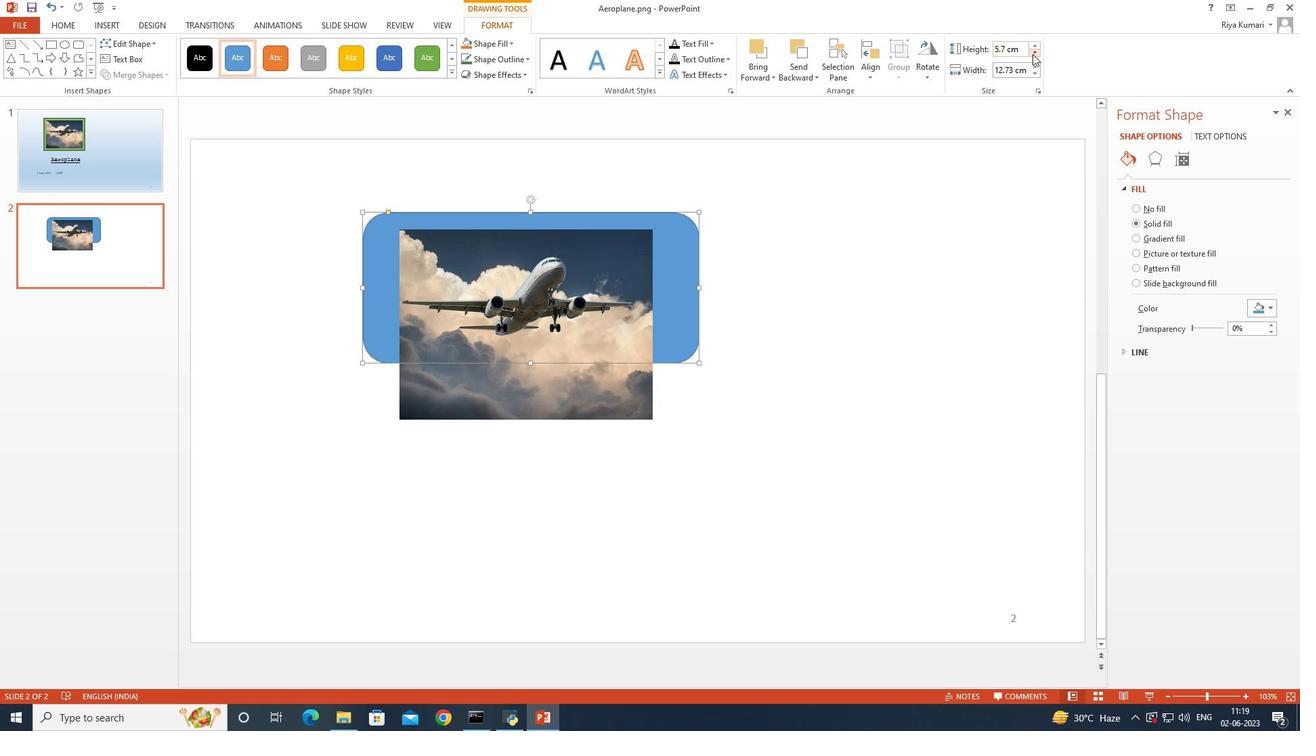 
Action: Mouse pressed left at (1033, 53)
Screenshot: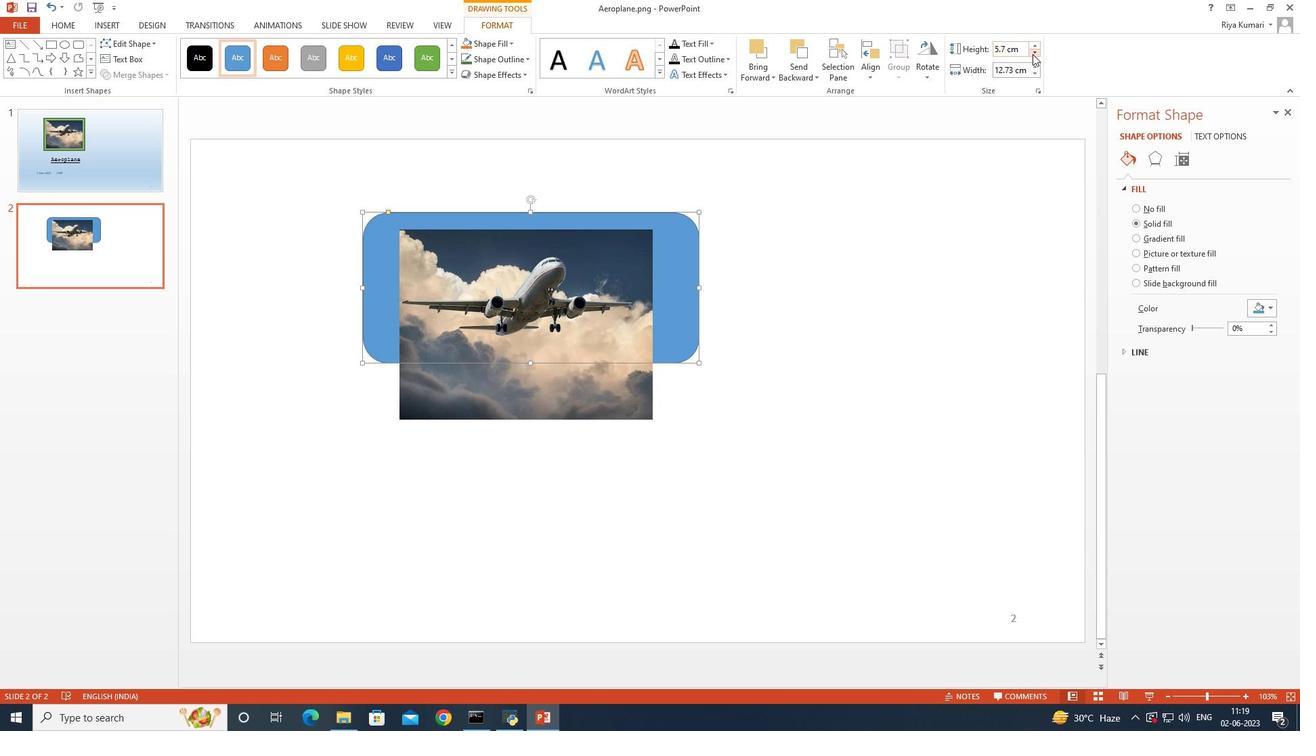 
Action: Mouse moved to (1033, 53)
Screenshot: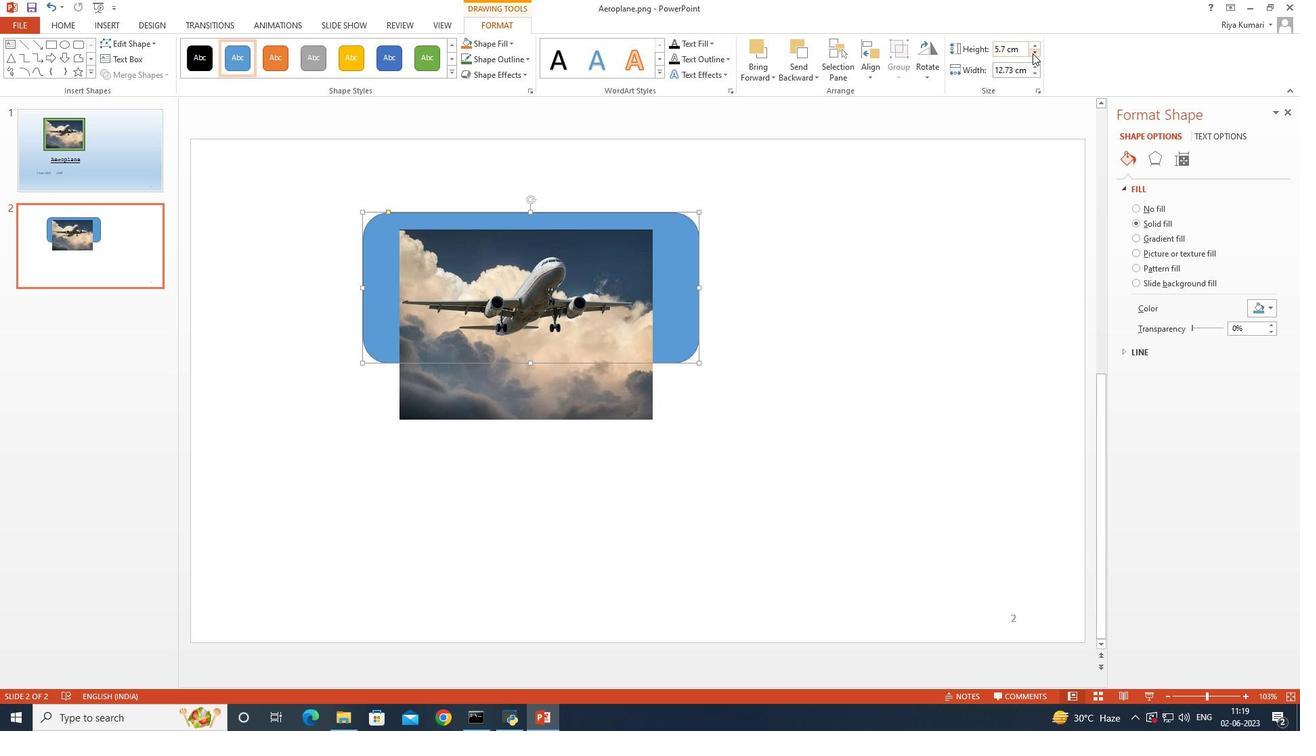 
Action: Mouse pressed left at (1033, 53)
Screenshot: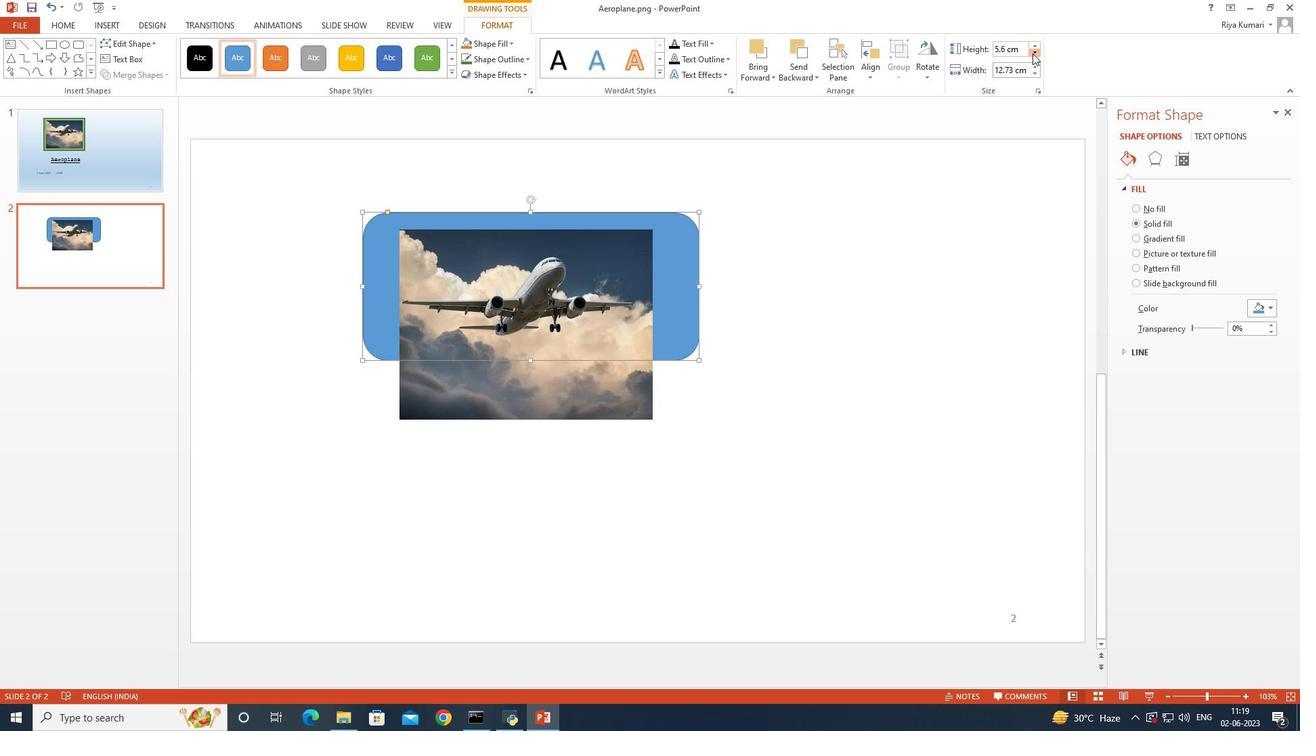 
Action: Mouse pressed left at (1033, 53)
Screenshot: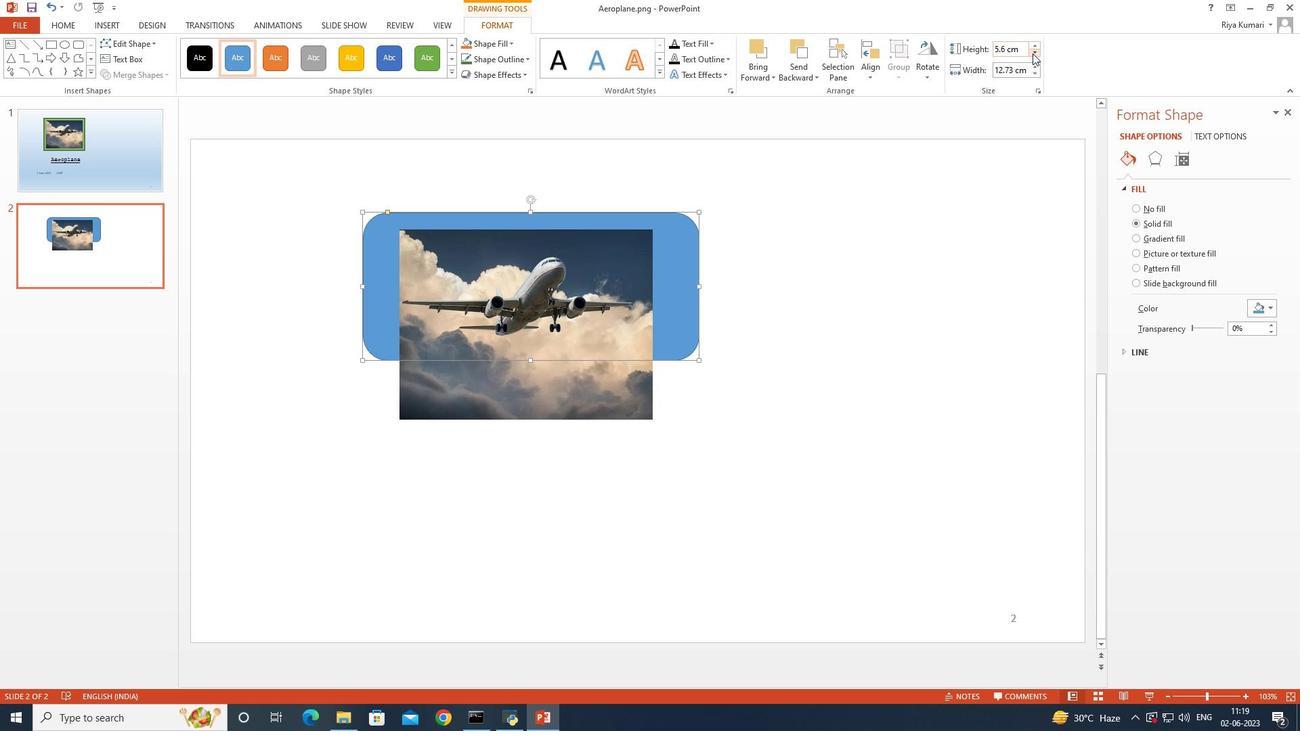 
Action: Mouse pressed left at (1033, 53)
Screenshot: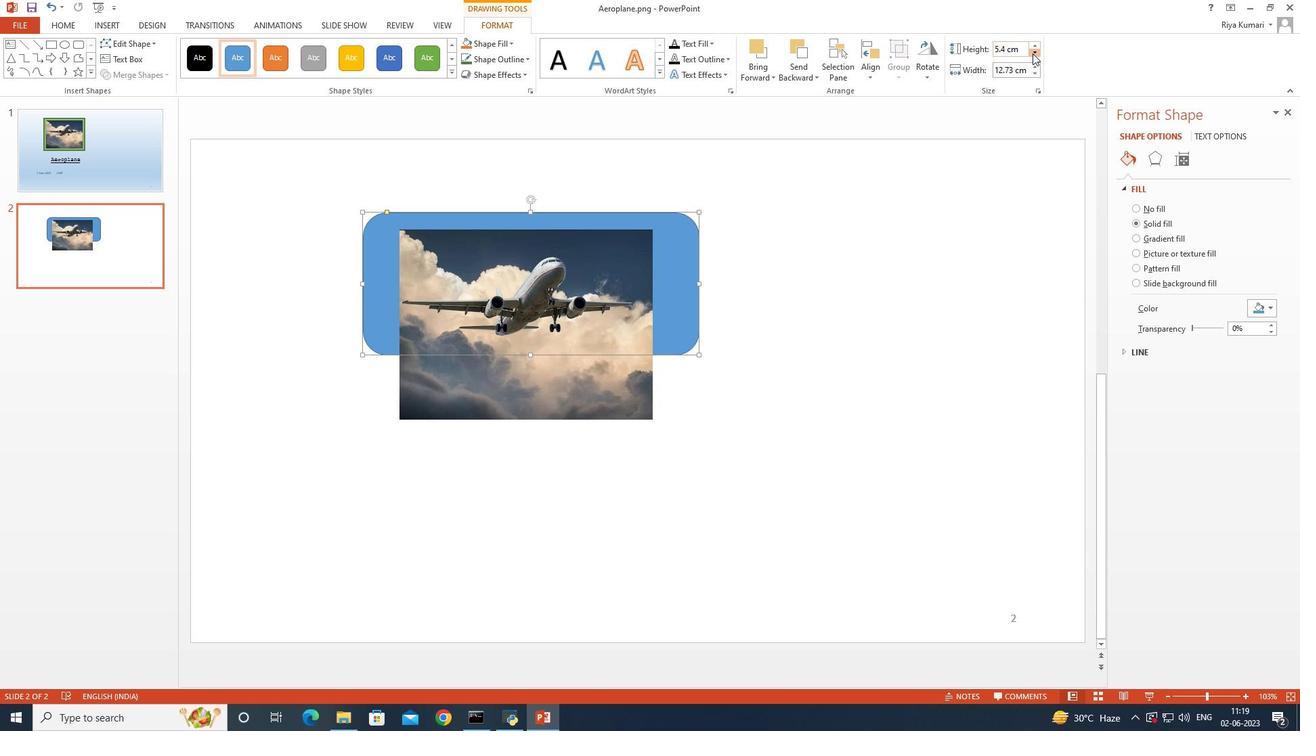 
Action: Mouse pressed left at (1033, 53)
Screenshot: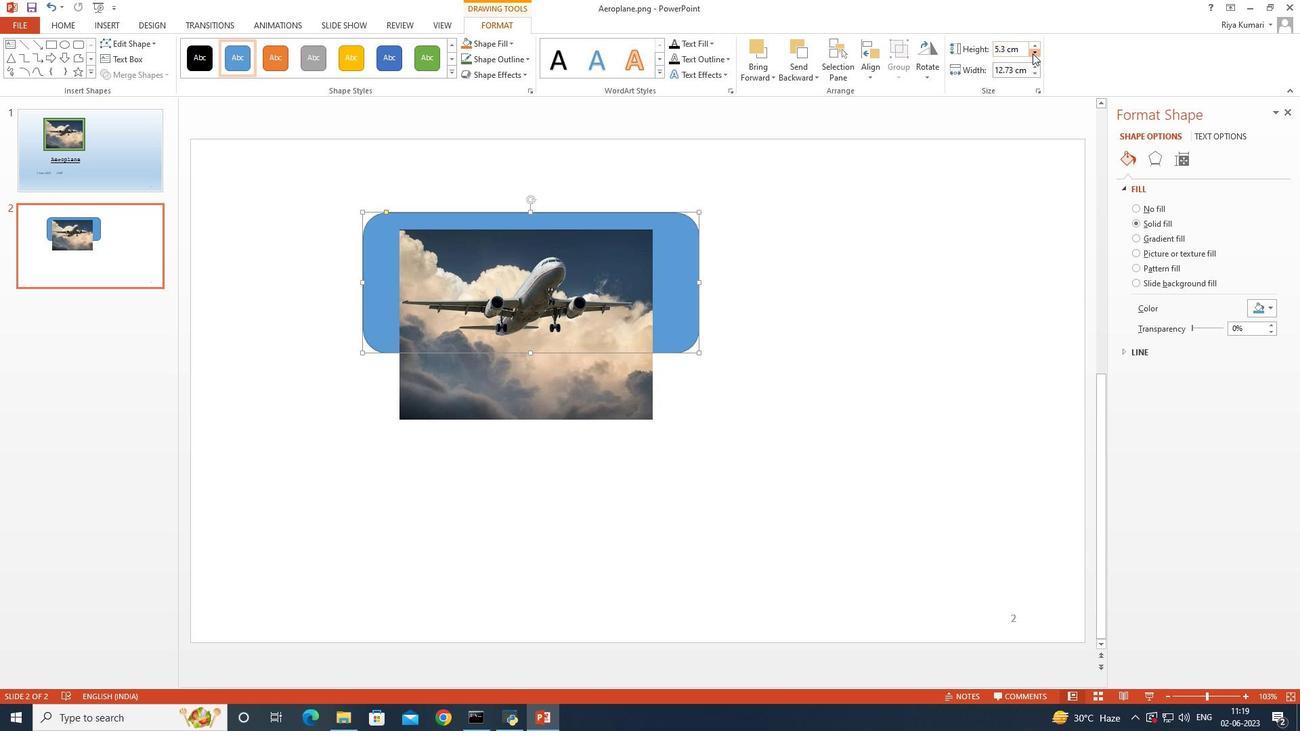
Action: Mouse pressed left at (1033, 53)
Screenshot: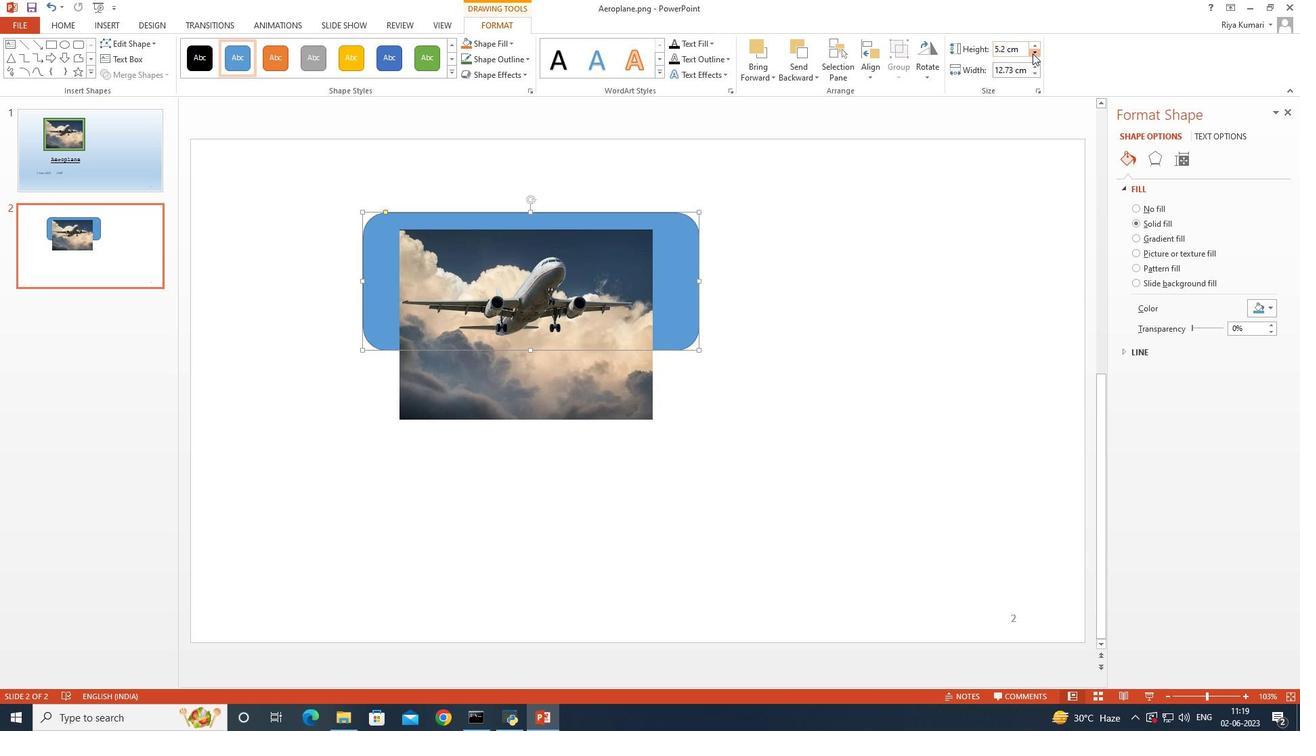 
Action: Mouse pressed left at (1033, 53)
Screenshot: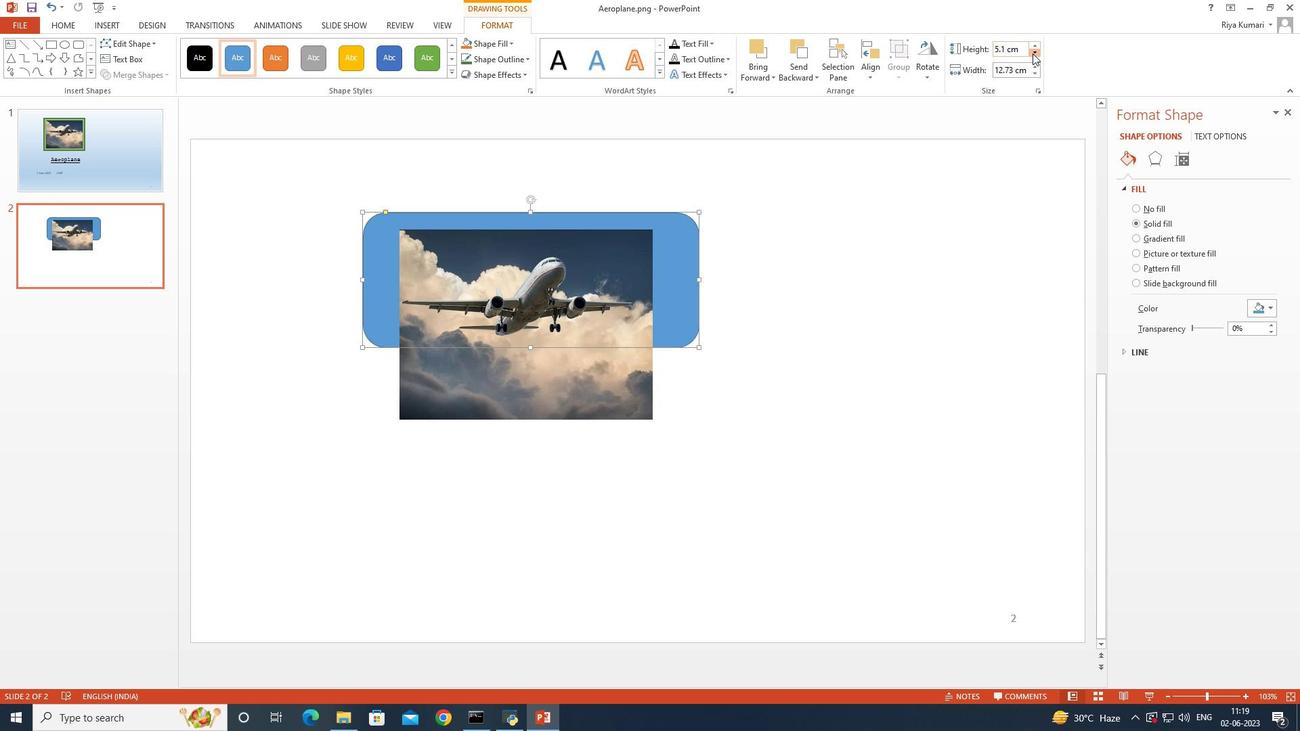 
Action: Mouse pressed left at (1033, 53)
Screenshot: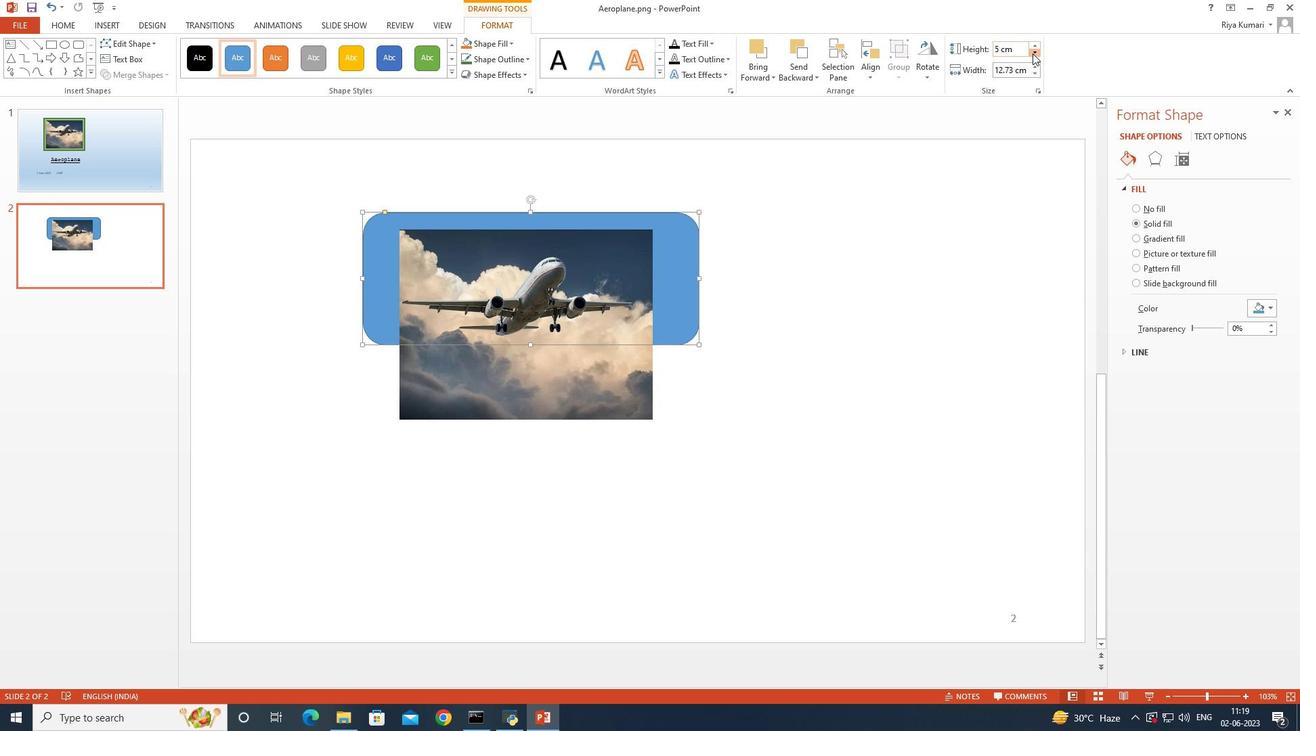 
Action: Mouse pressed left at (1033, 53)
Screenshot: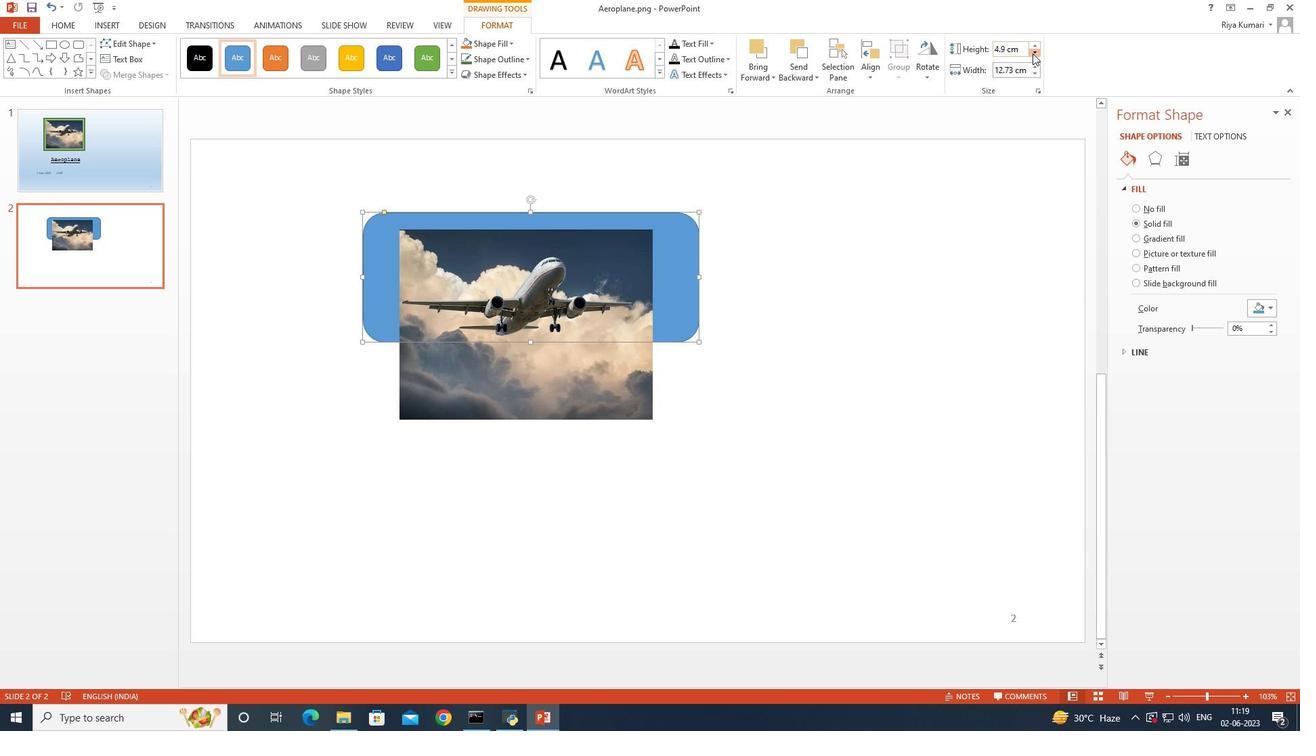 
Action: Mouse pressed left at (1033, 53)
Screenshot: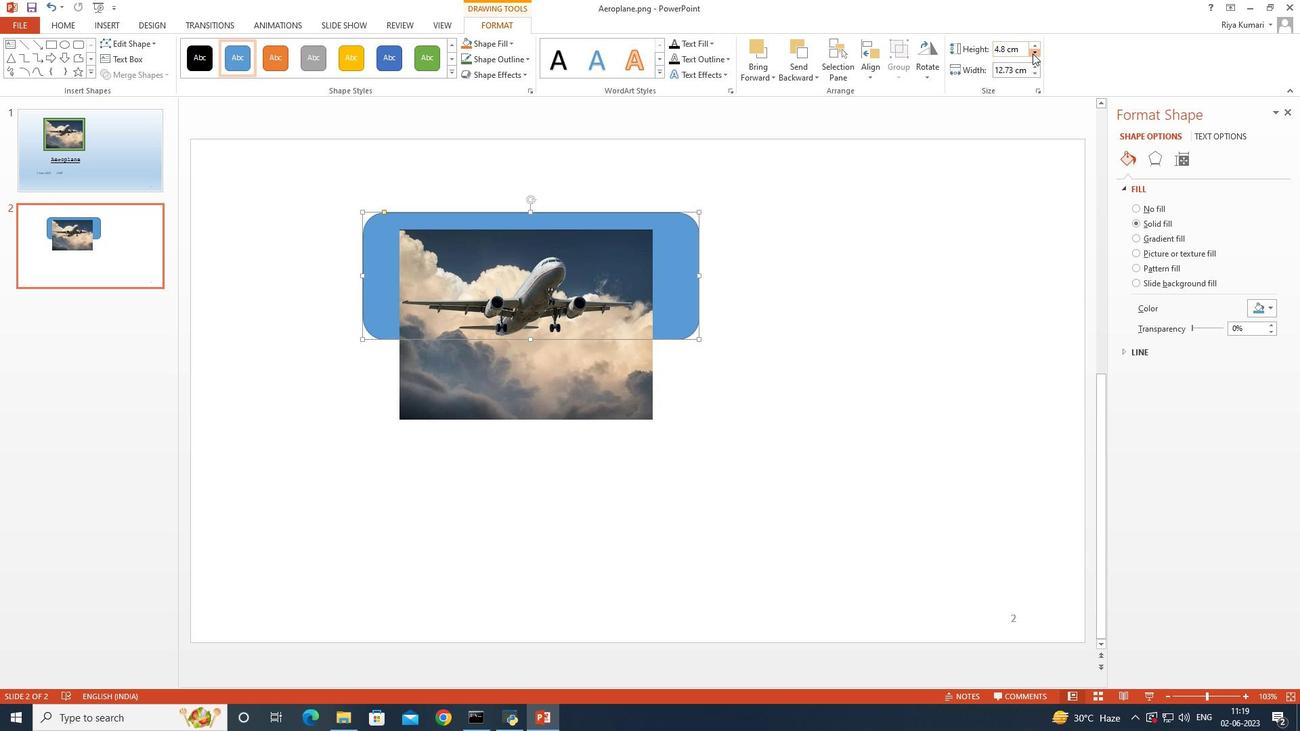 
Action: Mouse pressed left at (1033, 53)
Screenshot: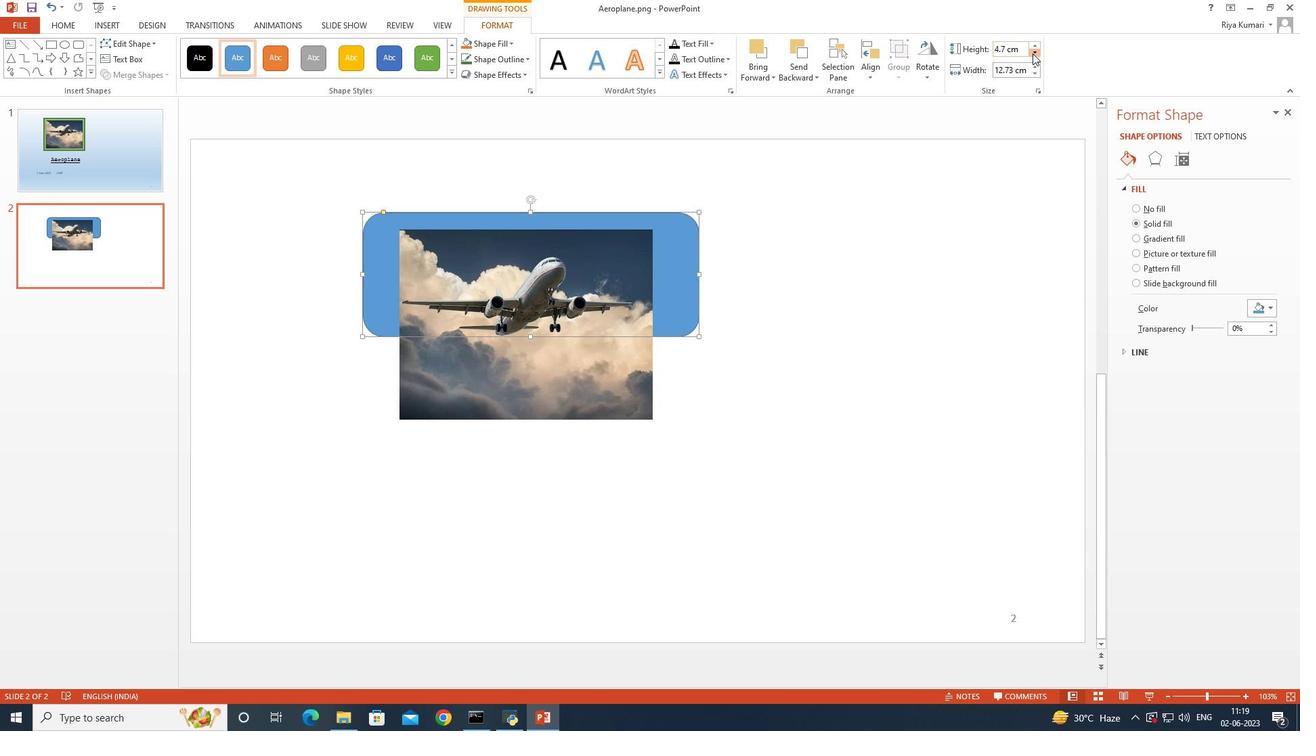 
Action: Mouse pressed left at (1033, 53)
Screenshot: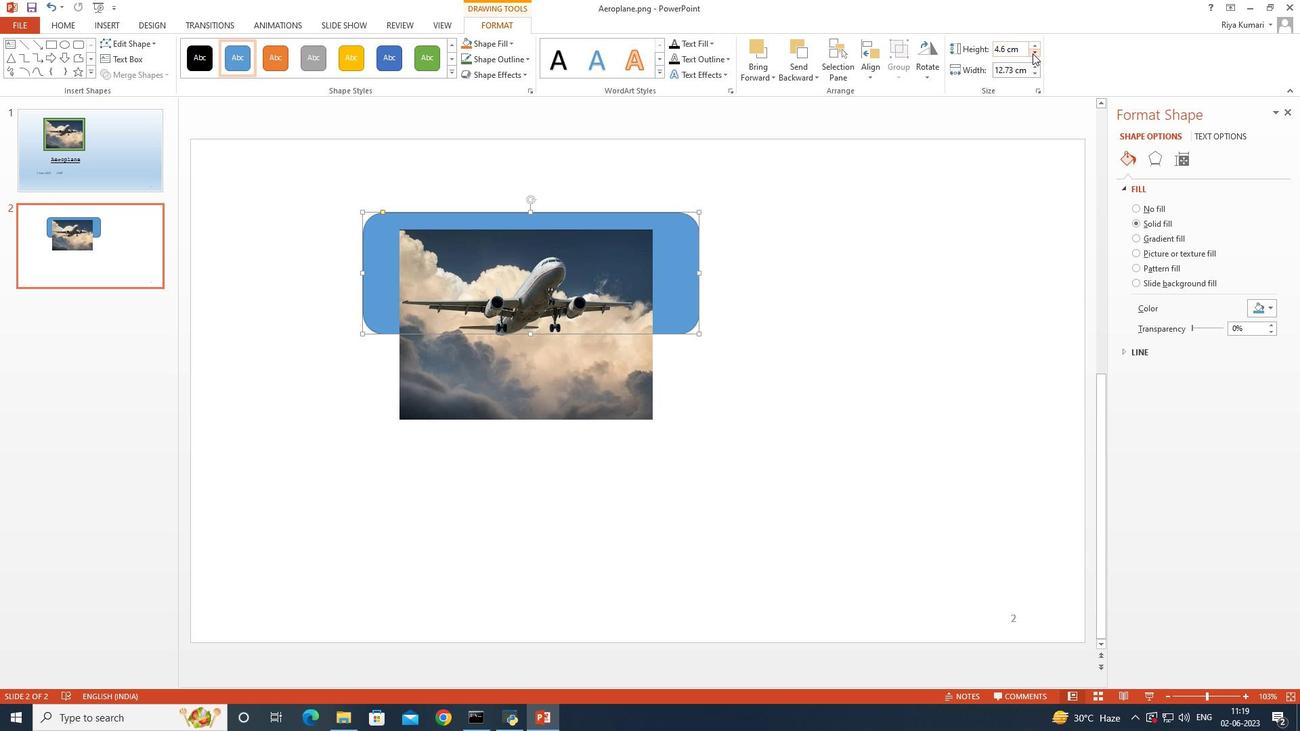 
Action: Mouse pressed left at (1033, 53)
Screenshot: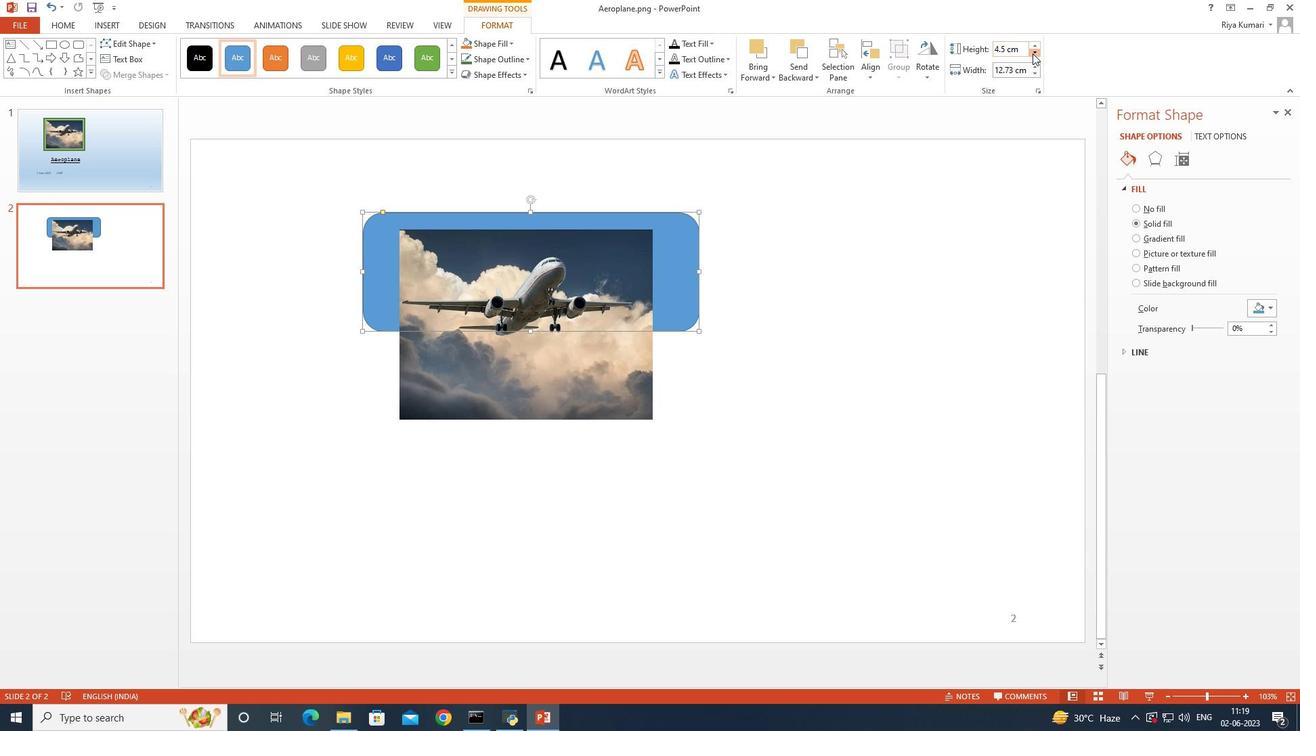 
Action: Mouse pressed left at (1033, 53)
Screenshot: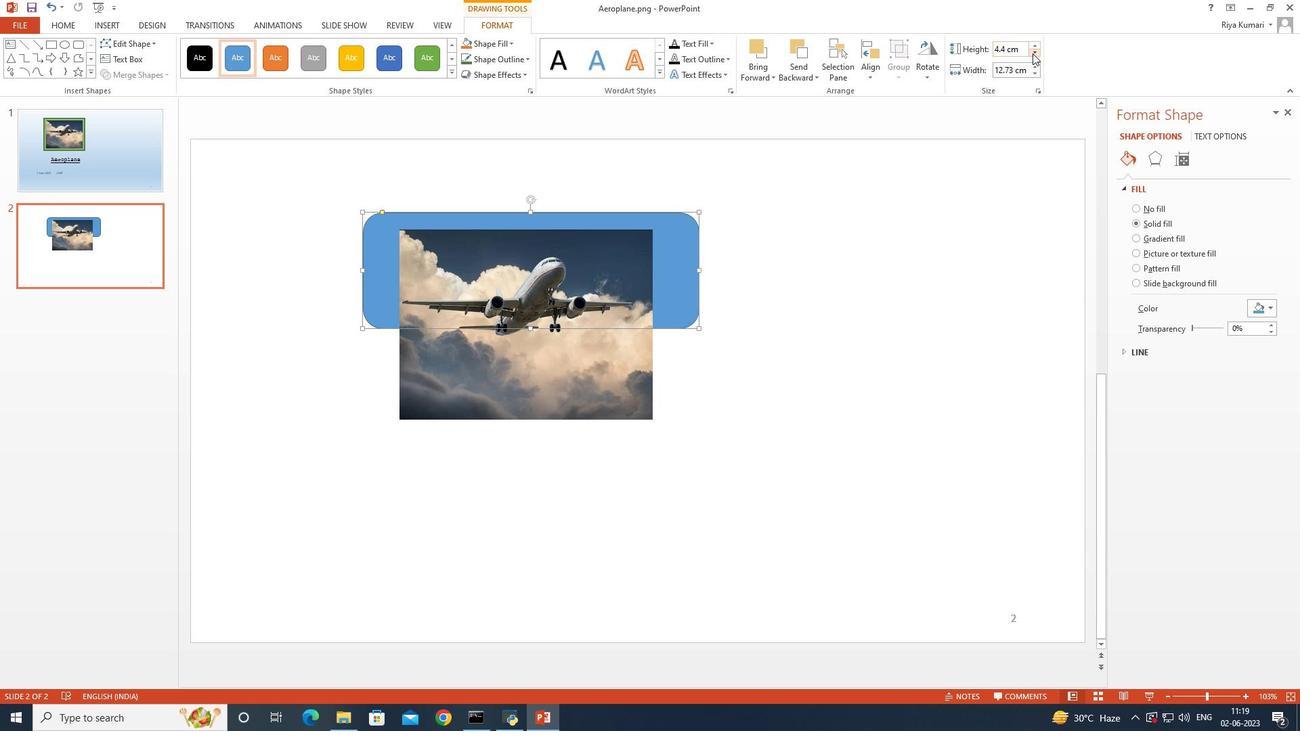 
Action: Mouse pressed left at (1033, 53)
Screenshot: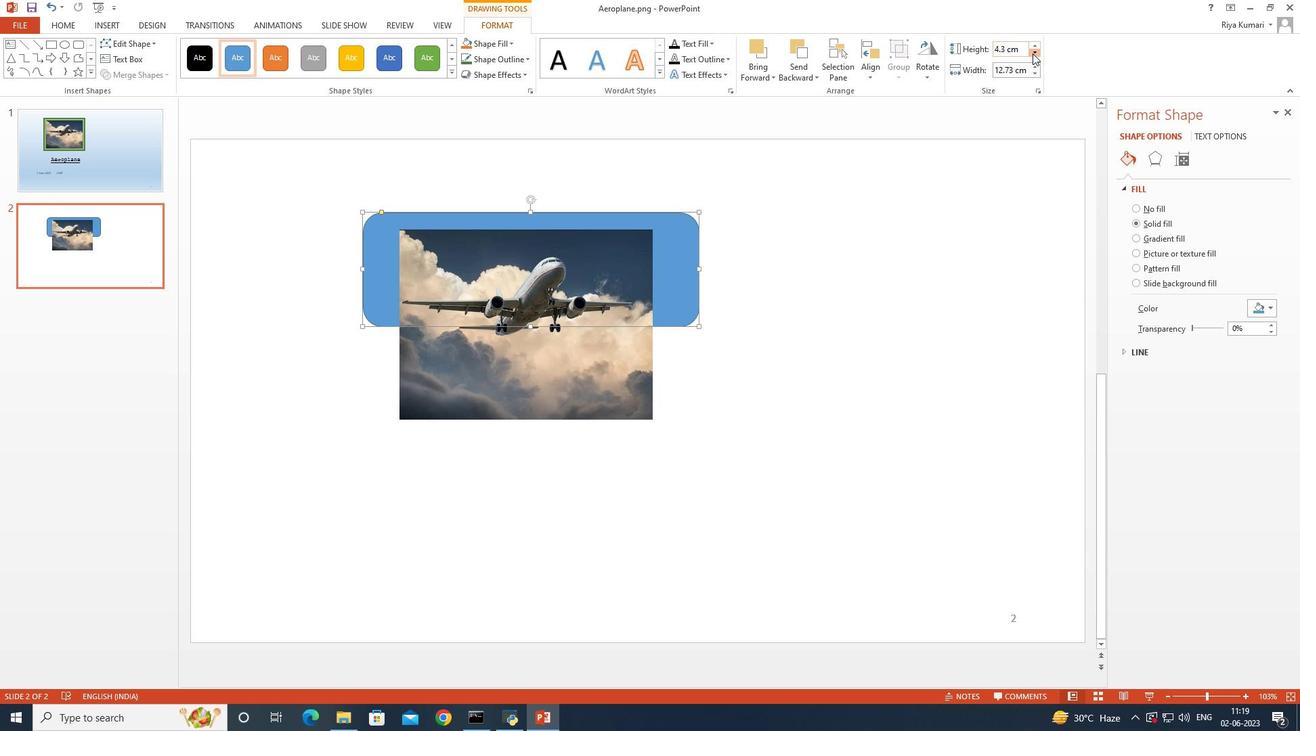 
Action: Mouse pressed left at (1033, 53)
Screenshot: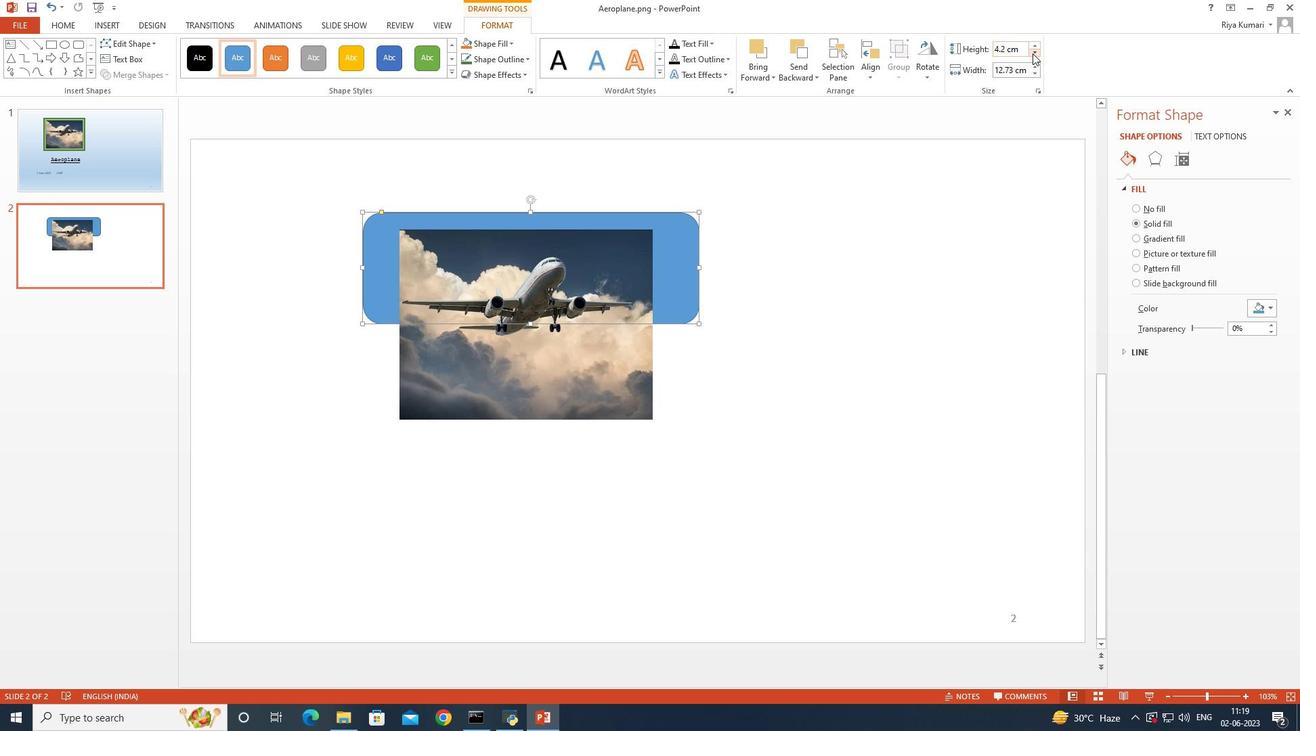 
Action: Mouse pressed left at (1033, 53)
Screenshot: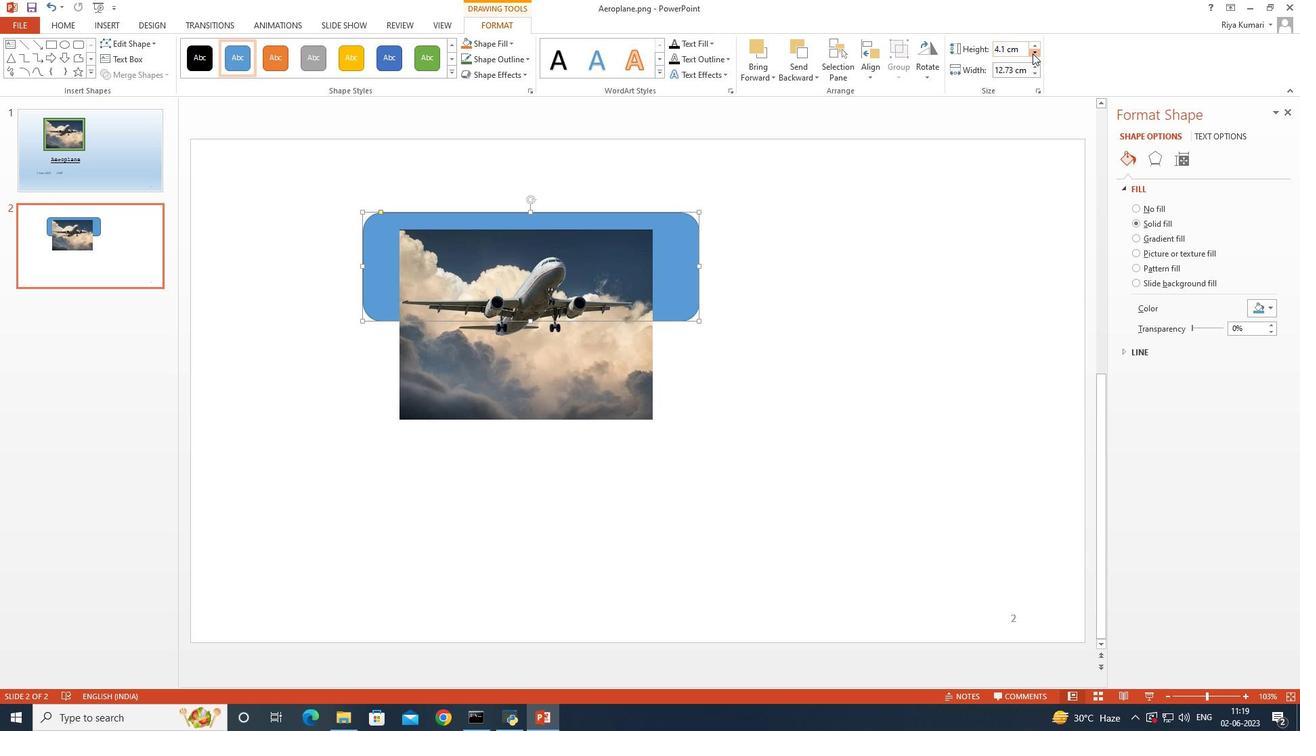 
Action: Mouse pressed left at (1033, 53)
Screenshot: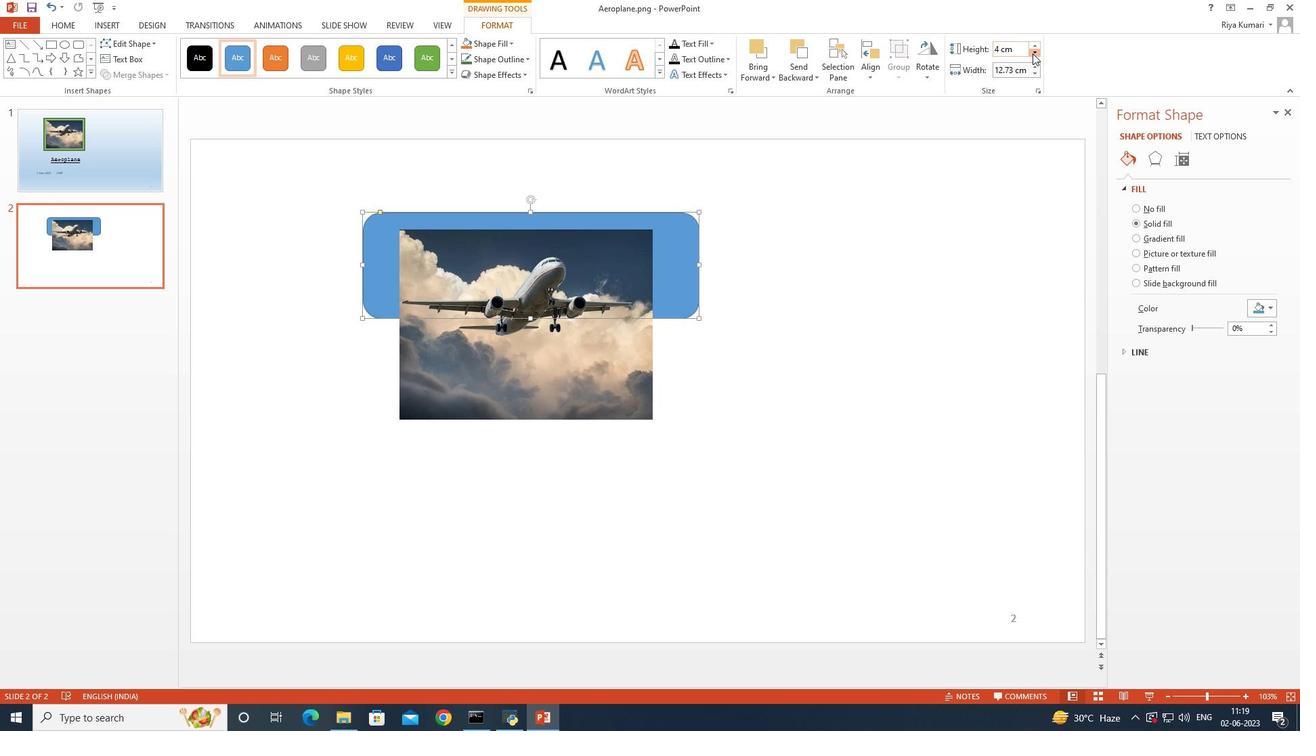 
Action: Mouse pressed left at (1033, 53)
Screenshot: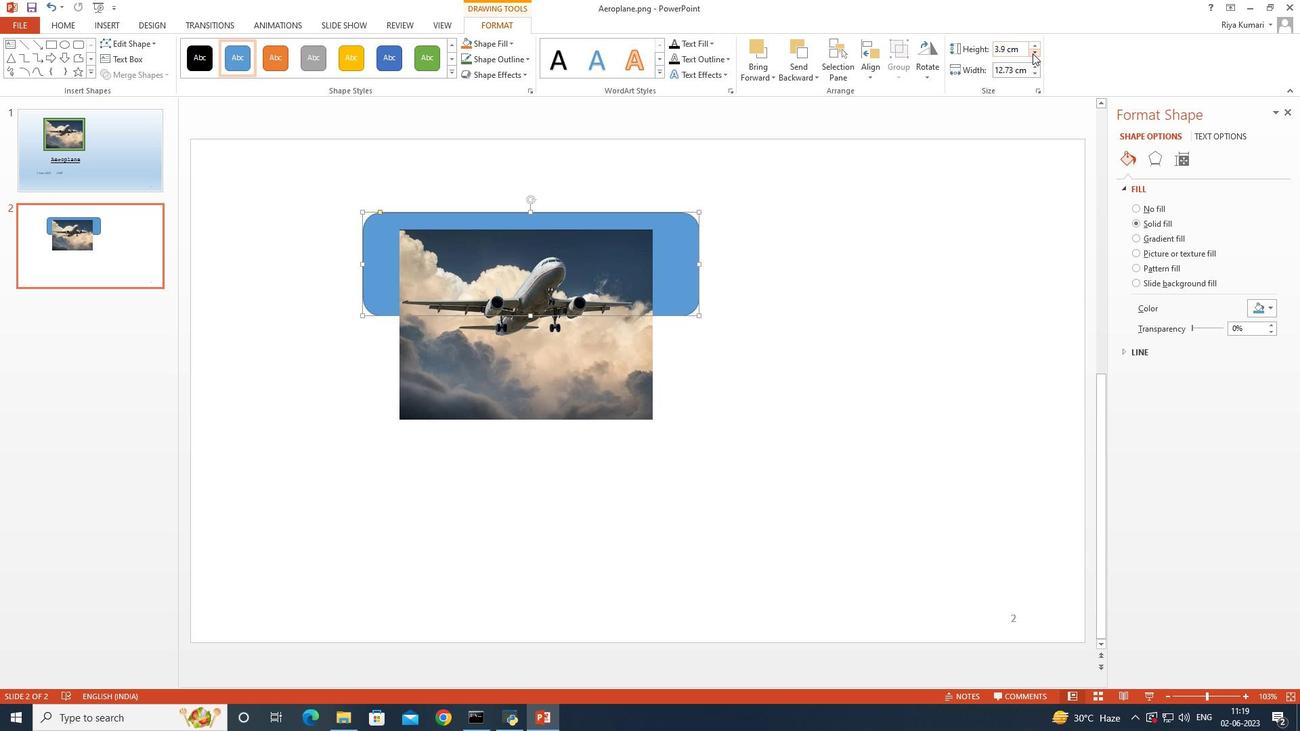 
Action: Mouse pressed left at (1033, 53)
Screenshot: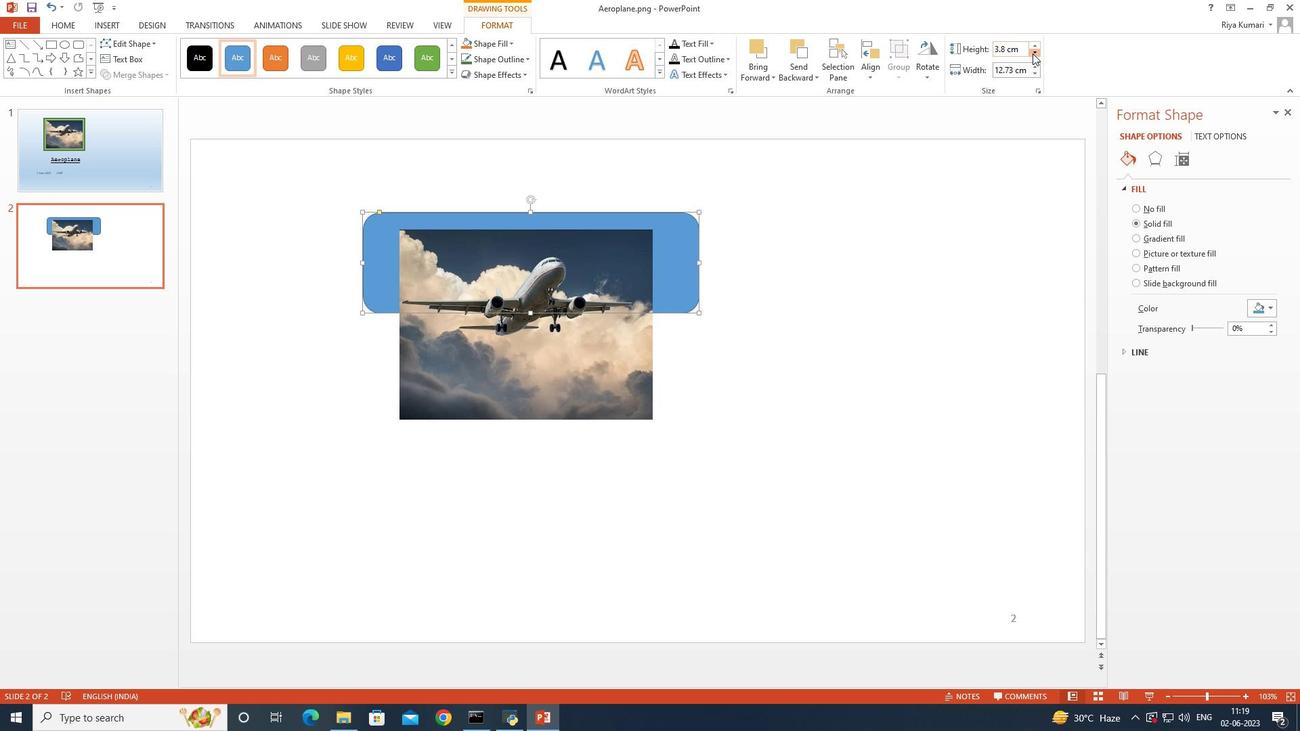 
Action: Mouse pressed left at (1033, 53)
Screenshot: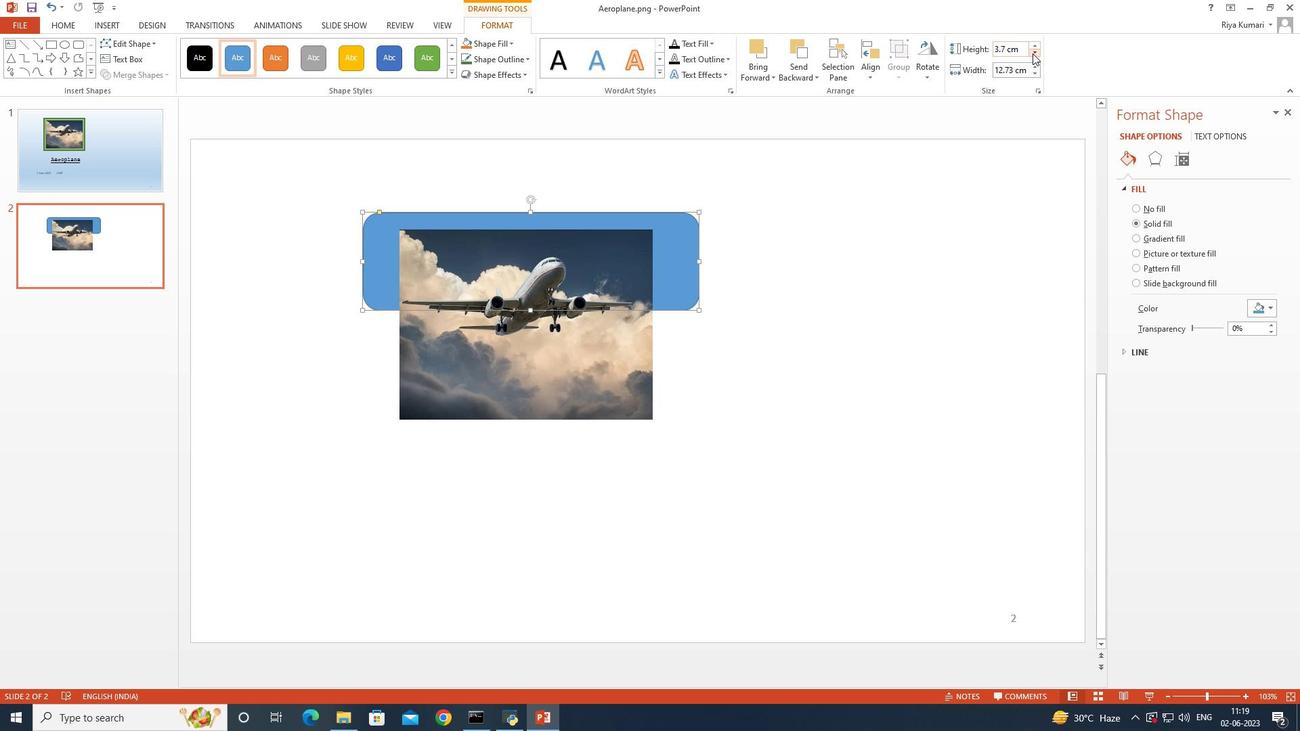 
Action: Mouse pressed left at (1033, 53)
Screenshot: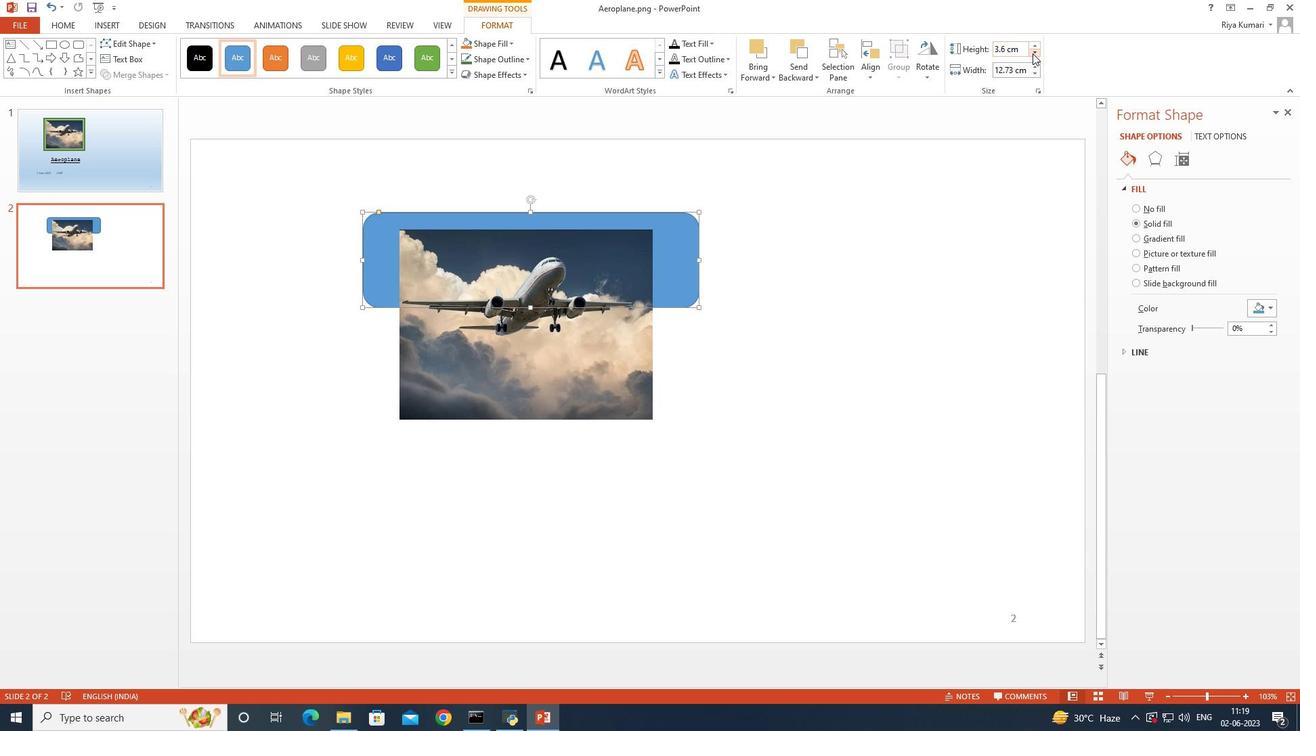 
Action: Mouse pressed left at (1033, 53)
Screenshot: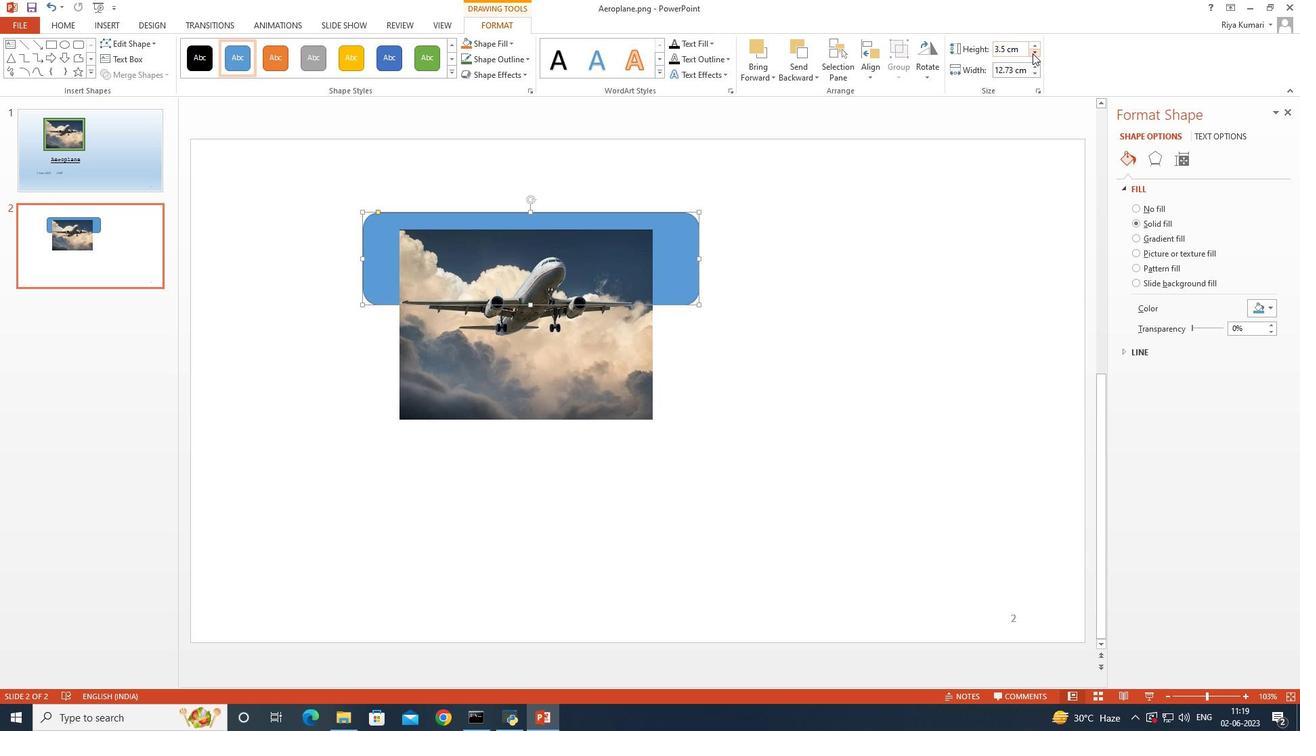 
Action: Mouse moved to (1033, 44)
Screenshot: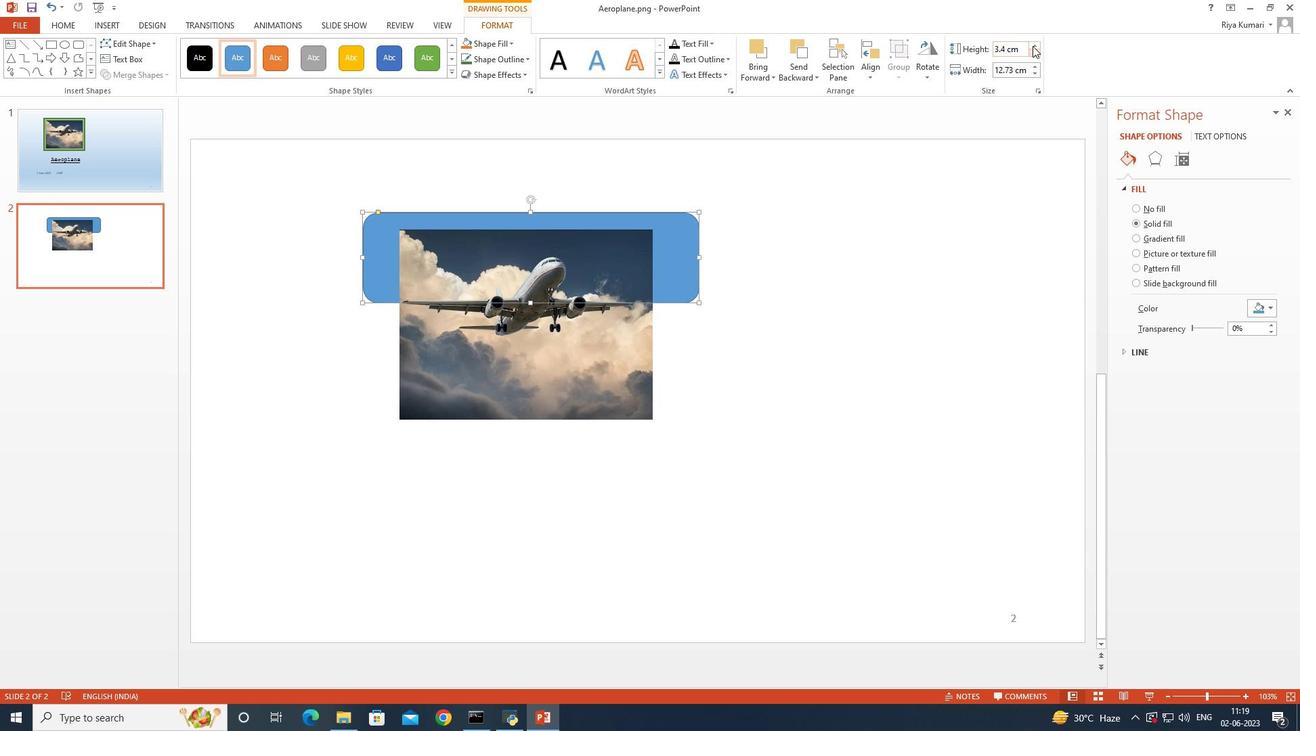 
Action: Mouse pressed left at (1033, 44)
Screenshot: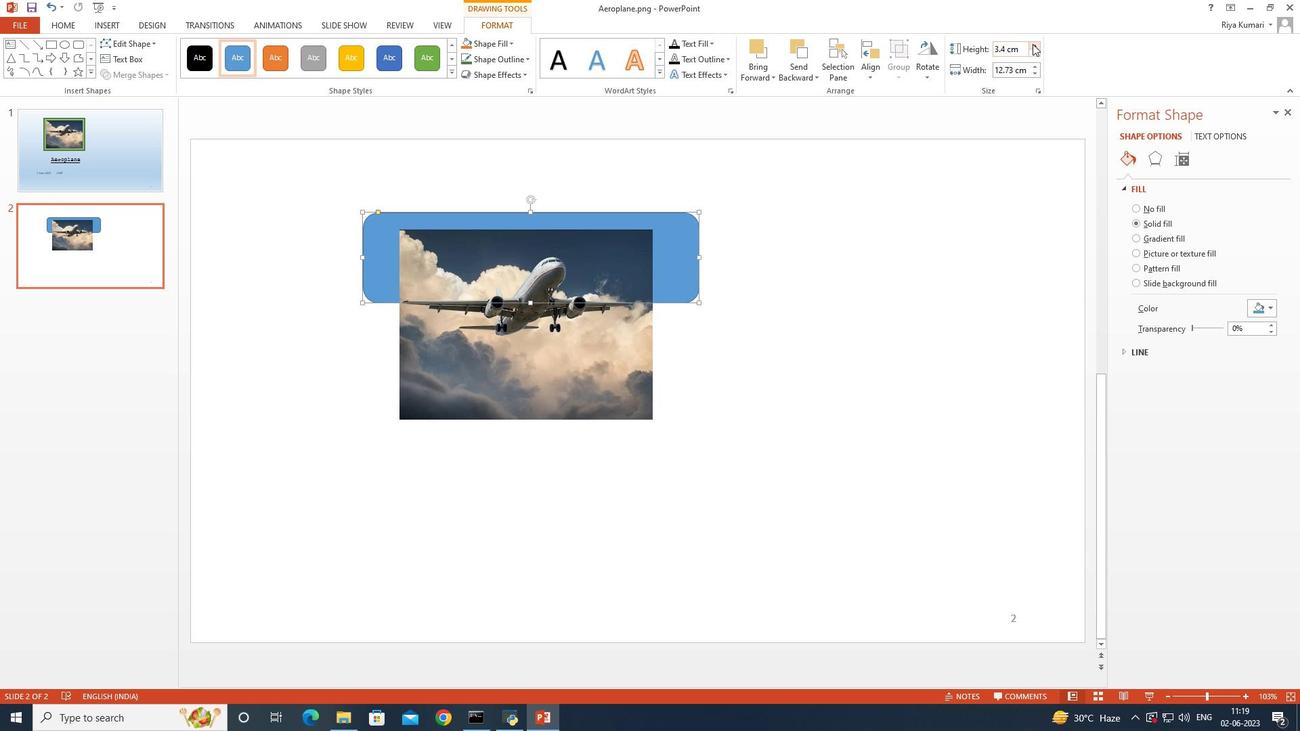 
Action: Mouse moved to (1033, 73)
Screenshot: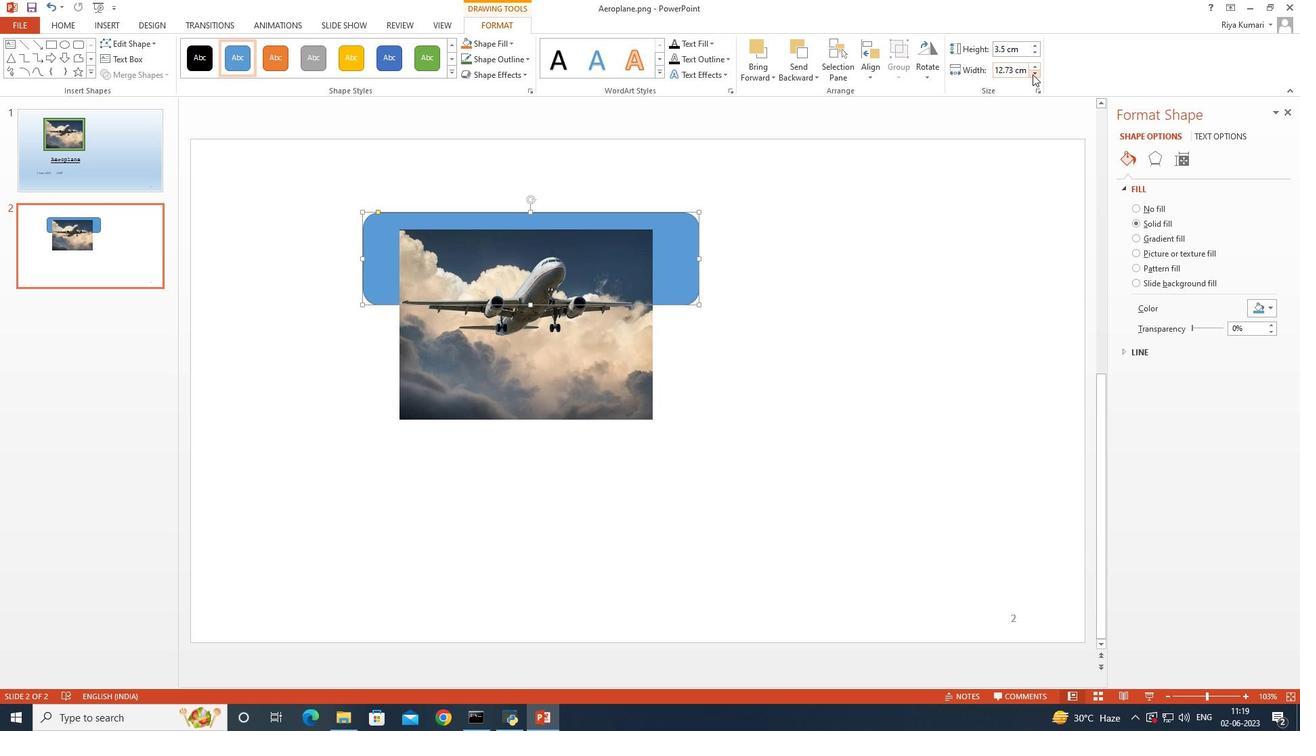 
Action: Mouse pressed left at (1033, 73)
Screenshot: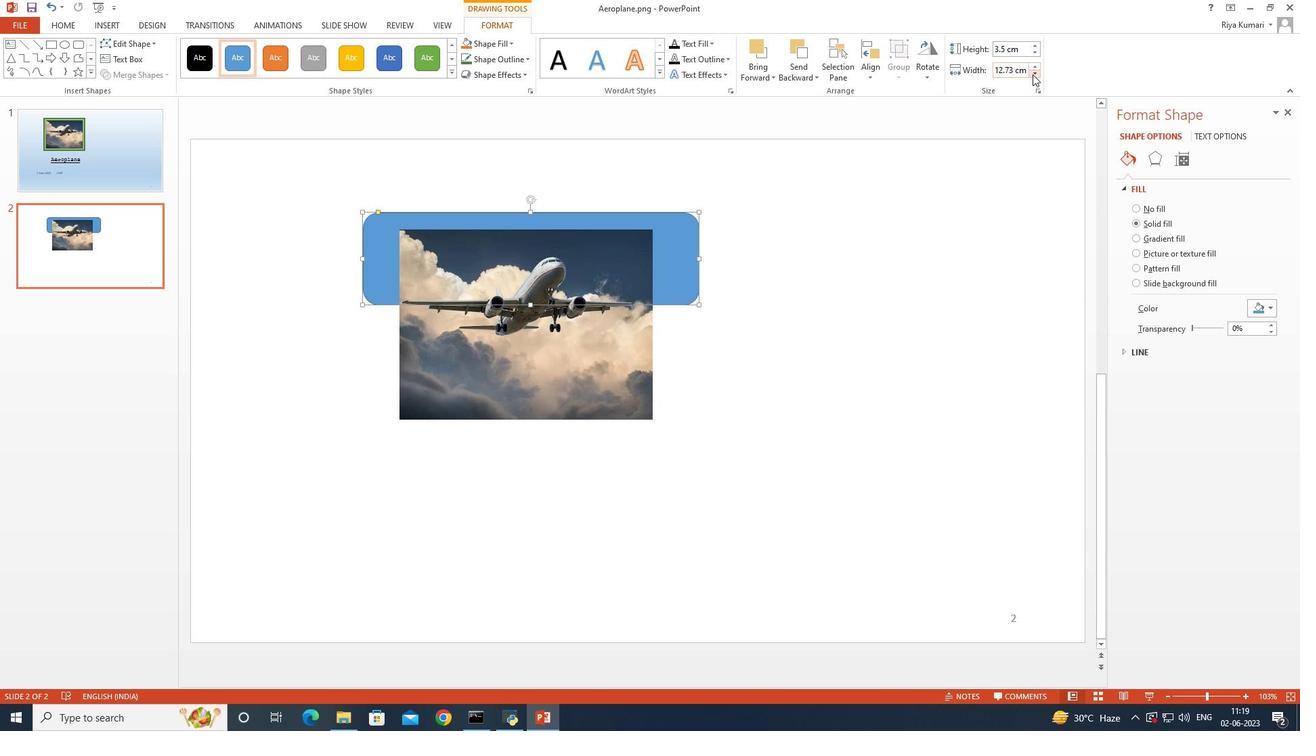 
Action: Mouse moved to (1034, 73)
Screenshot: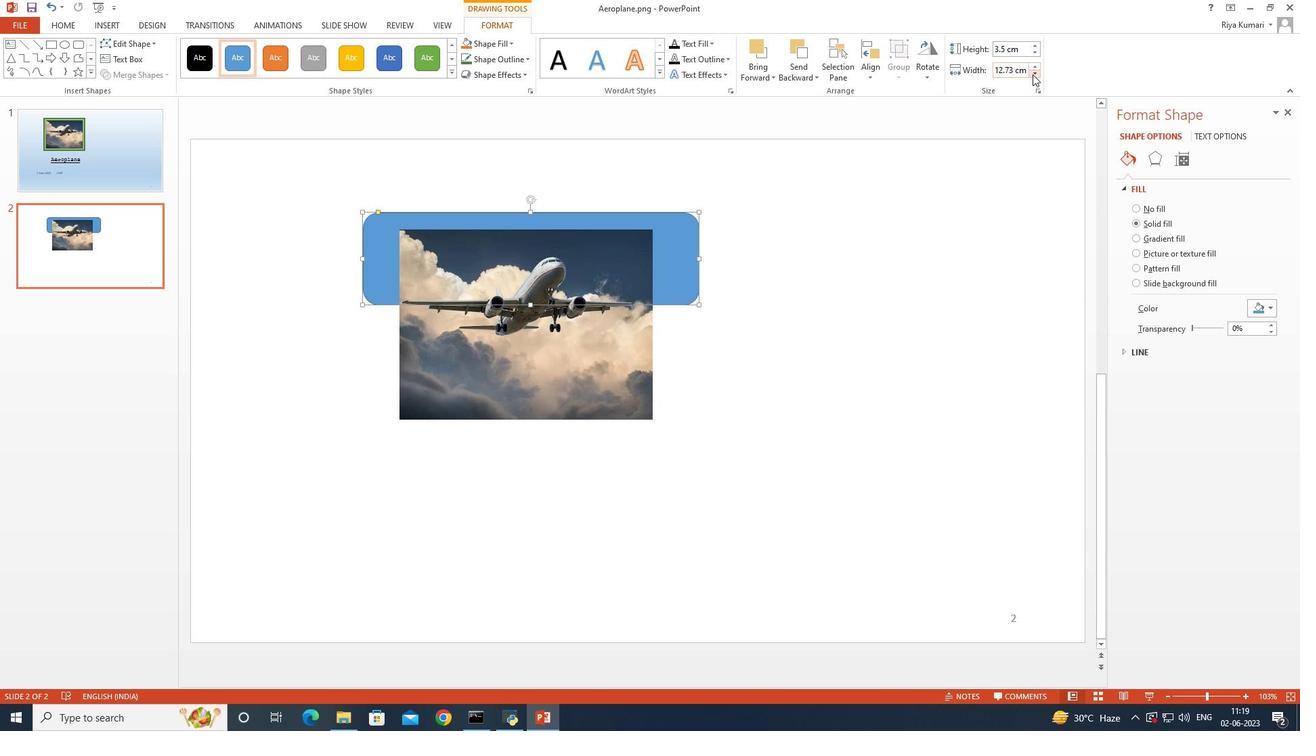 
Action: Mouse pressed left at (1034, 73)
Screenshot: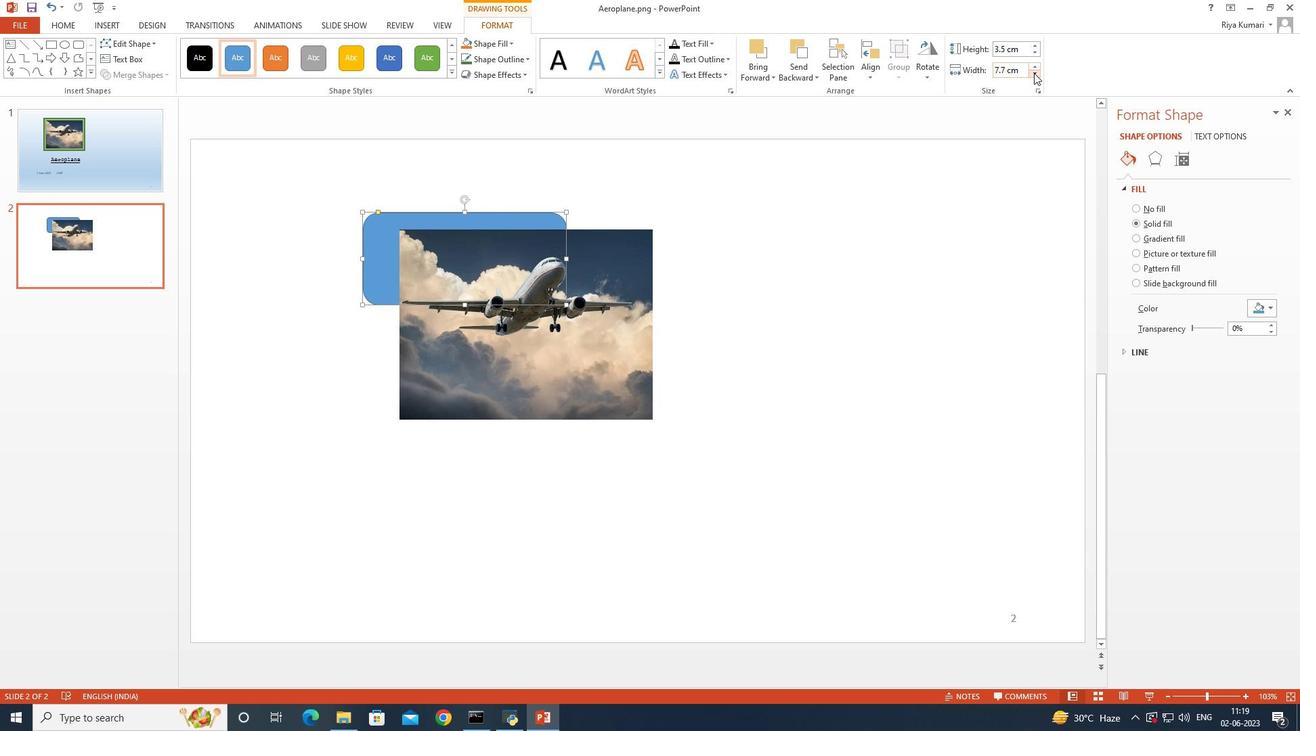 
Action: Mouse pressed left at (1034, 73)
Screenshot: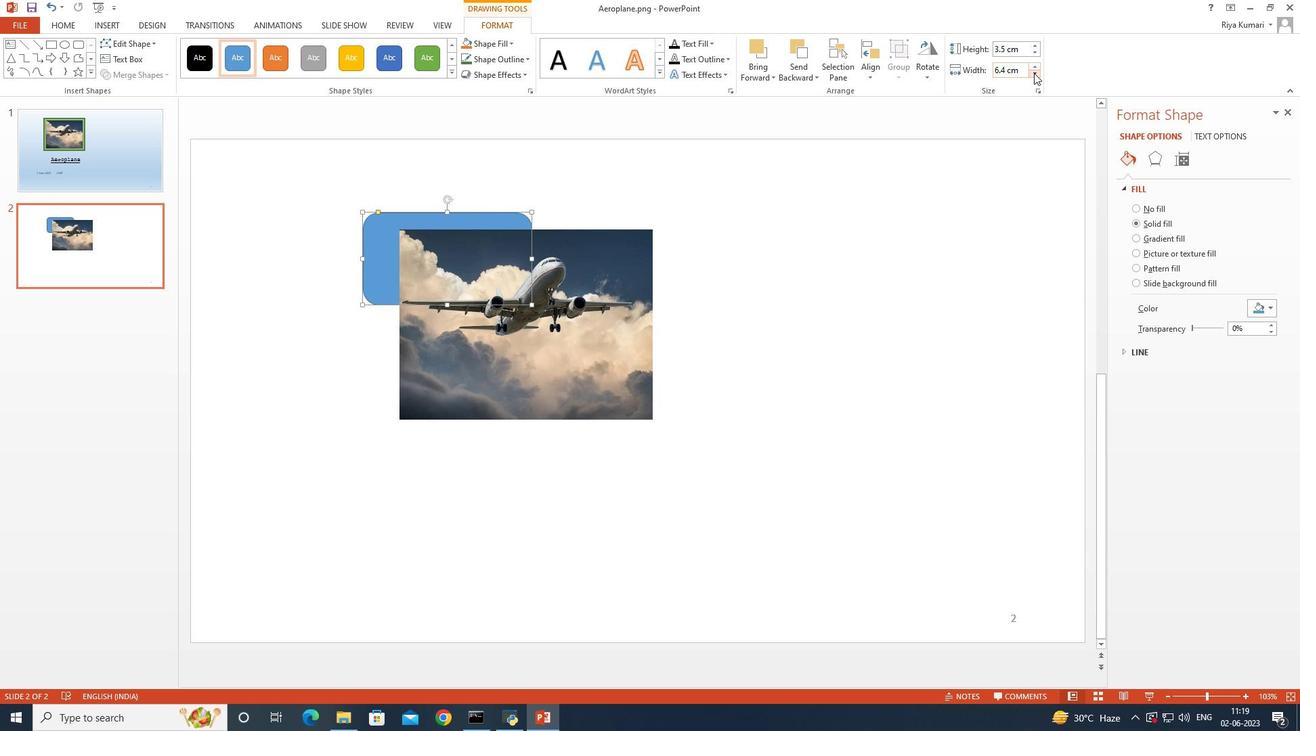
Action: Mouse pressed left at (1034, 73)
Screenshot: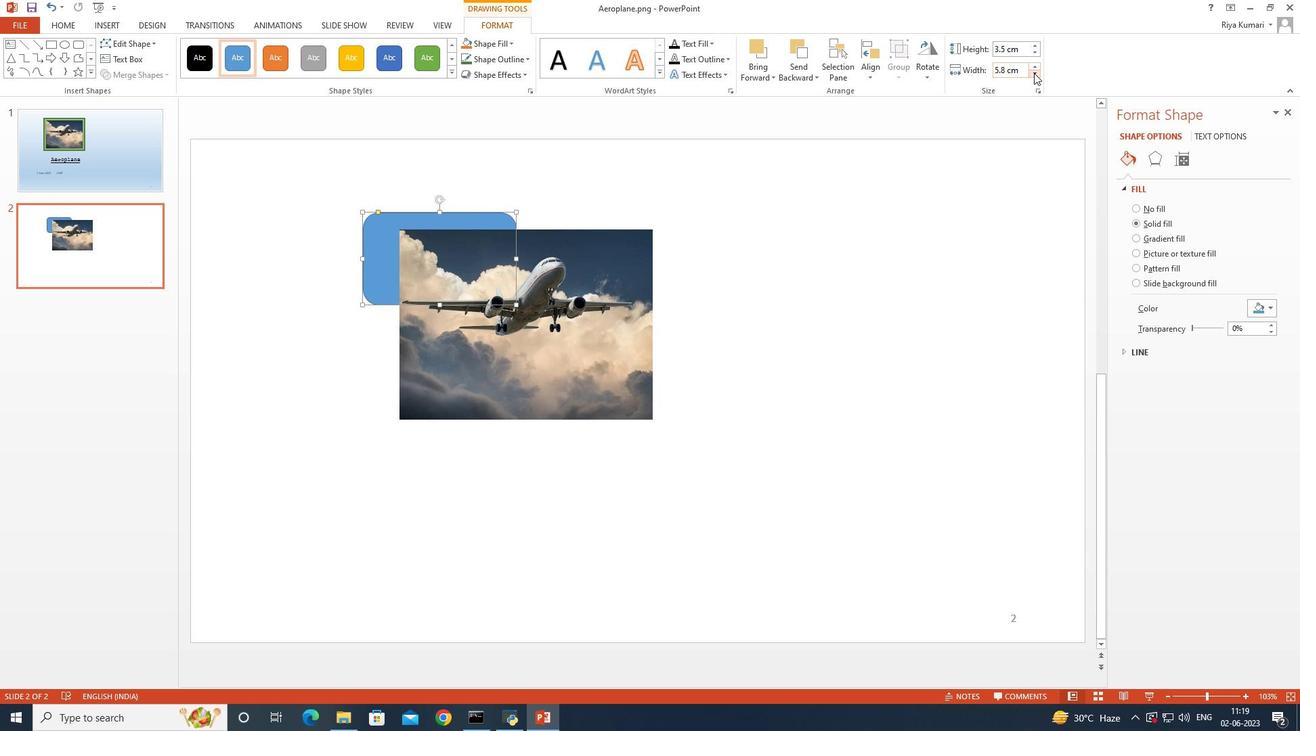 
Action: Mouse pressed left at (1034, 73)
Screenshot: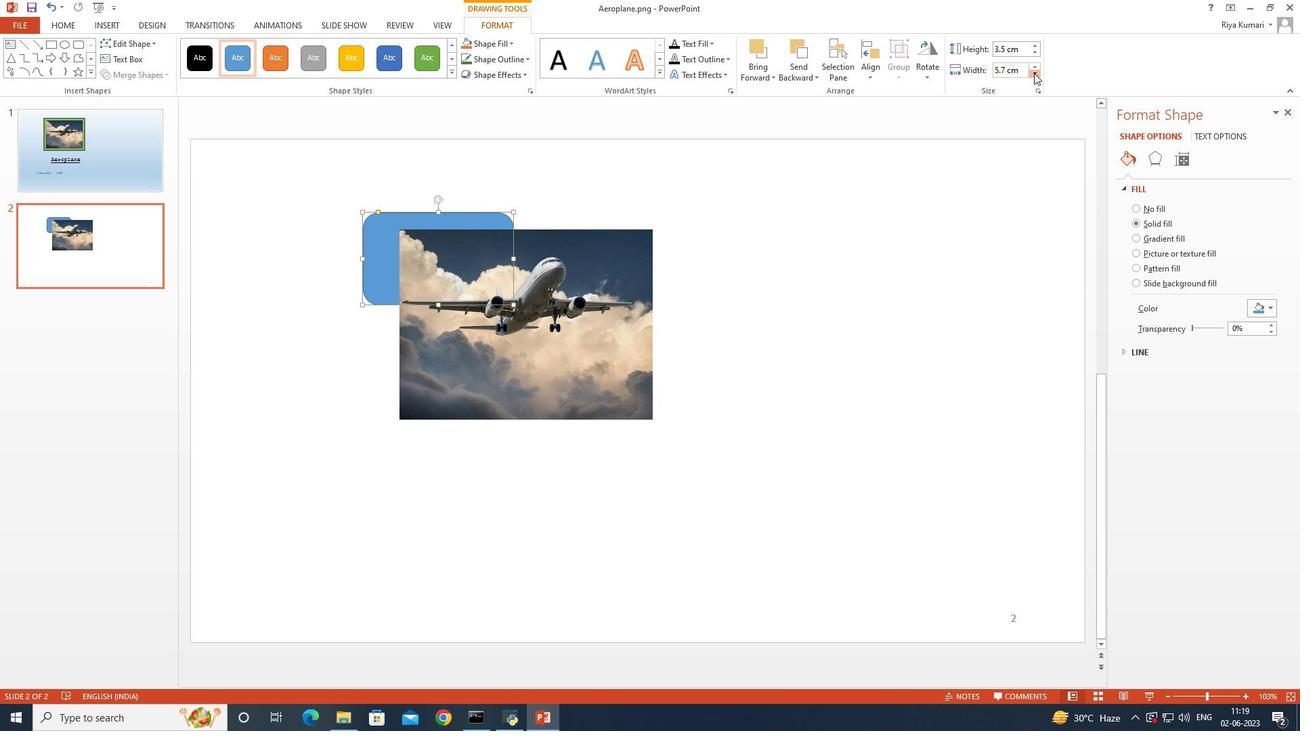 
Action: Mouse pressed left at (1034, 73)
Screenshot: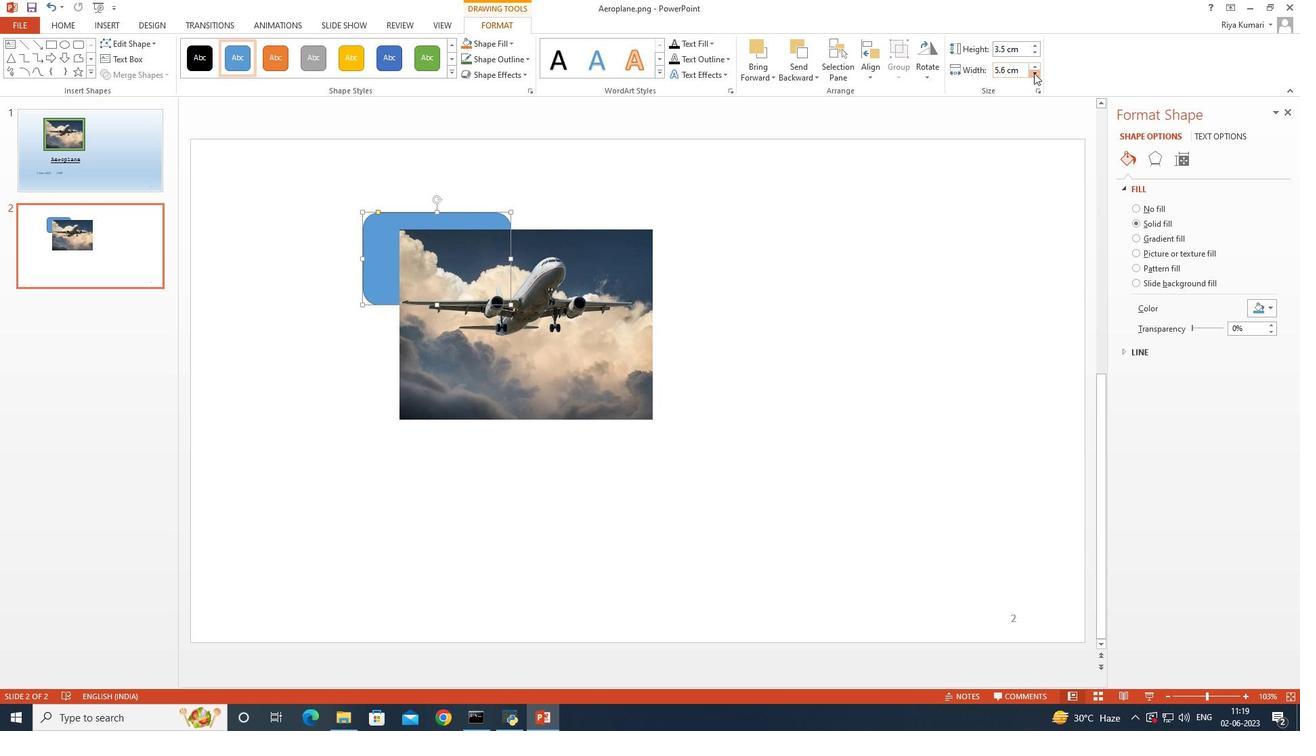 
Action: Mouse pressed left at (1034, 73)
Screenshot: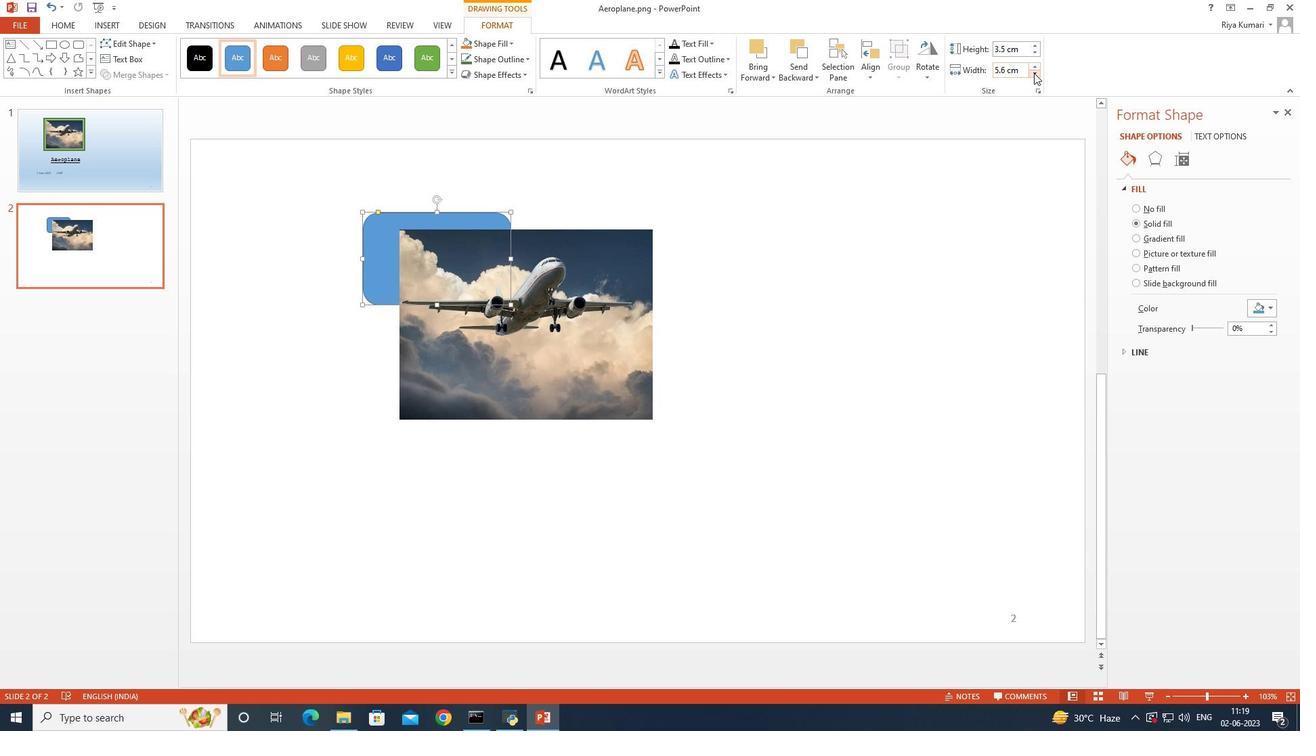 
Action: Mouse pressed left at (1034, 73)
Screenshot: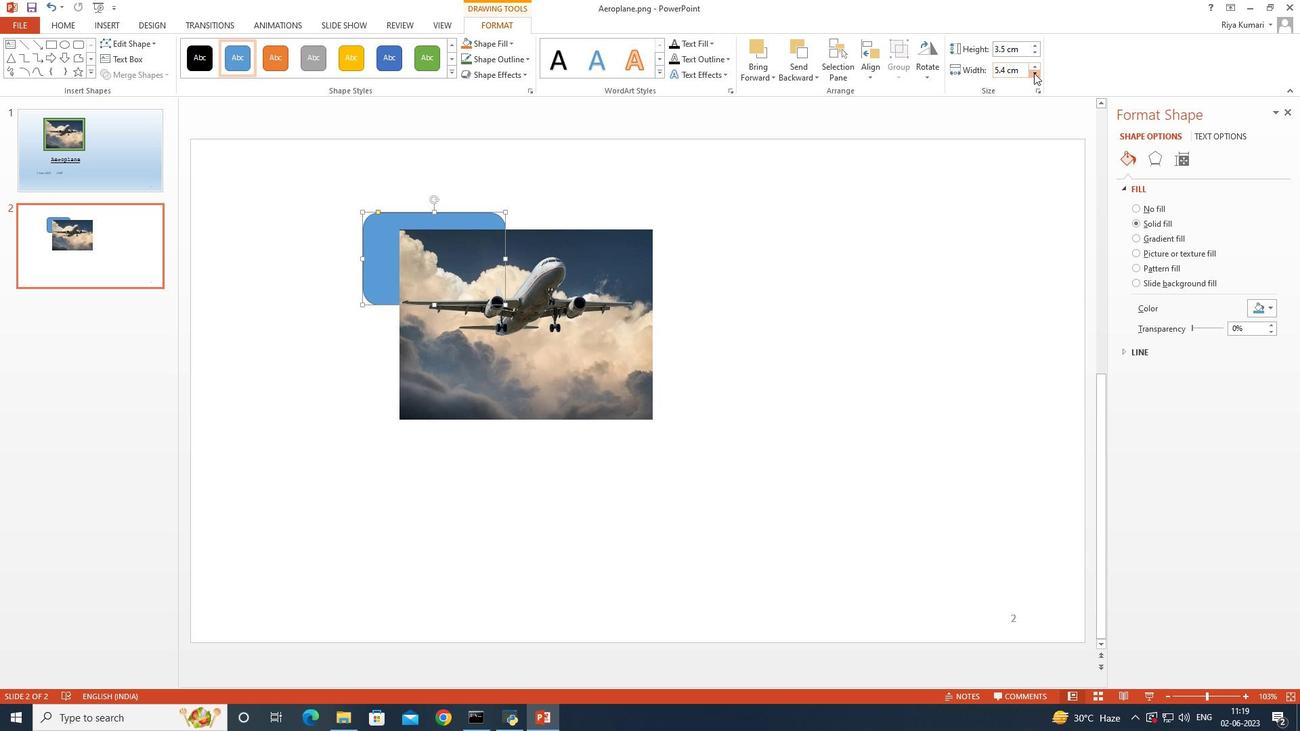 
Action: Mouse pressed left at (1034, 73)
Screenshot: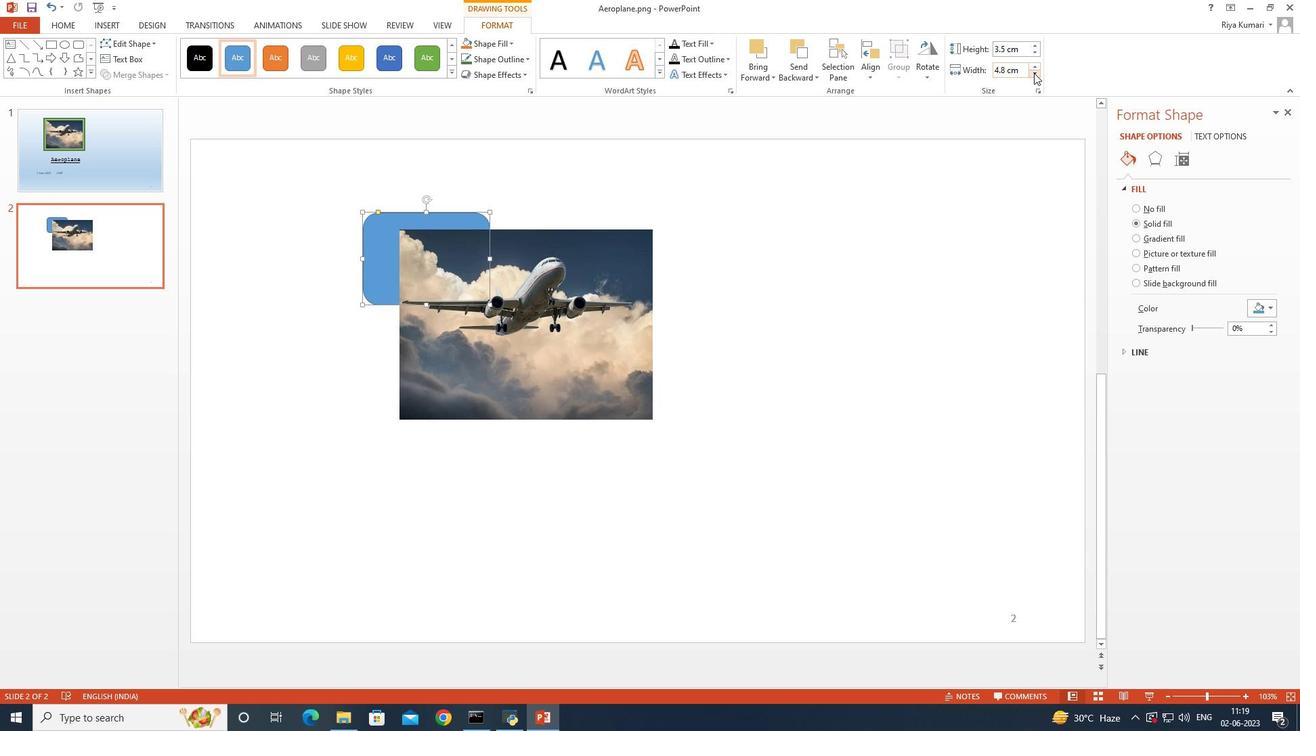 
Action: Mouse pressed left at (1034, 73)
Screenshot: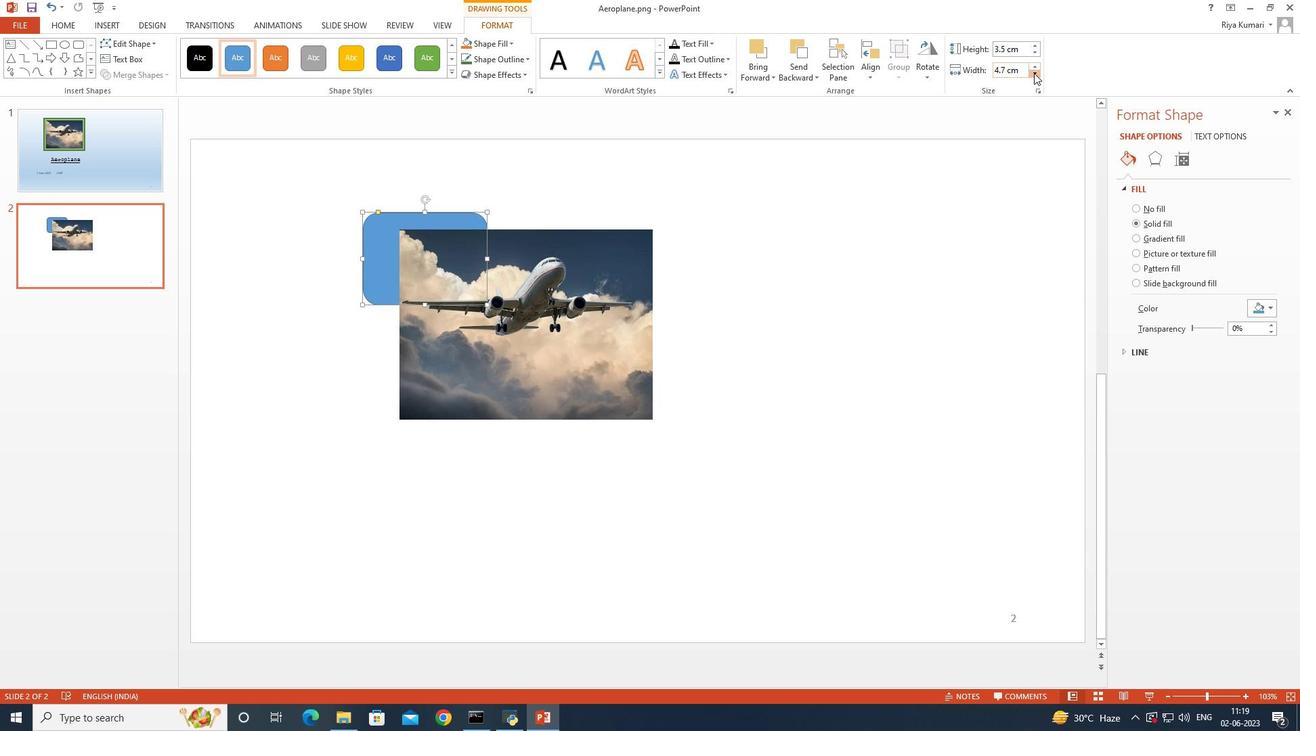 
Action: Mouse pressed left at (1034, 73)
Screenshot: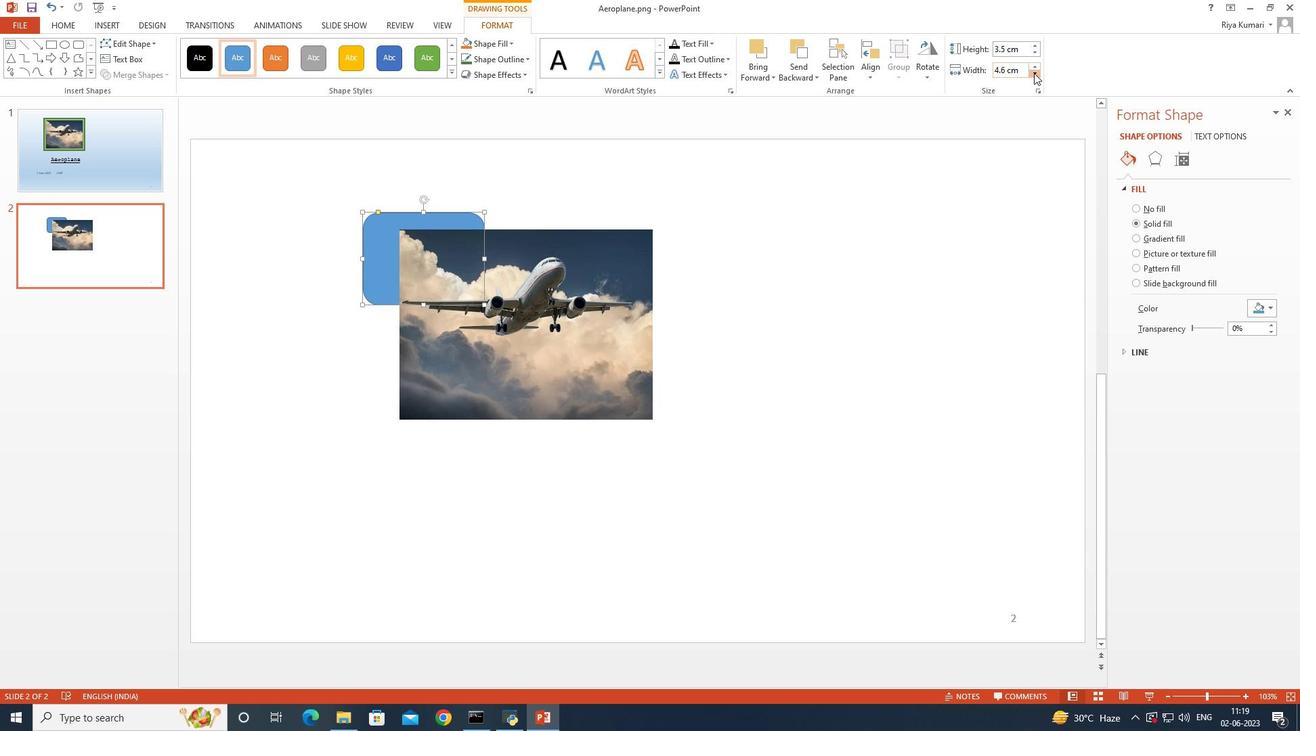 
Action: Mouse pressed left at (1034, 73)
Screenshot: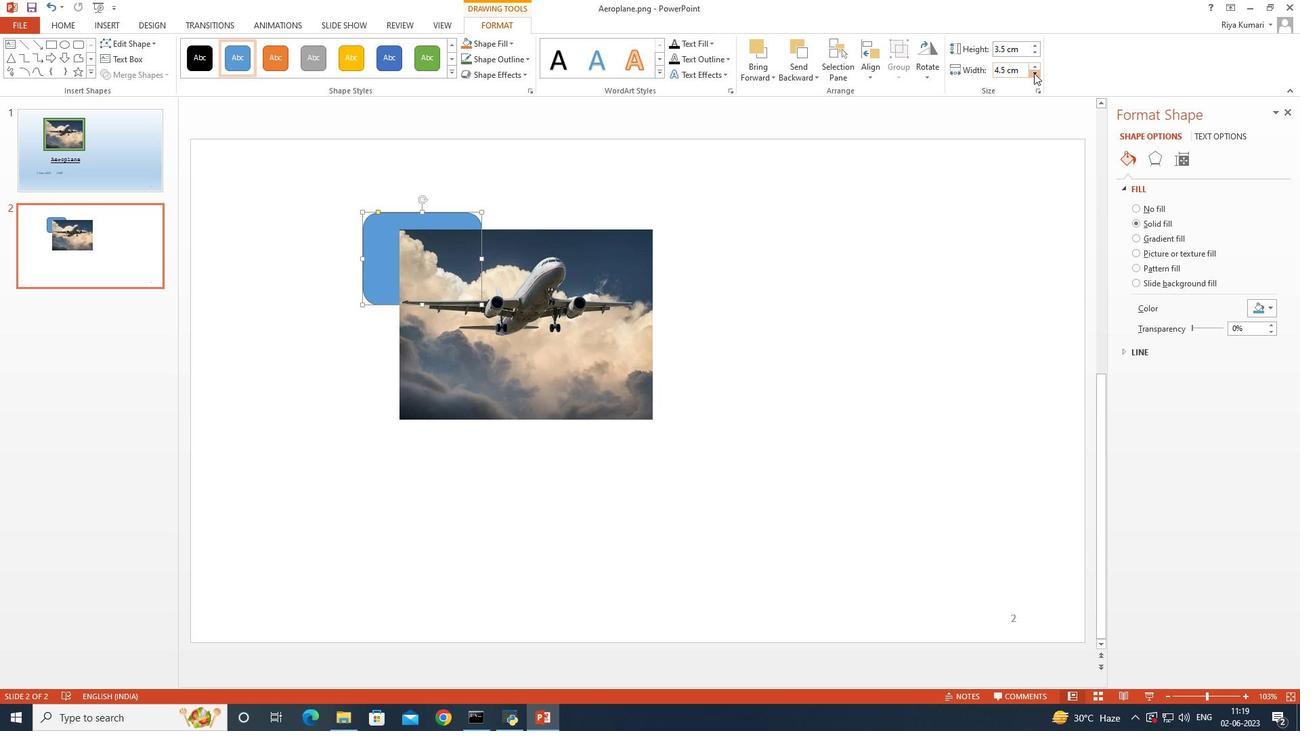 
Action: Mouse pressed left at (1034, 73)
Screenshot: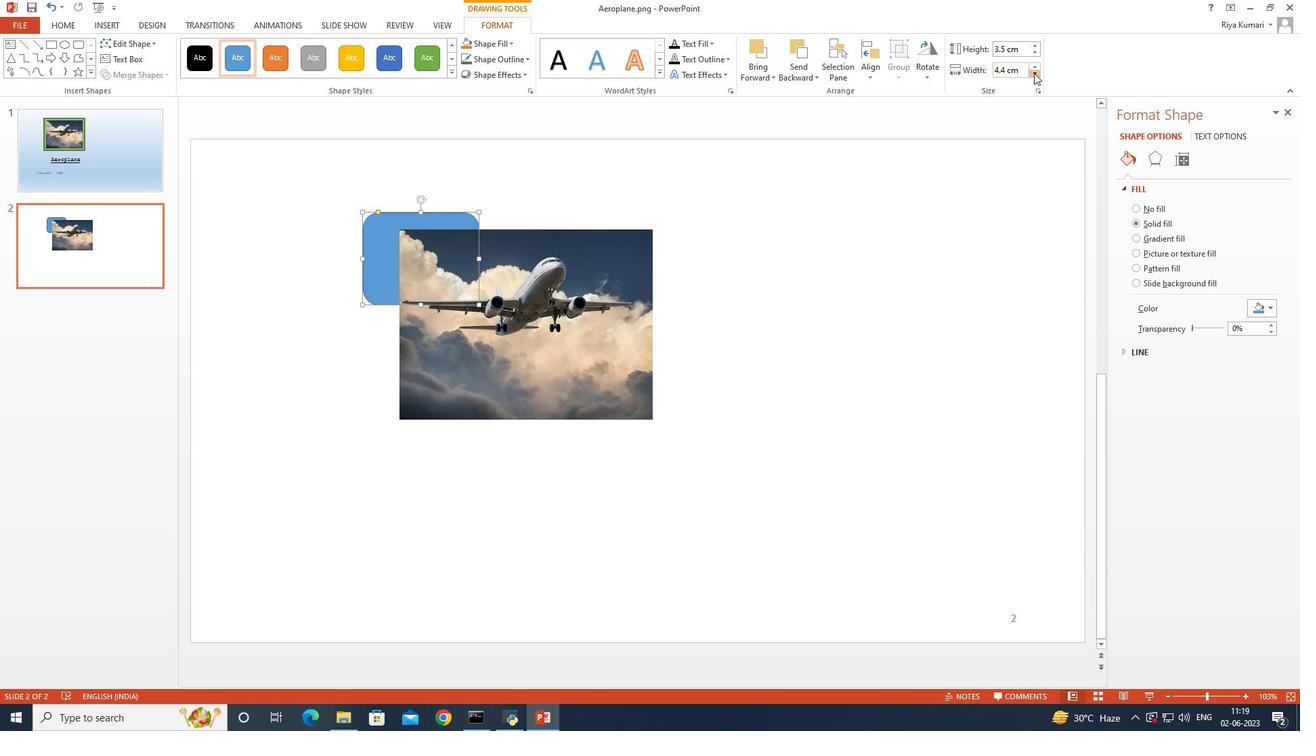 
Action: Mouse pressed left at (1034, 73)
Screenshot: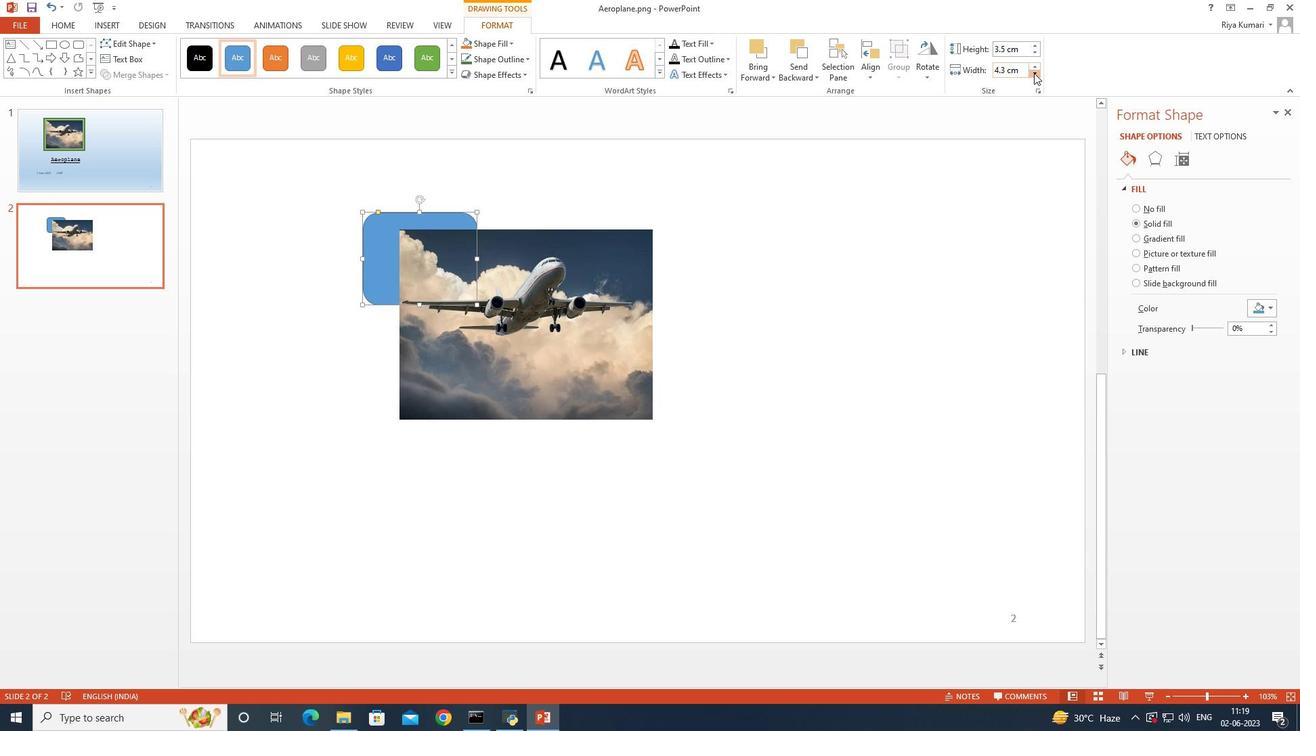 
Action: Mouse pressed left at (1034, 73)
Screenshot: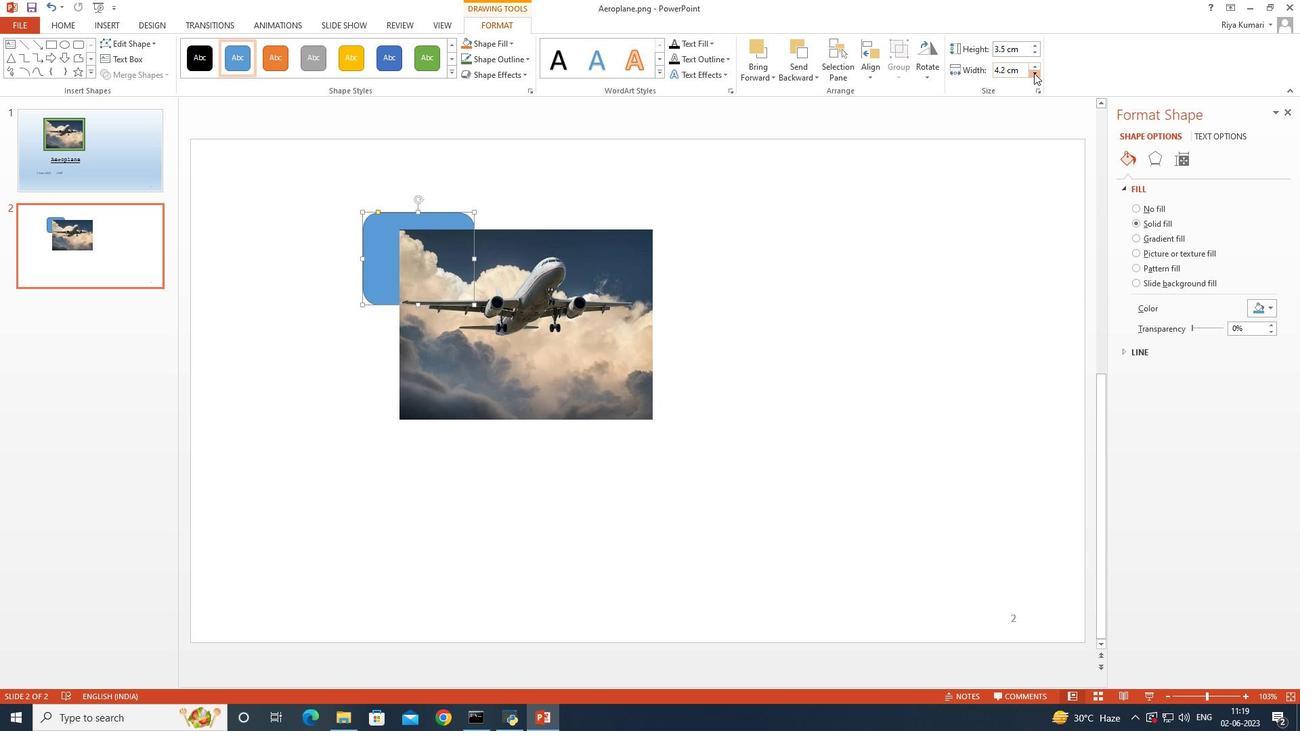 
Action: Mouse pressed left at (1034, 73)
Screenshot: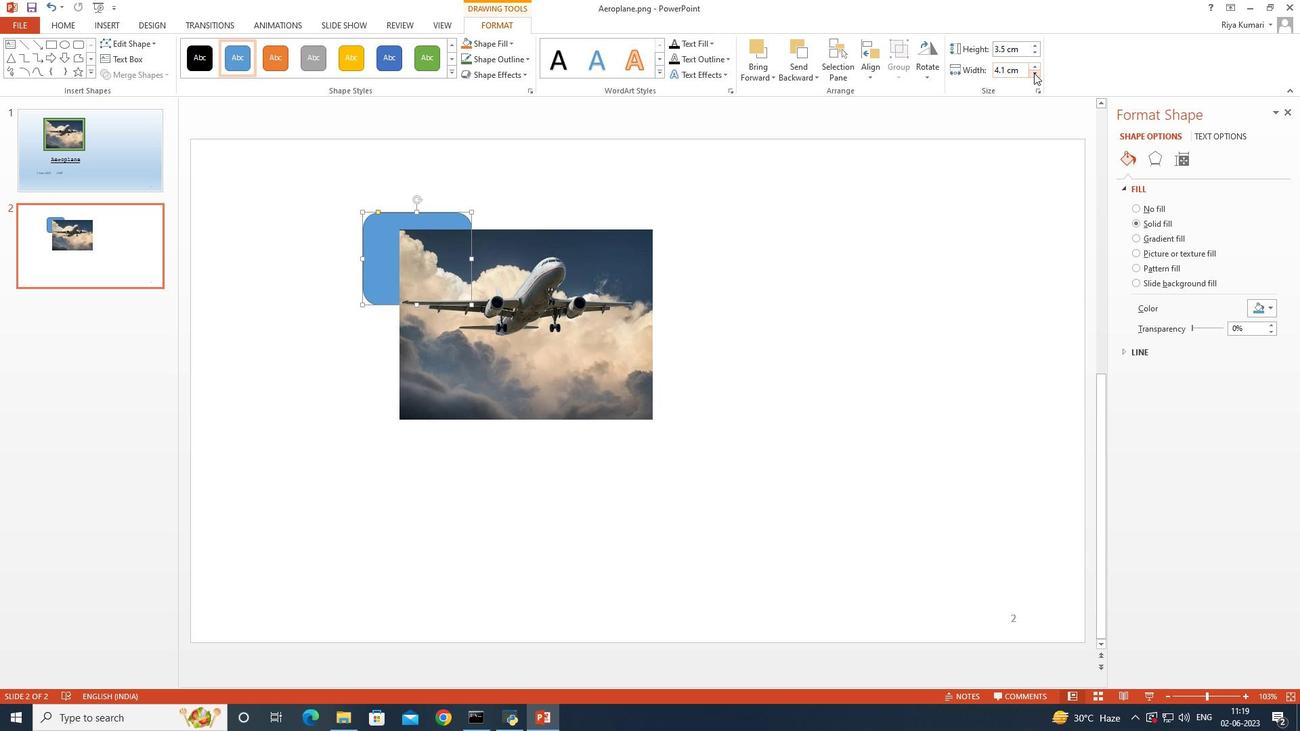 
Action: Mouse pressed left at (1034, 73)
Screenshot: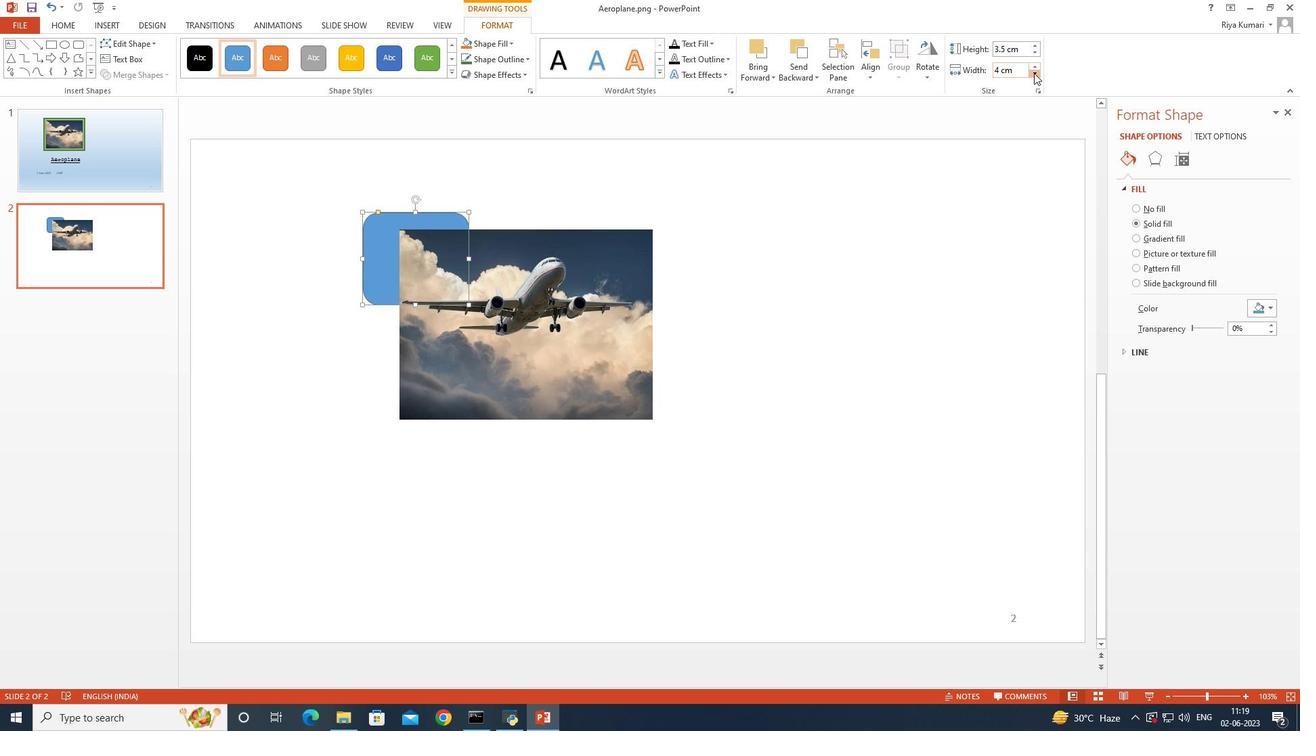 
Action: Mouse pressed left at (1034, 73)
Screenshot: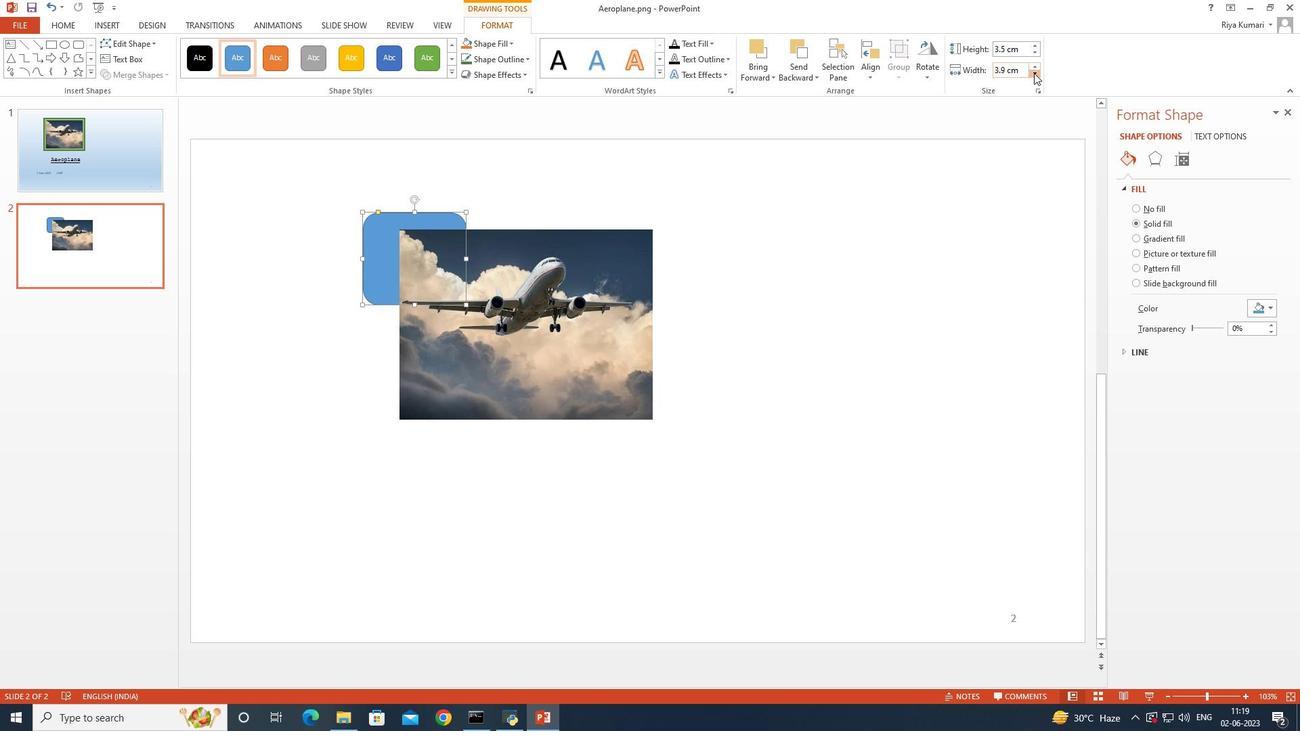 
Action: Mouse pressed left at (1034, 73)
Screenshot: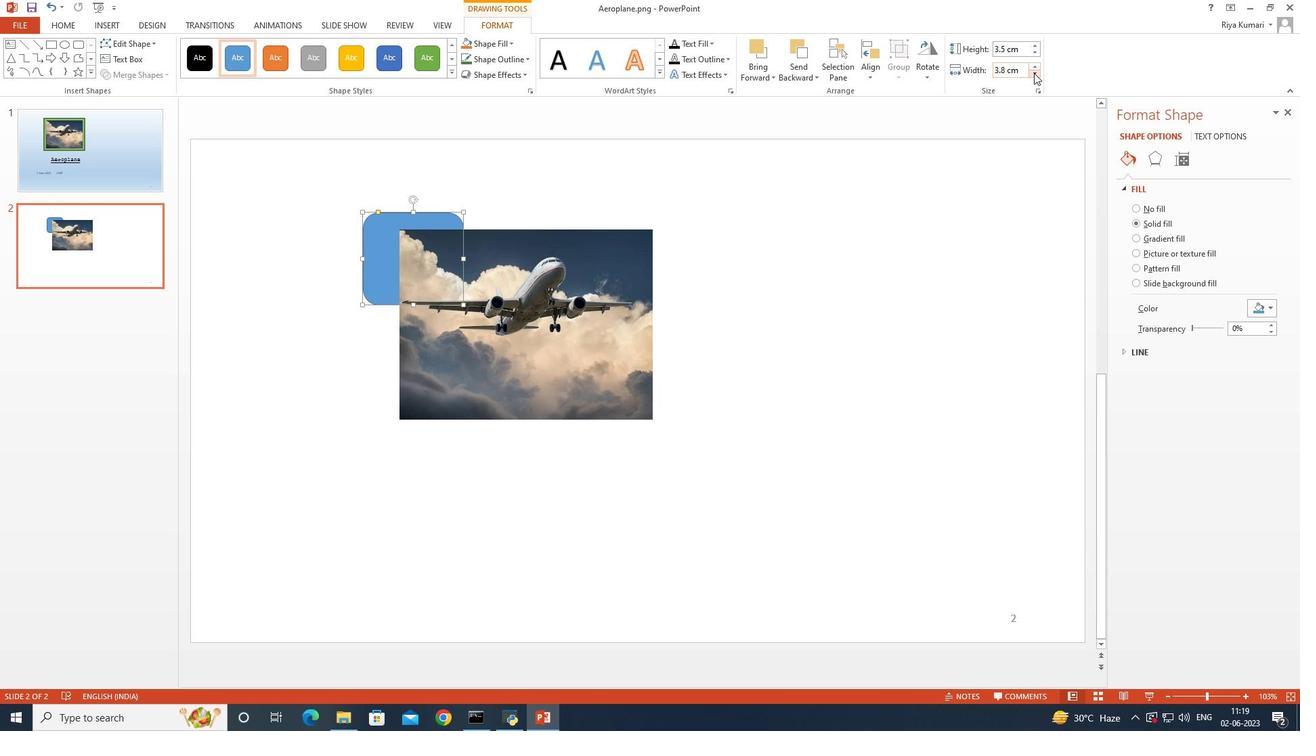 
Action: Mouse pressed left at (1034, 73)
Screenshot: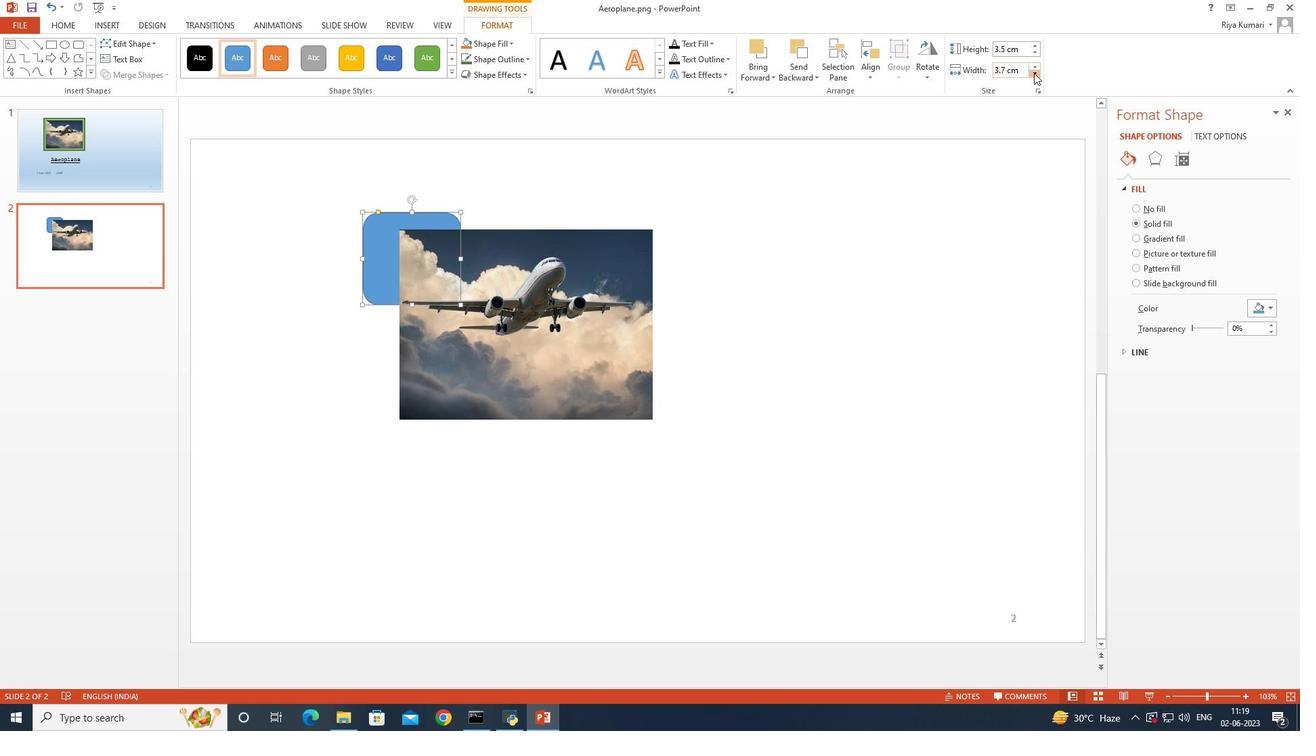 
Action: Mouse pressed left at (1034, 73)
Screenshot: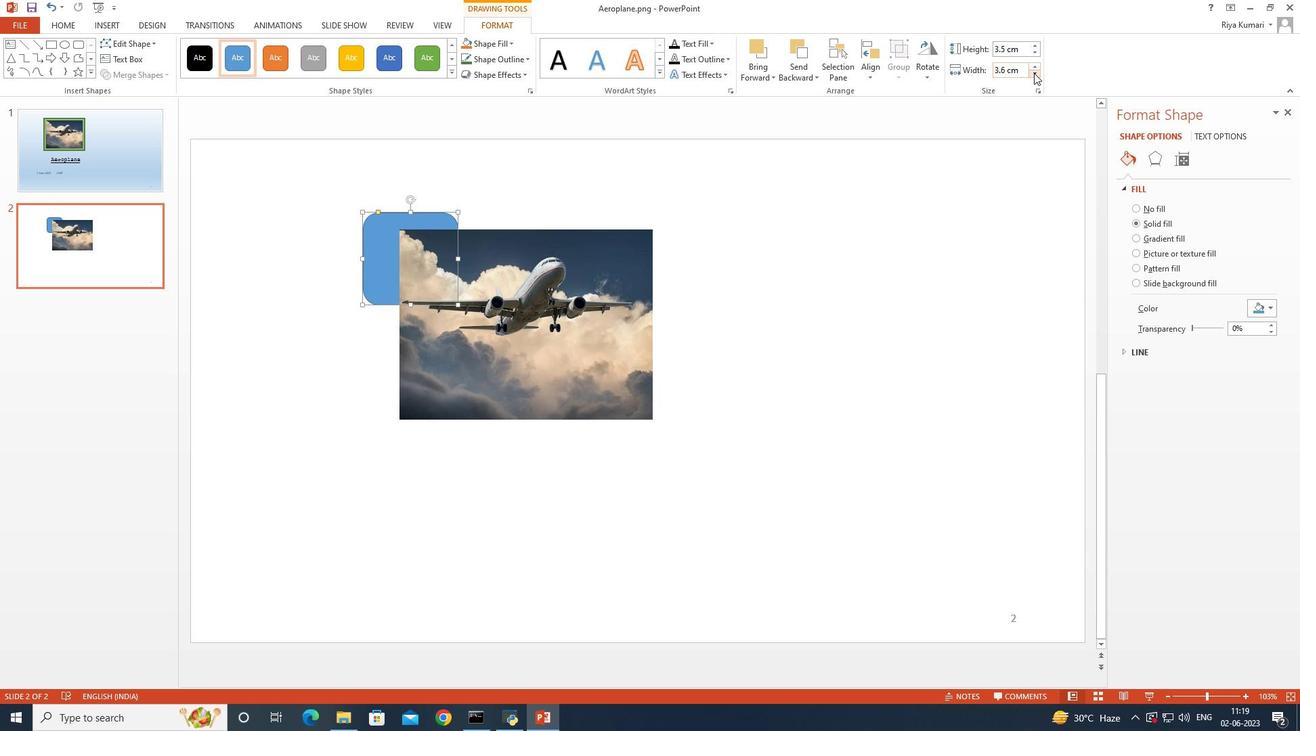 
Action: Mouse moved to (1034, 66)
Screenshot: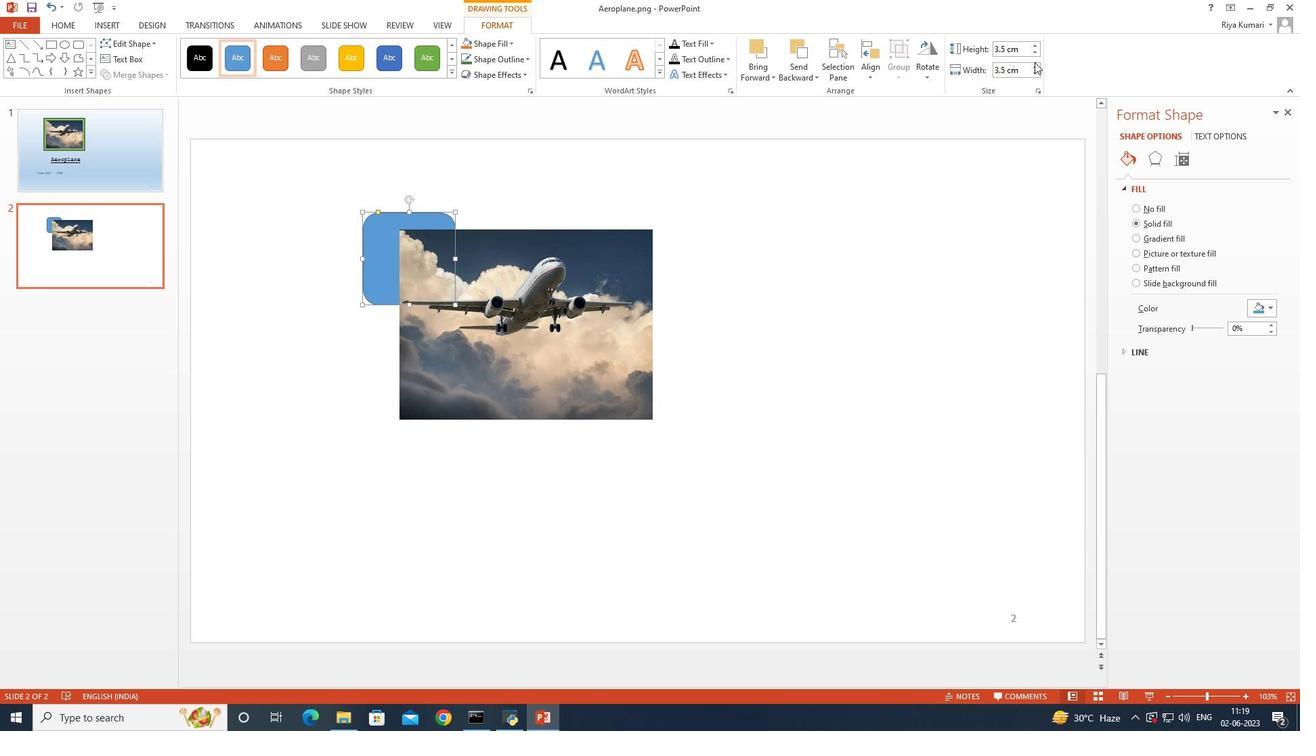 
Action: Mouse pressed left at (1034, 66)
Screenshot: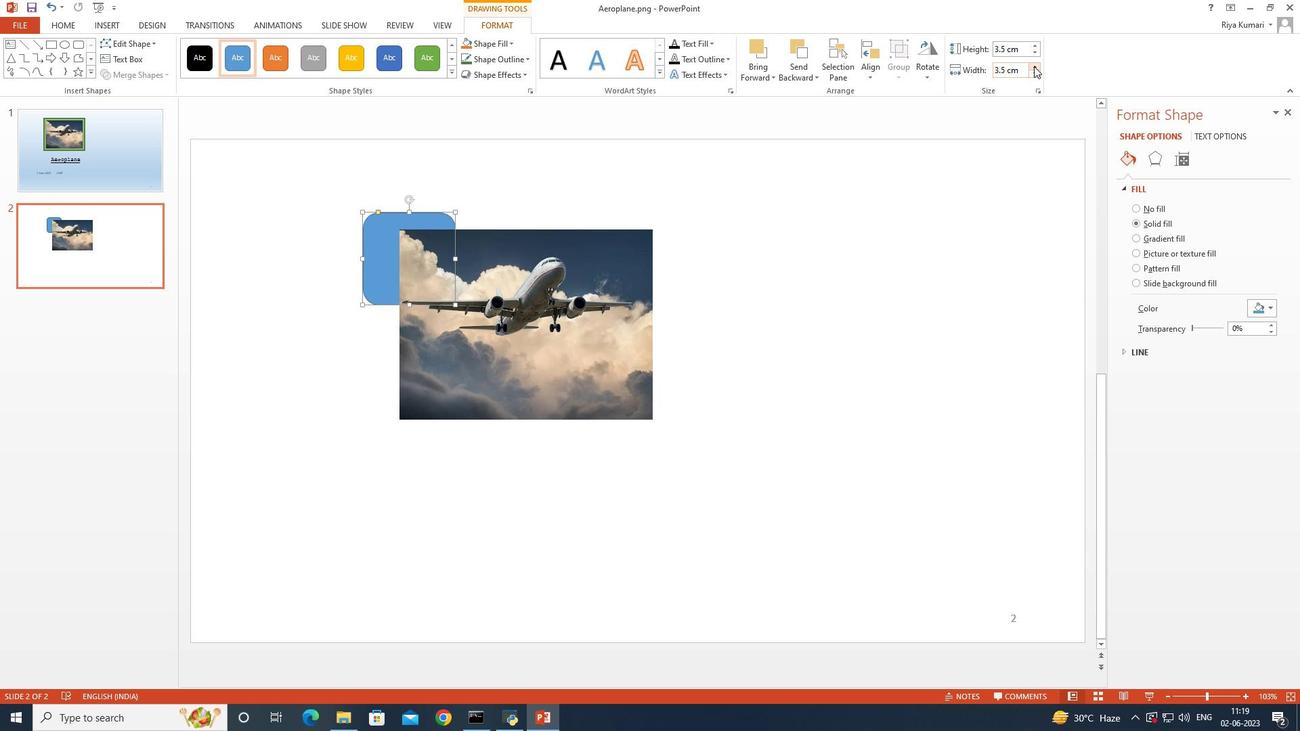 
Action: Mouse pressed left at (1034, 66)
Screenshot: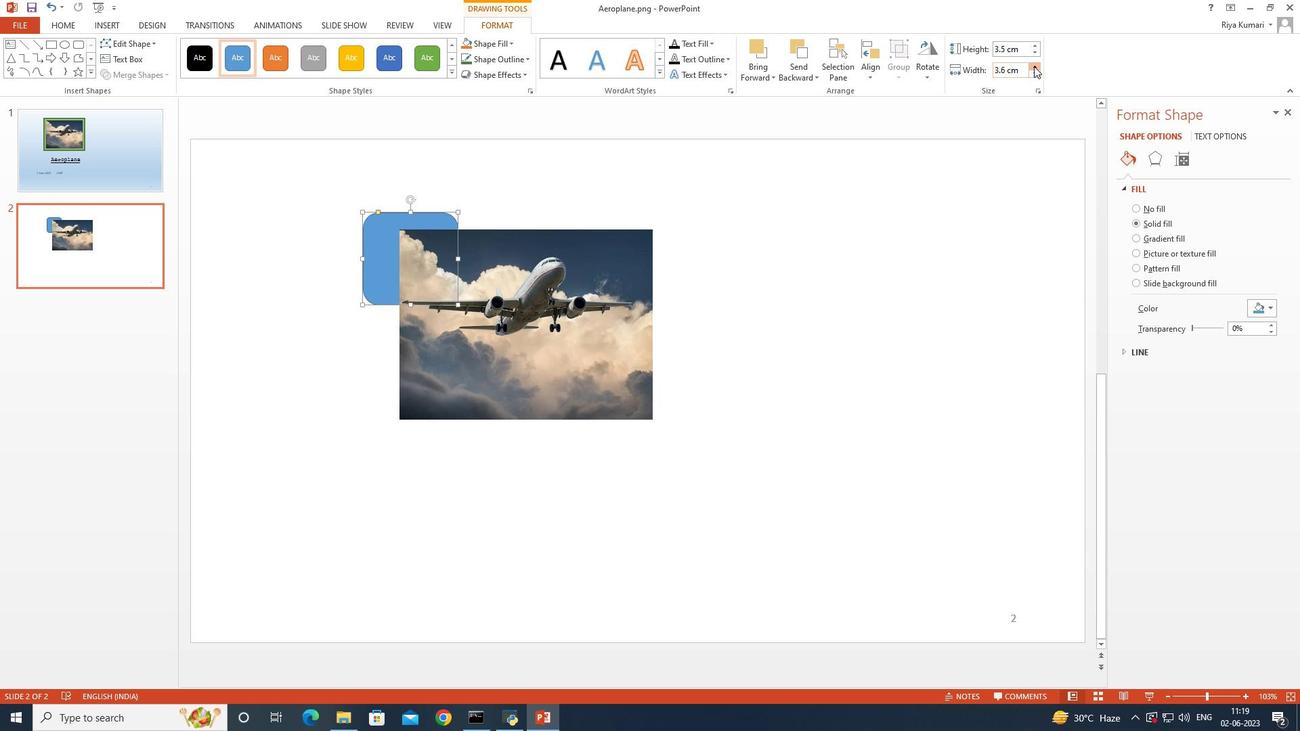 
Action: Mouse pressed left at (1034, 66)
Screenshot: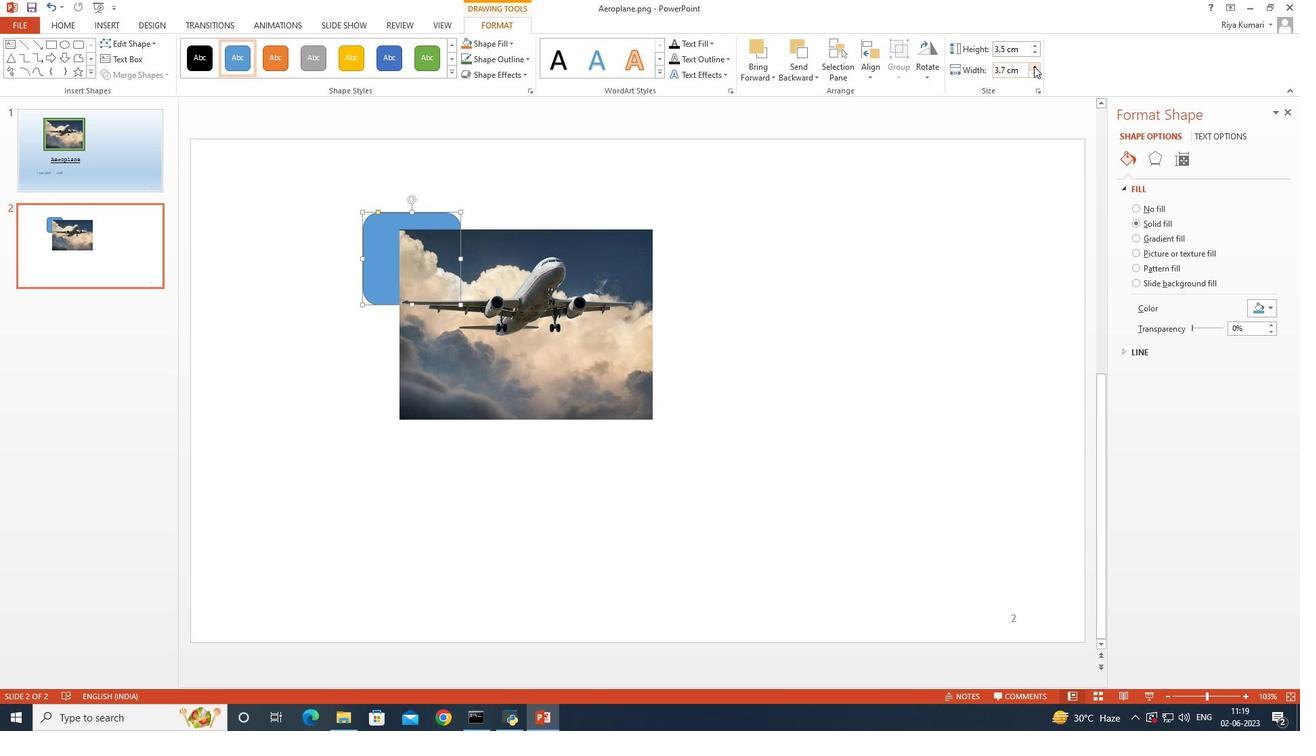 
Action: Mouse moved to (100, 23)
Screenshot: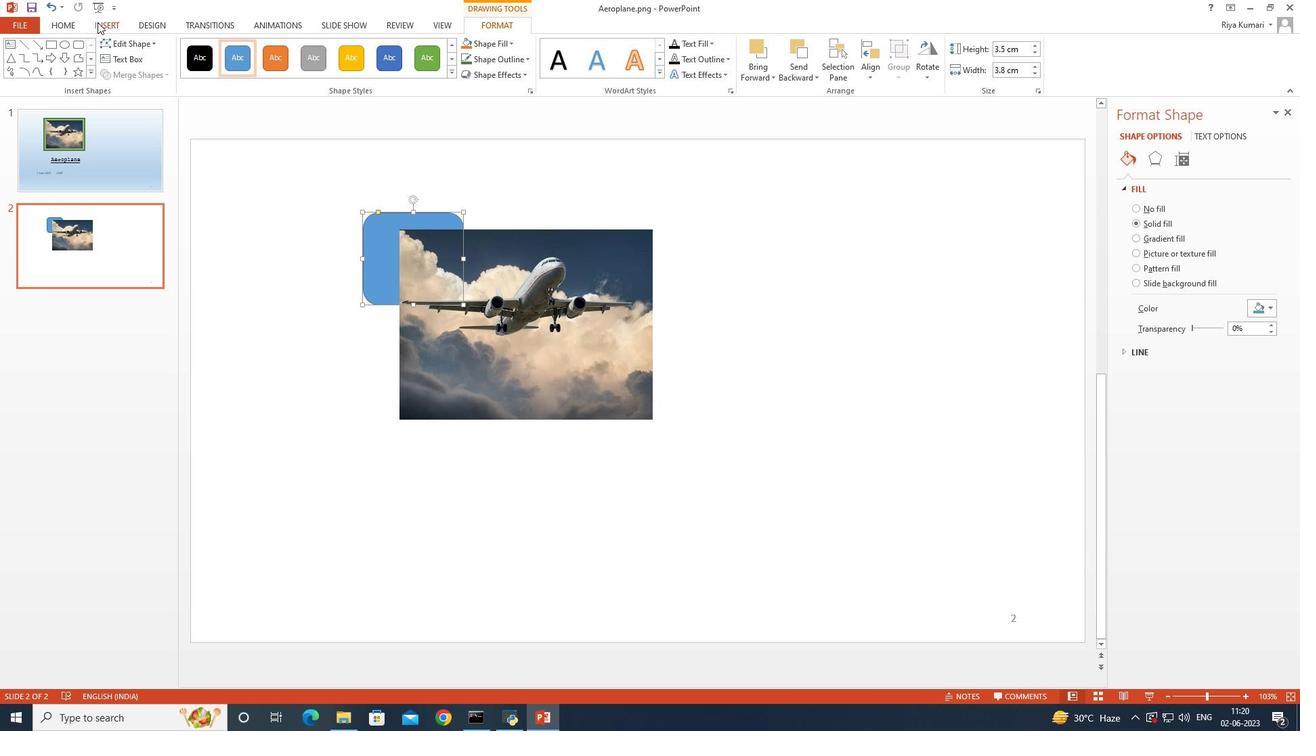 
Action: Mouse pressed left at (100, 23)
Screenshot: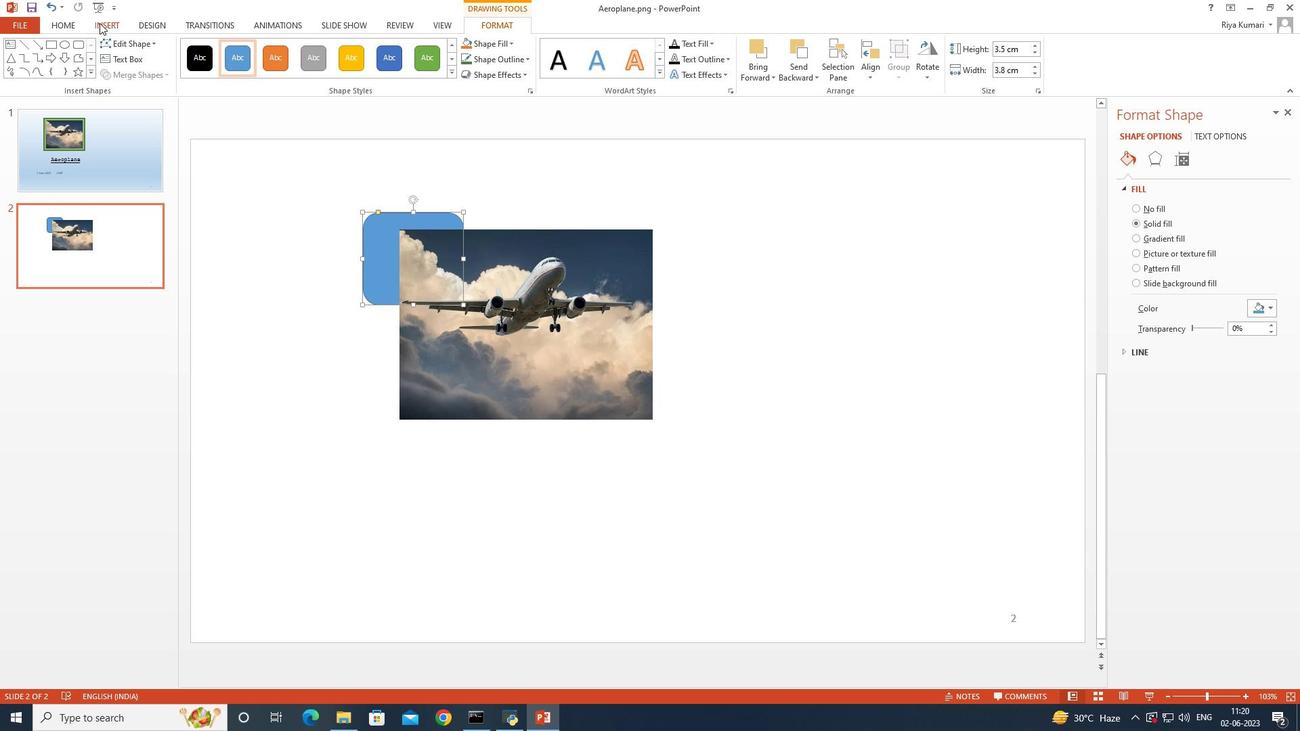 
Action: Mouse moved to (609, 62)
Screenshot: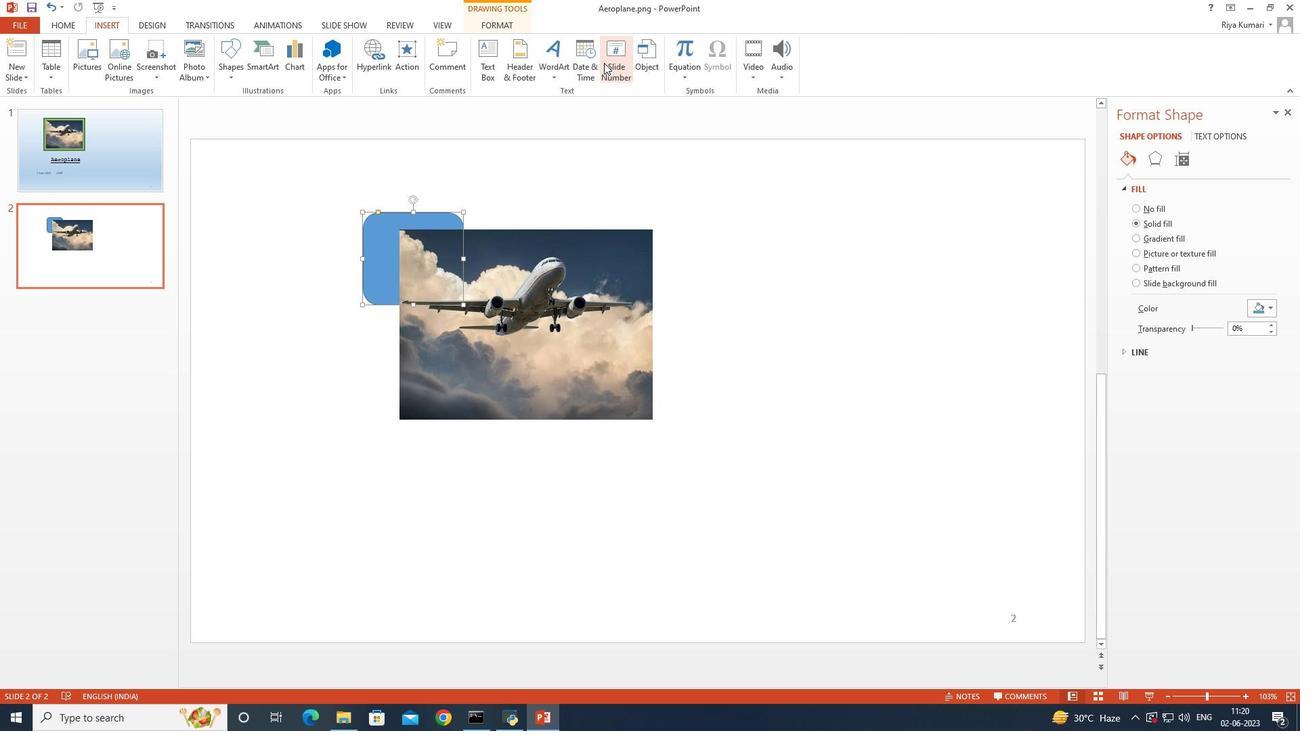 
Action: Mouse pressed left at (609, 62)
Screenshot: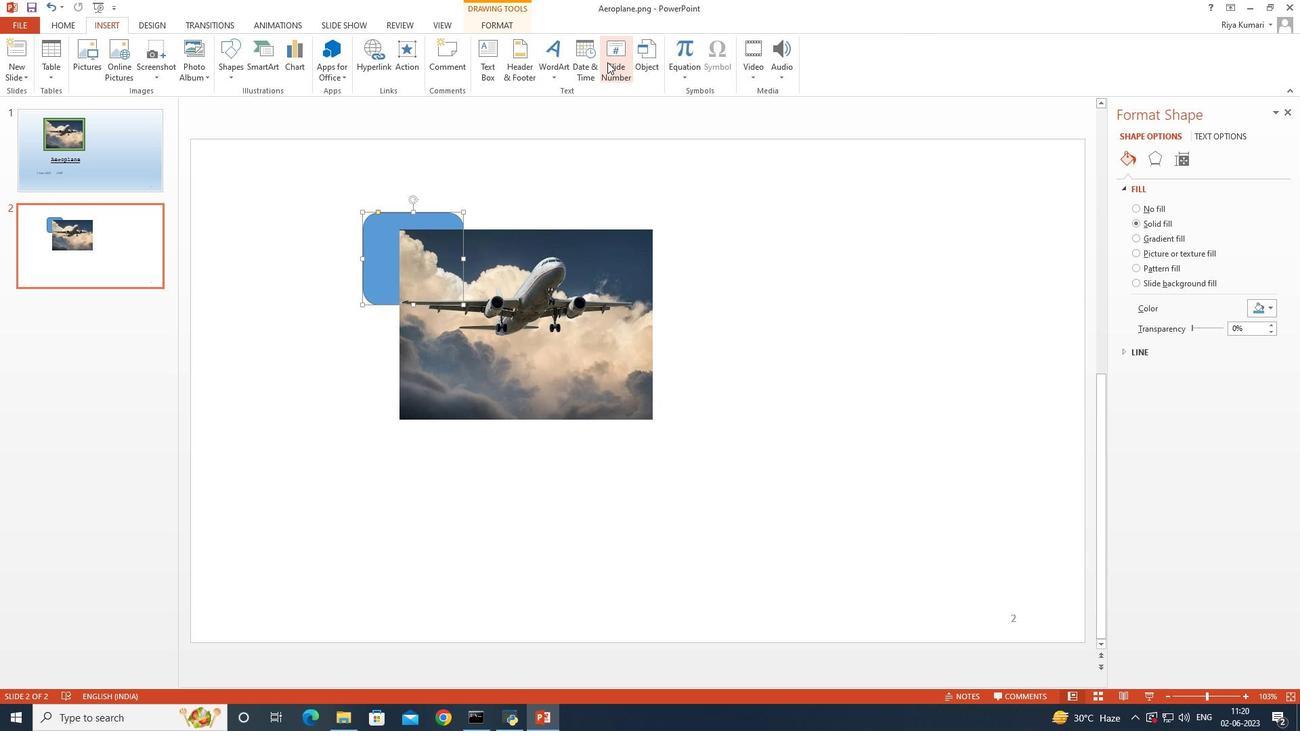 
Action: Mouse moved to (783, 475)
Screenshot: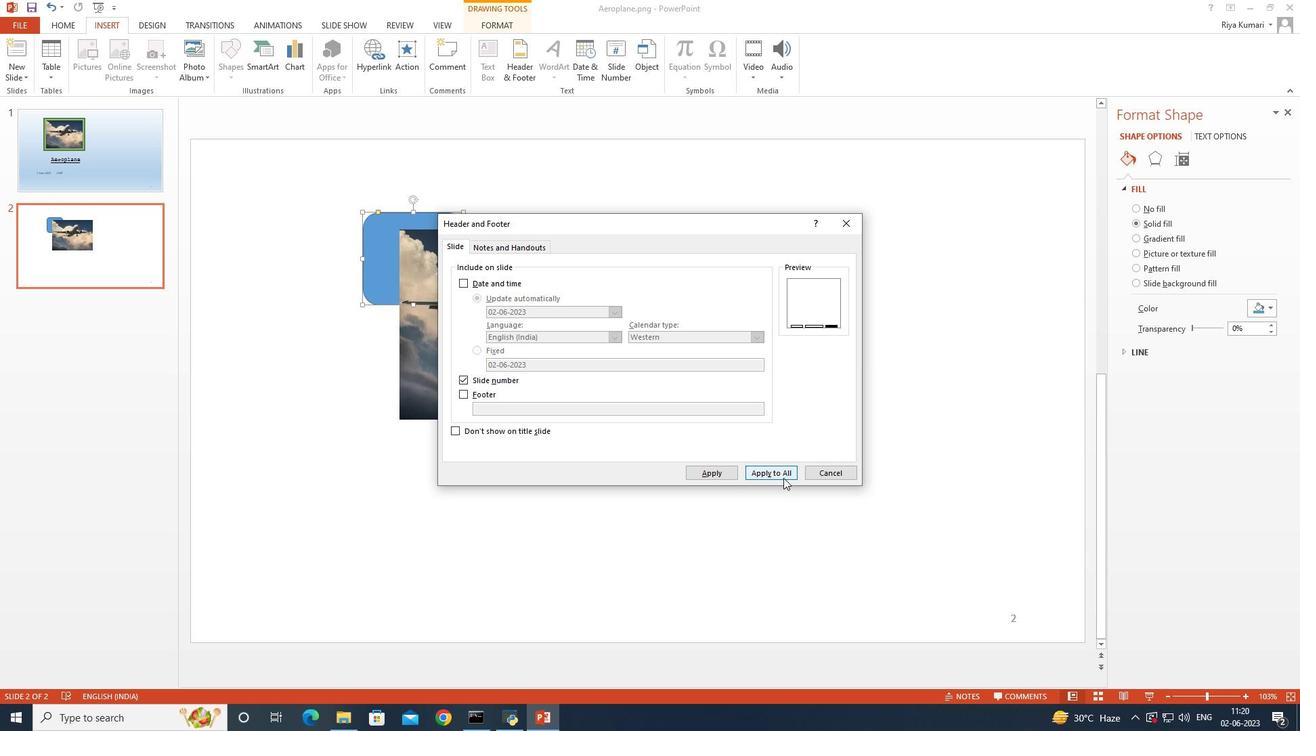 
Action: Mouse pressed left at (783, 475)
Screenshot: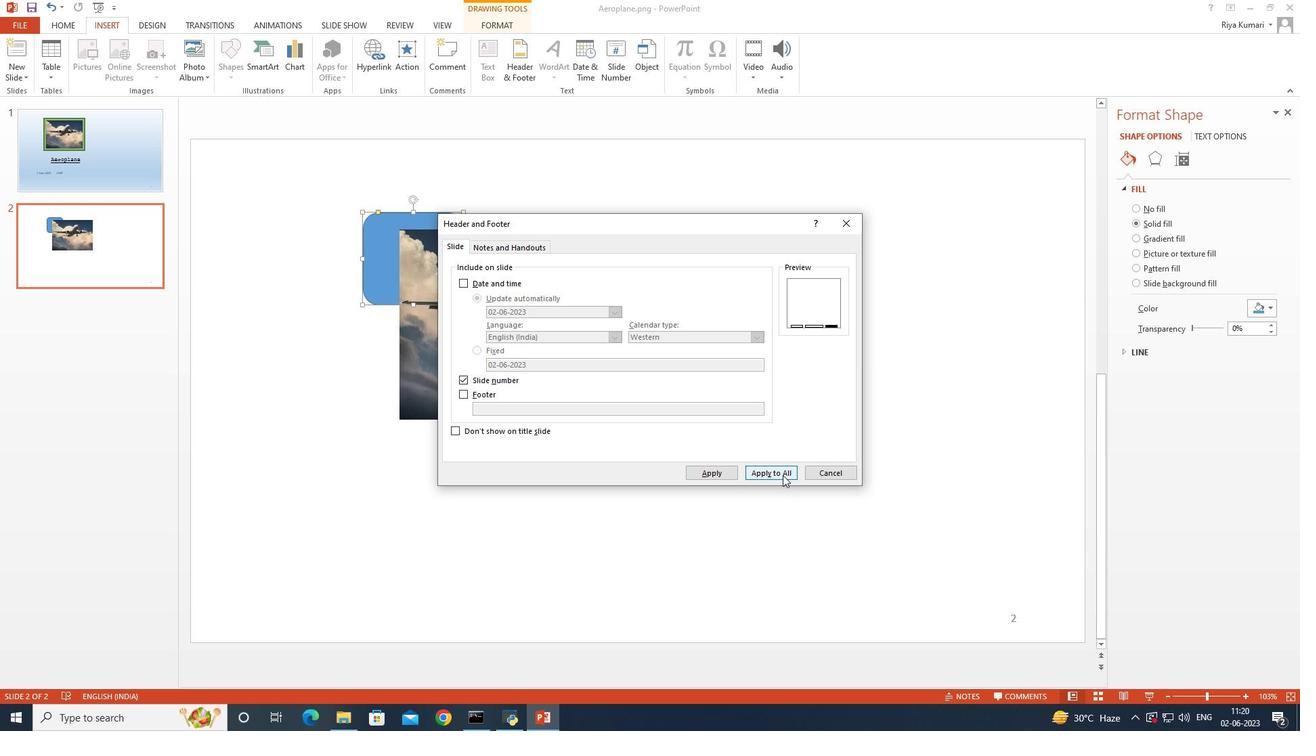 
Action: Mouse moved to (913, 432)
Screenshot: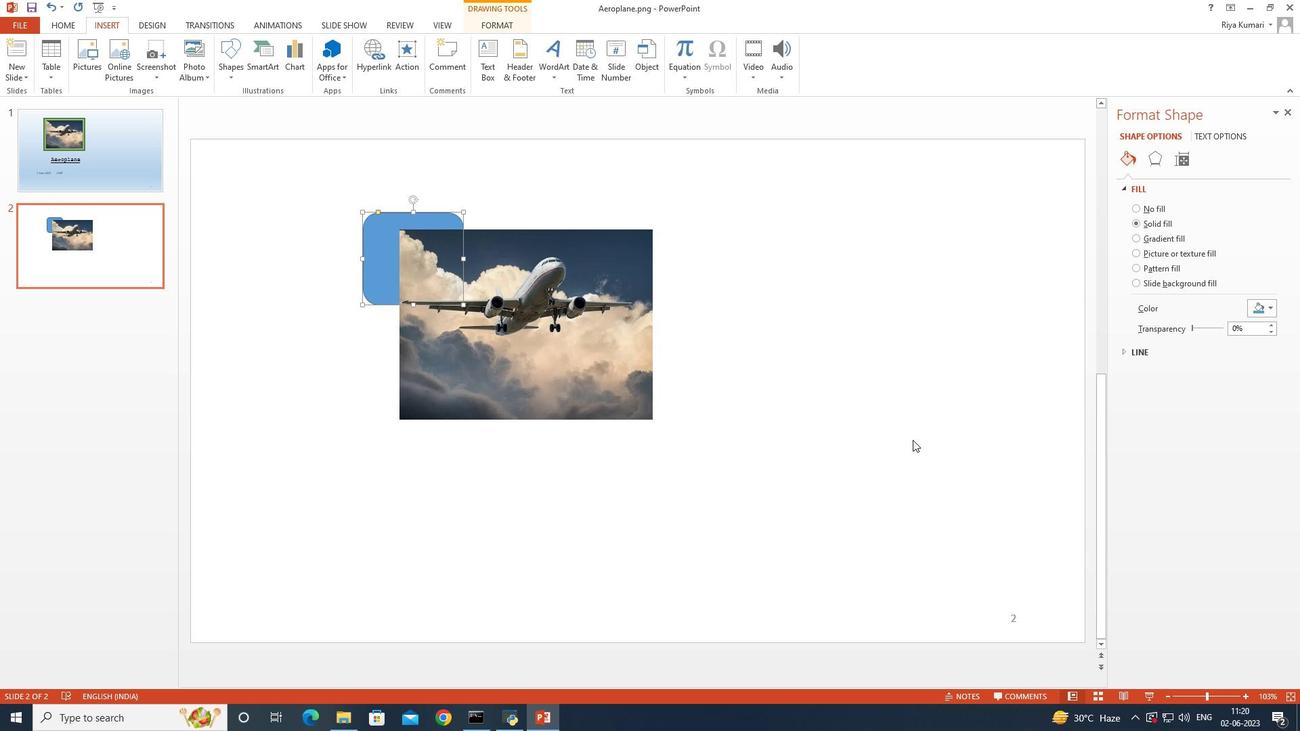 
Action: Mouse pressed left at (913, 432)
Screenshot: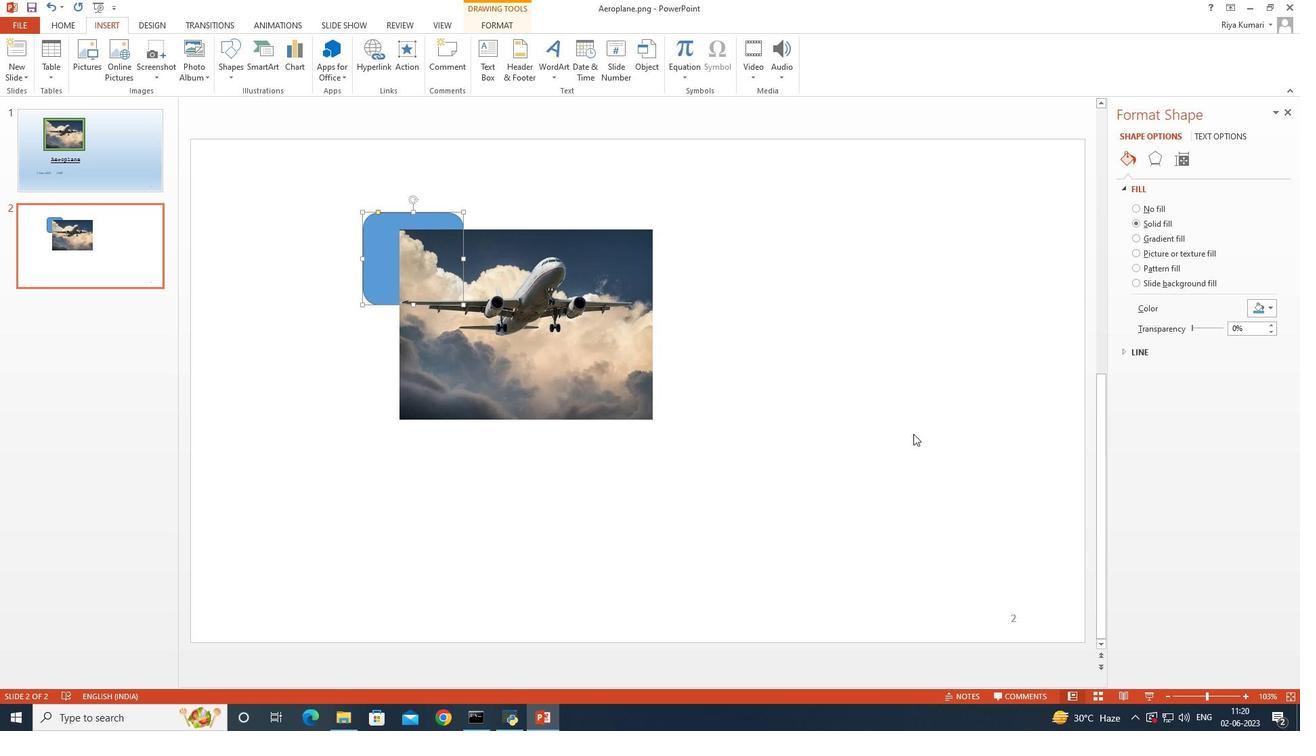 
Action: Mouse moved to (628, 403)
Screenshot: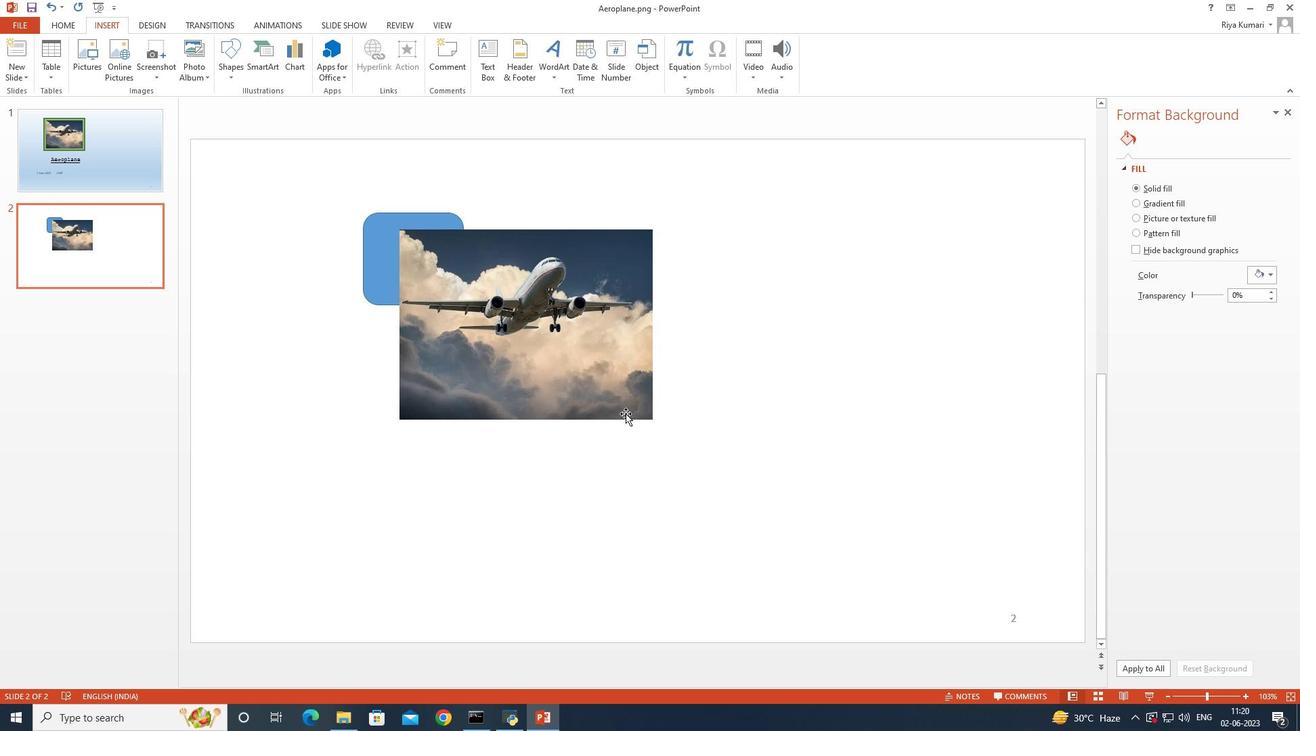 
Action: Mouse pressed left at (628, 403)
Screenshot: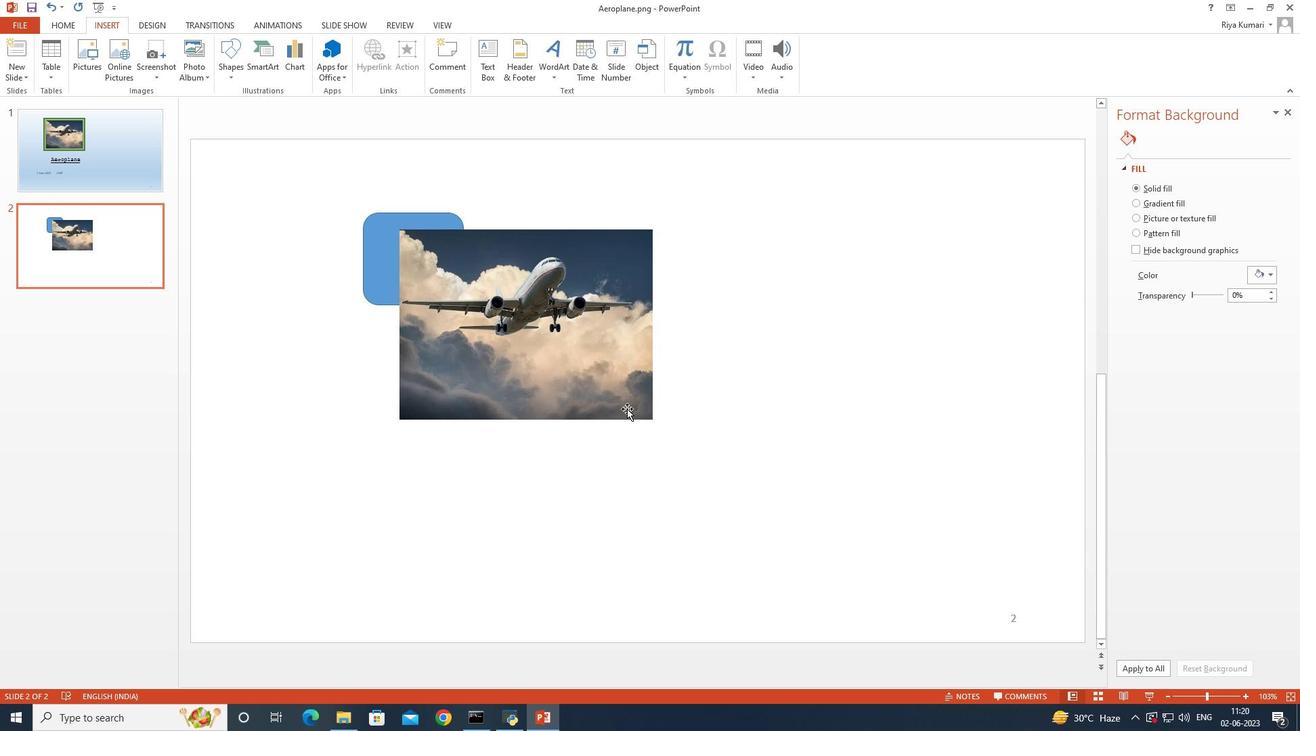 
Action: Mouse moved to (652, 419)
Screenshot: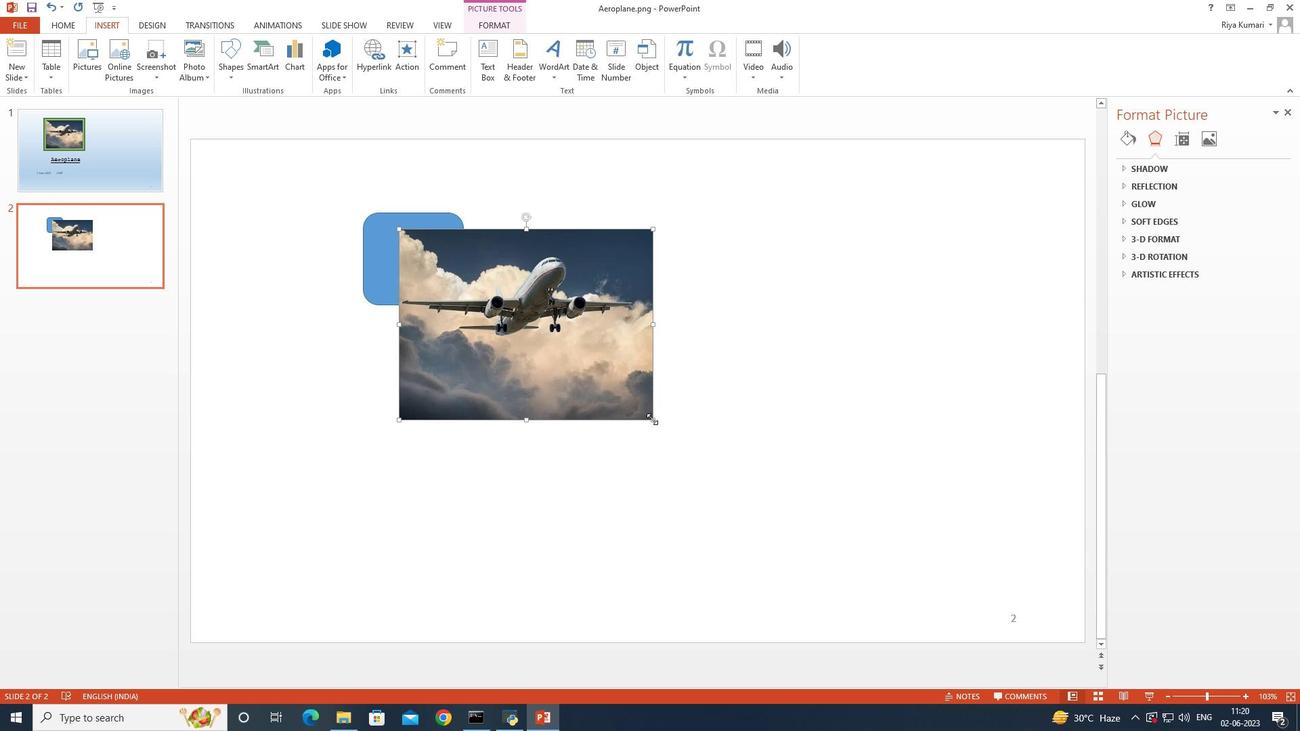 
Action: Mouse pressed left at (652, 419)
Screenshot: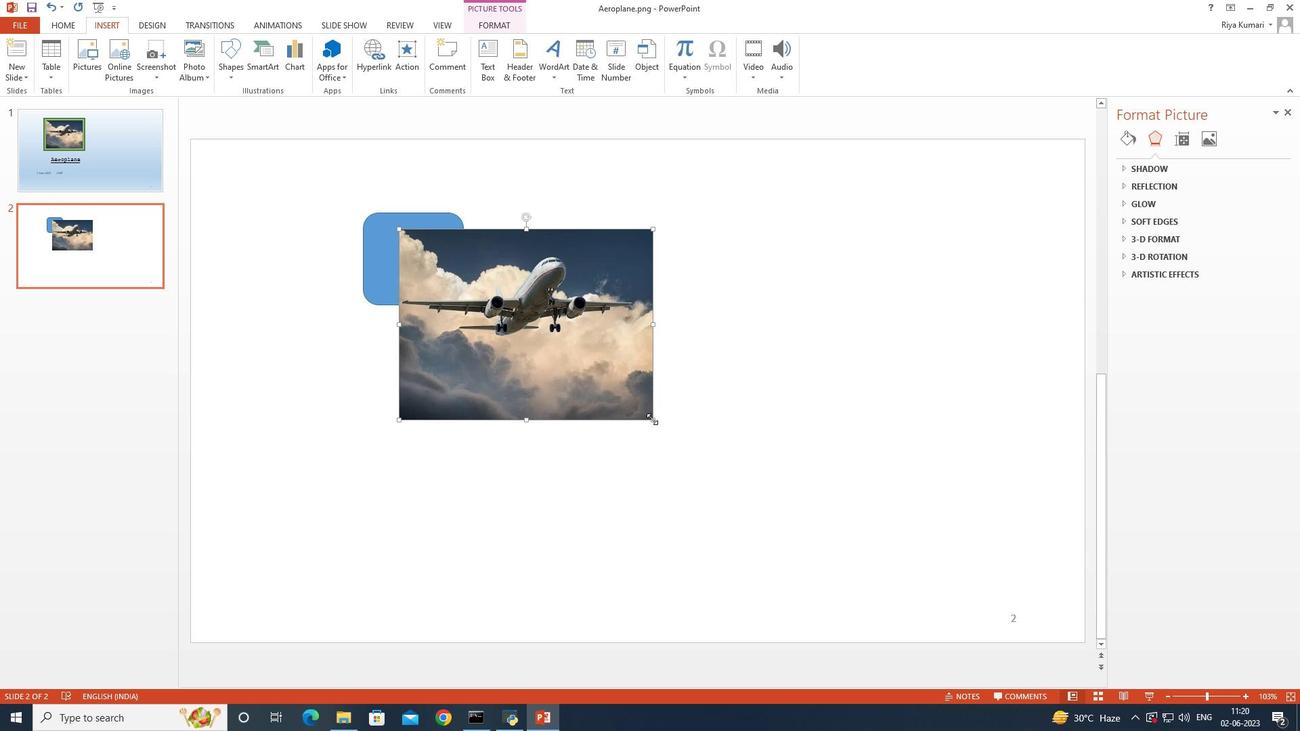 
Action: Mouse moved to (436, 254)
Screenshot: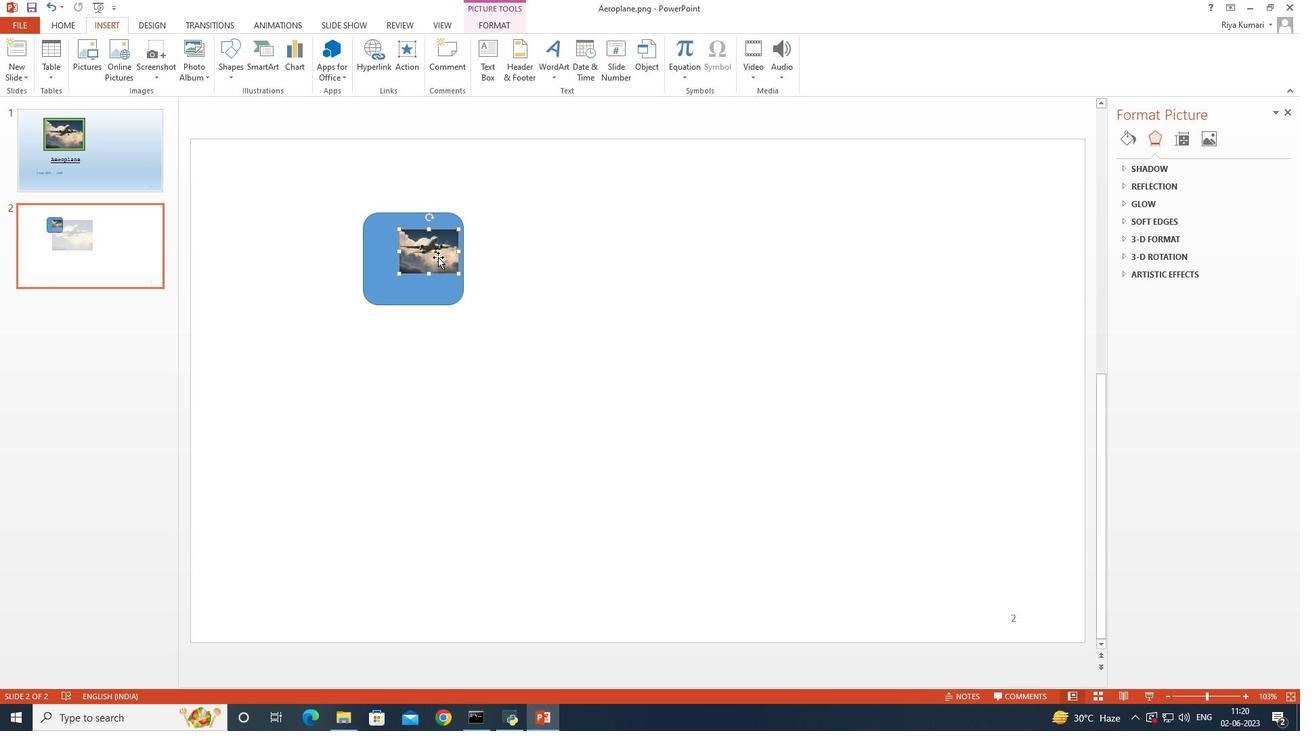 
Action: Mouse pressed left at (436, 254)
Screenshot: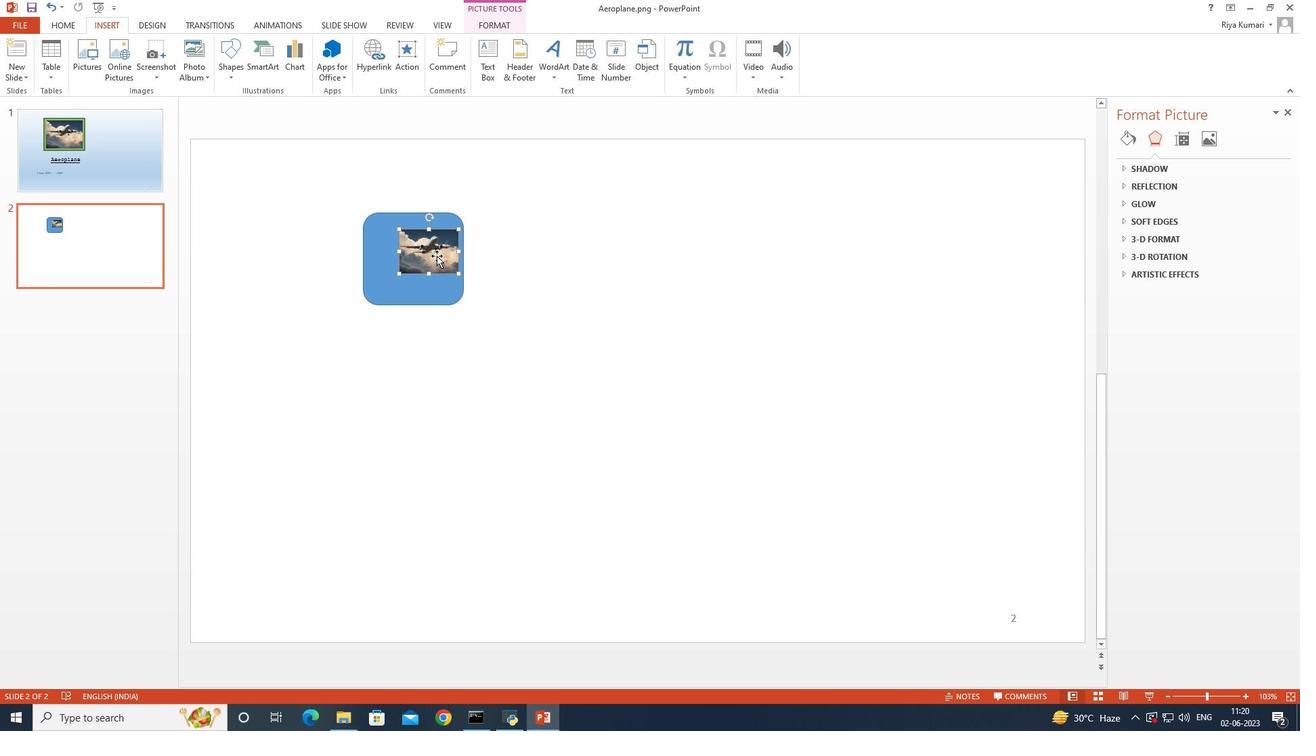 
Action: Mouse moved to (434, 273)
Screenshot: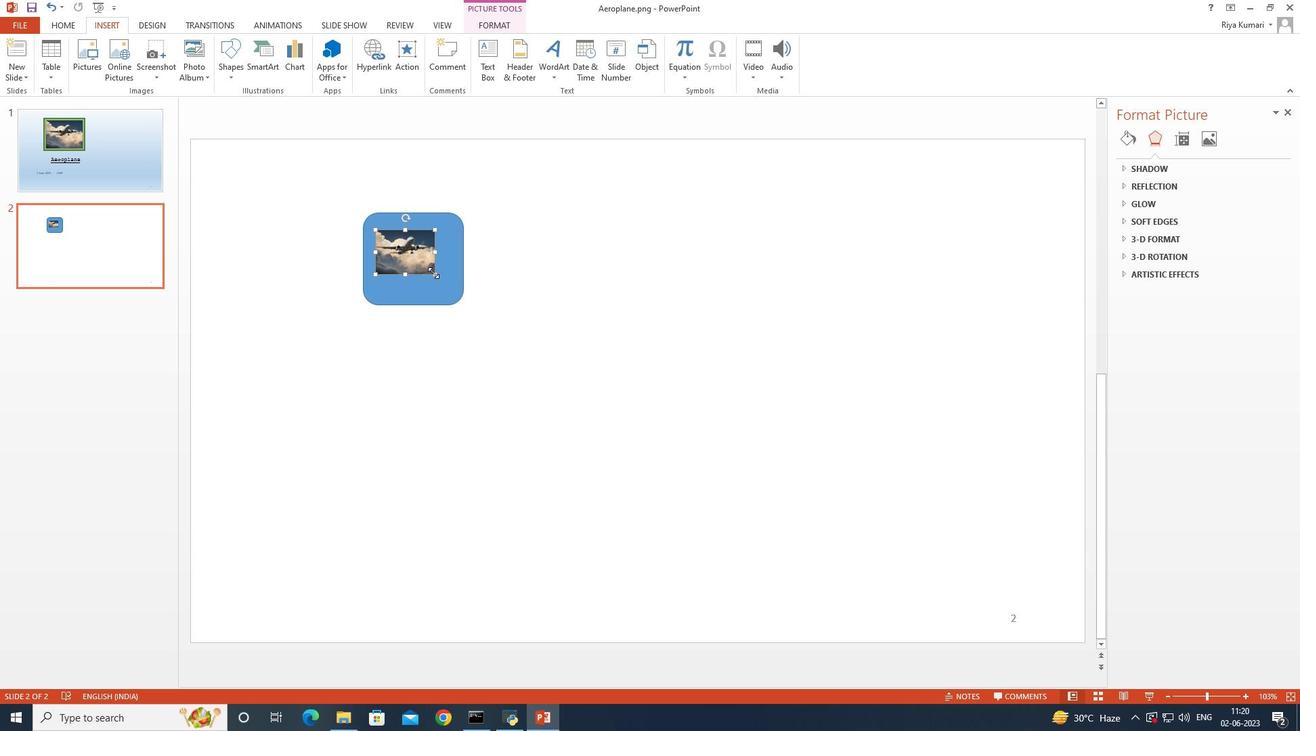 
Action: Mouse pressed left at (434, 273)
Screenshot: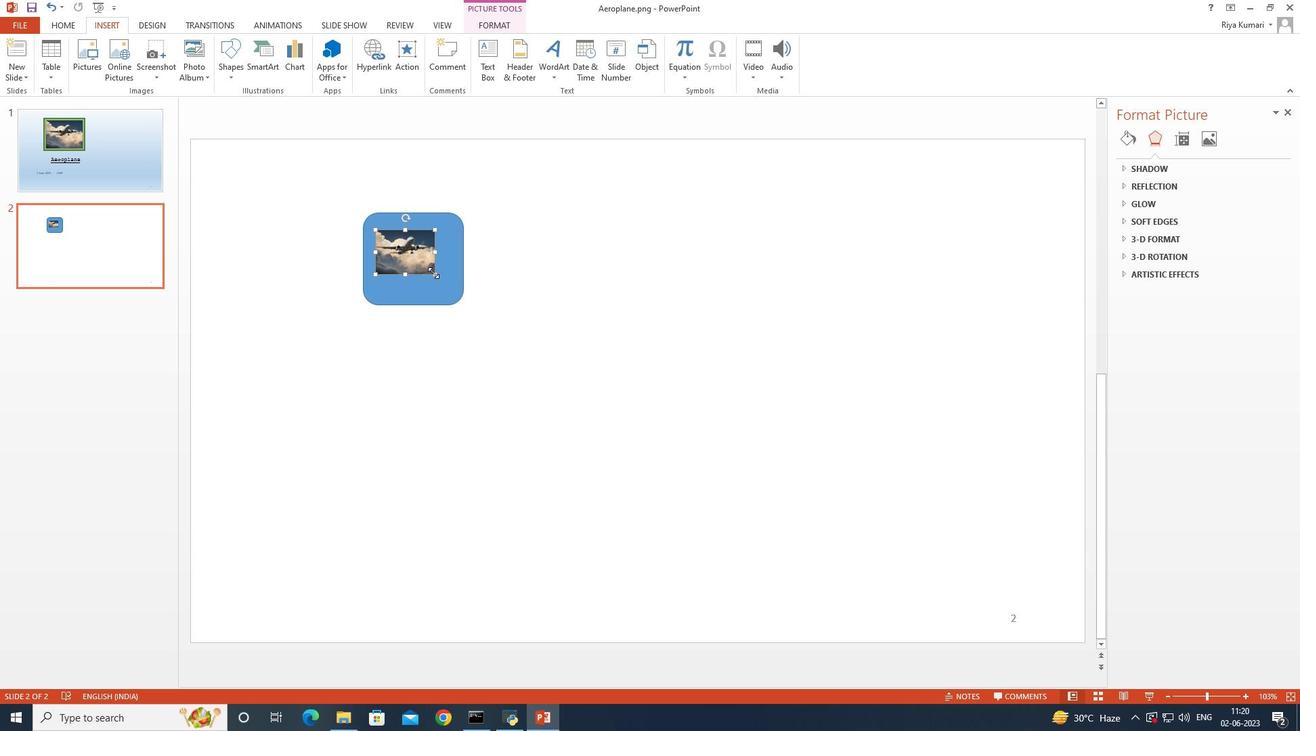 
Action: Mouse moved to (501, 258)
Screenshot: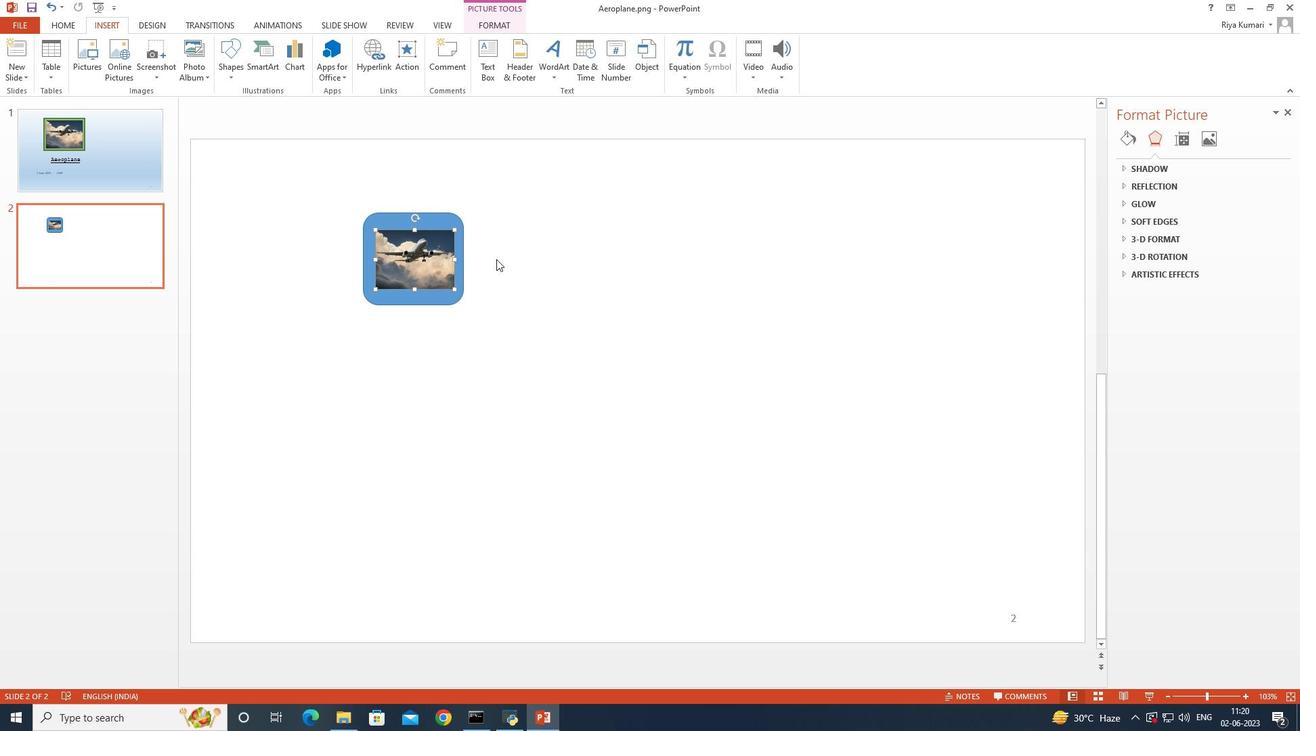 
Action: Mouse pressed left at (501, 258)
Screenshot: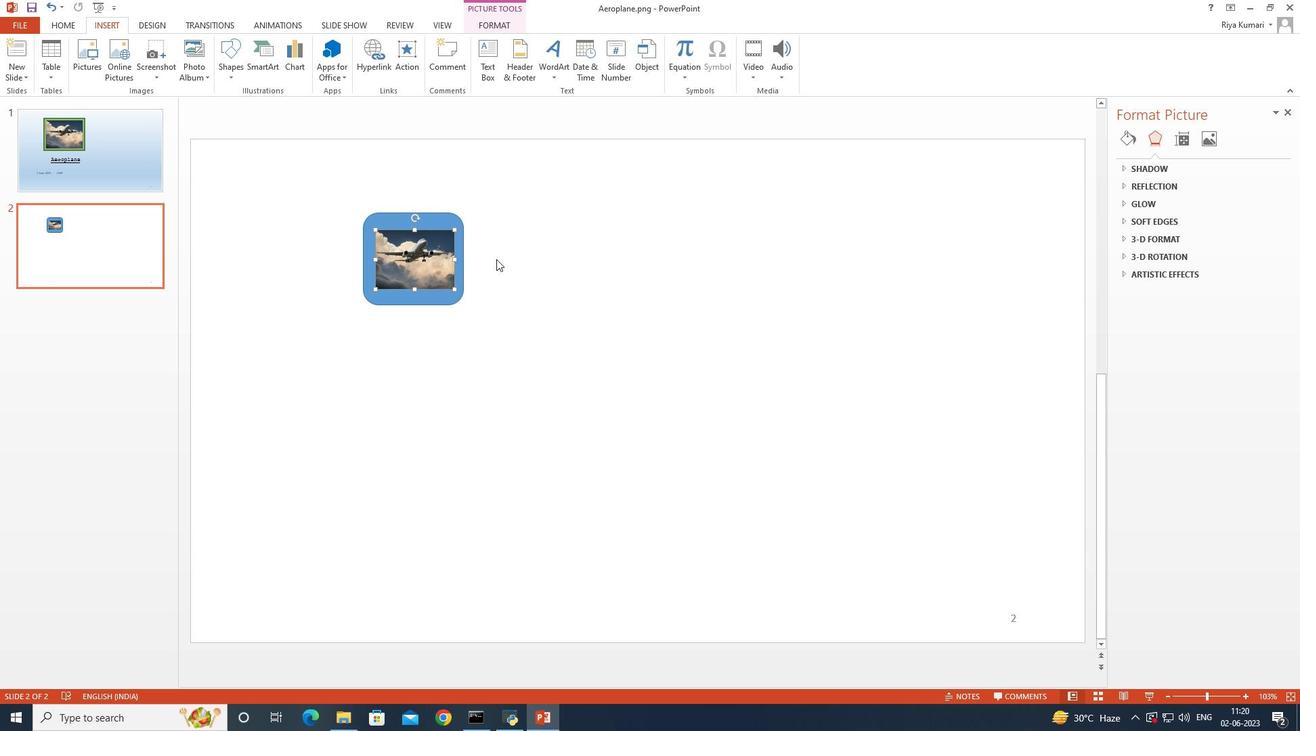 
Action: Mouse moved to (583, 245)
Screenshot: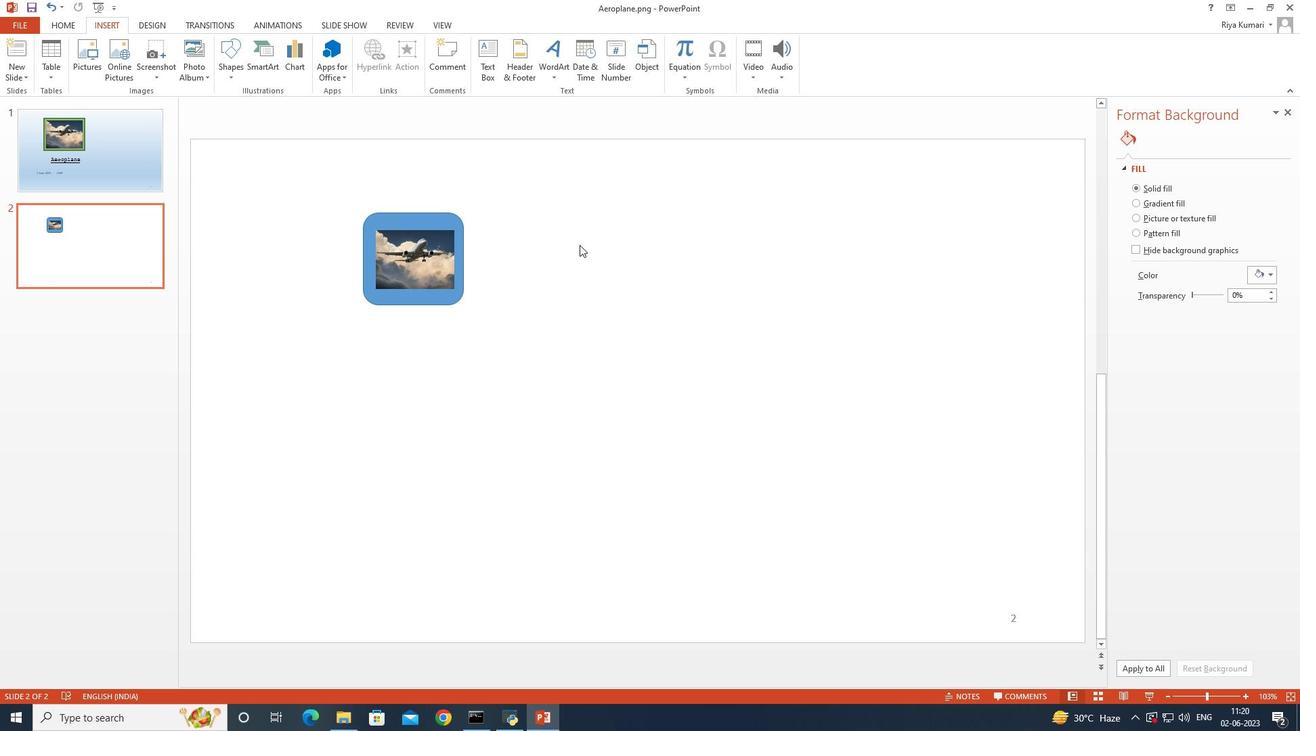 
